 Task: Find connections with filter location Nova Zagora with filter topic #digitalmarketingwith filter profile language English with filter current company DS Group with filter school R A Podar College of Commerce & Economics Matunga Mumbai 400 019 with filter industry International Affairs with filter service category Life Coaching with filter keywords title Area Sales Manager
Action: Mouse moved to (241, 270)
Screenshot: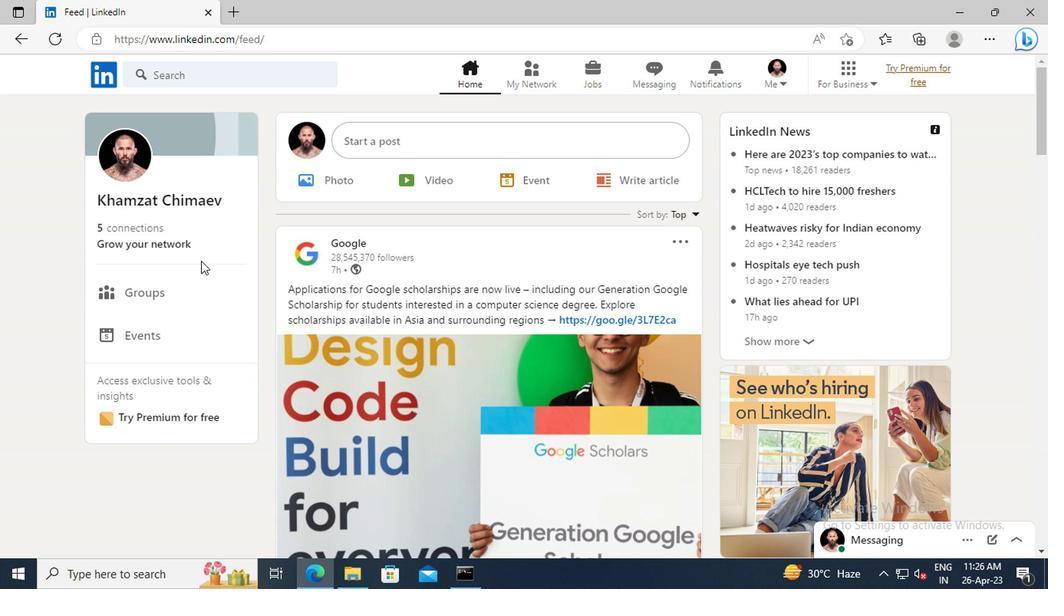 
Action: Mouse pressed left at (241, 270)
Screenshot: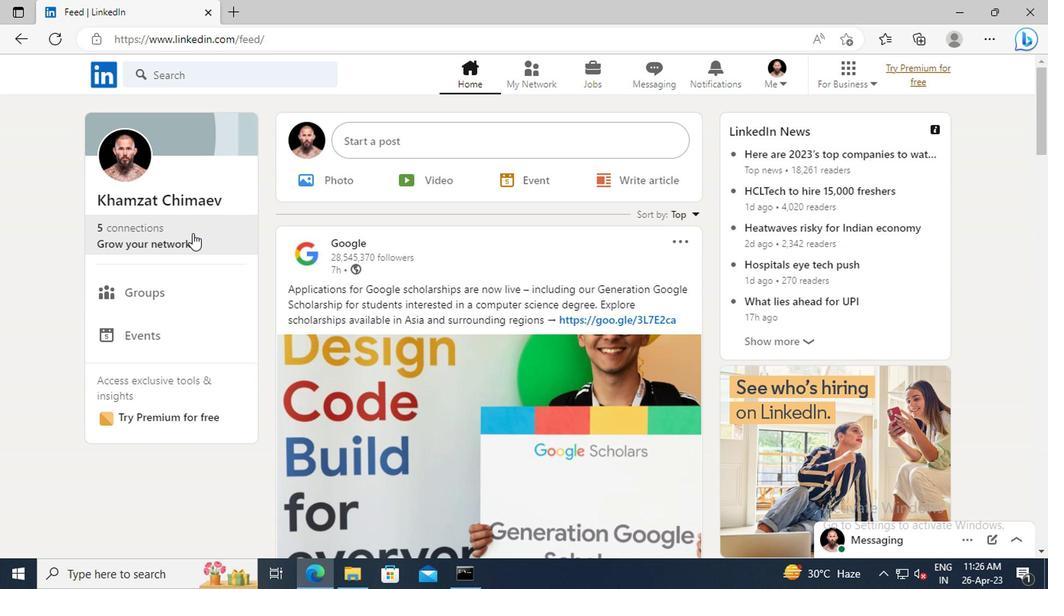 
Action: Mouse moved to (248, 223)
Screenshot: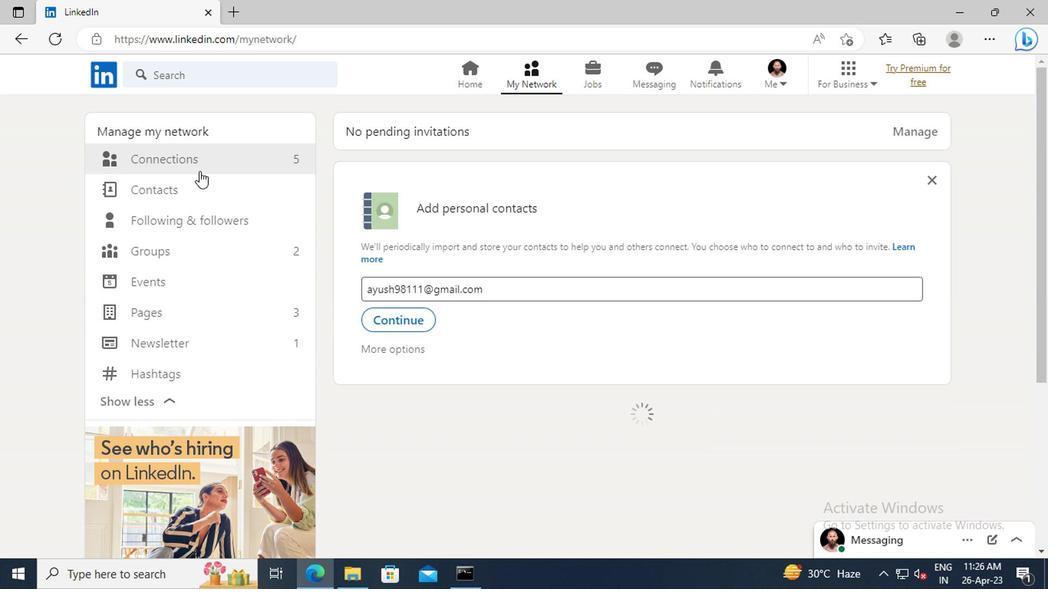 
Action: Mouse pressed left at (248, 223)
Screenshot: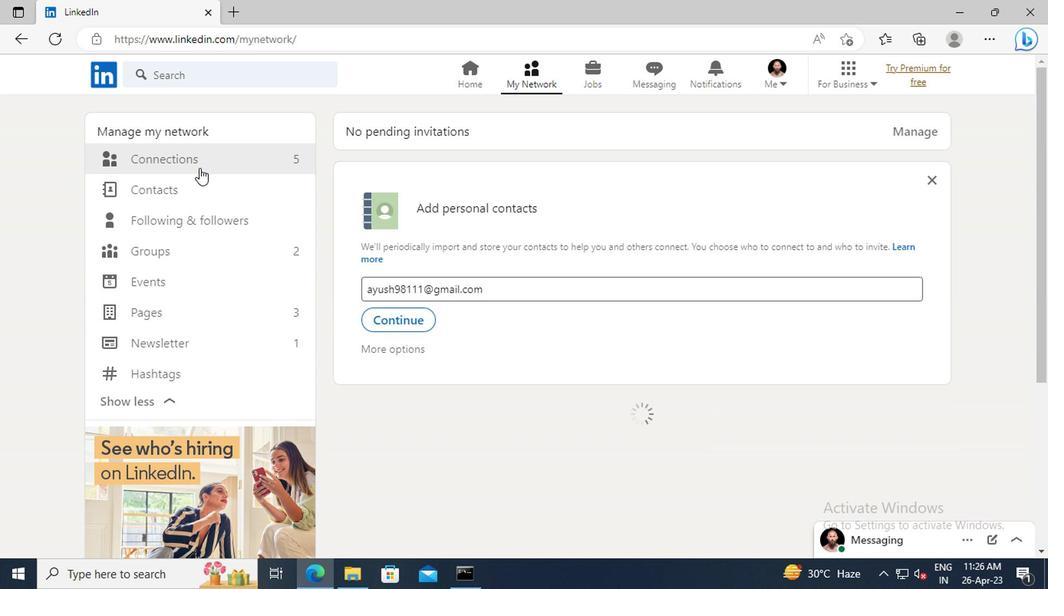 
Action: Mouse moved to (555, 222)
Screenshot: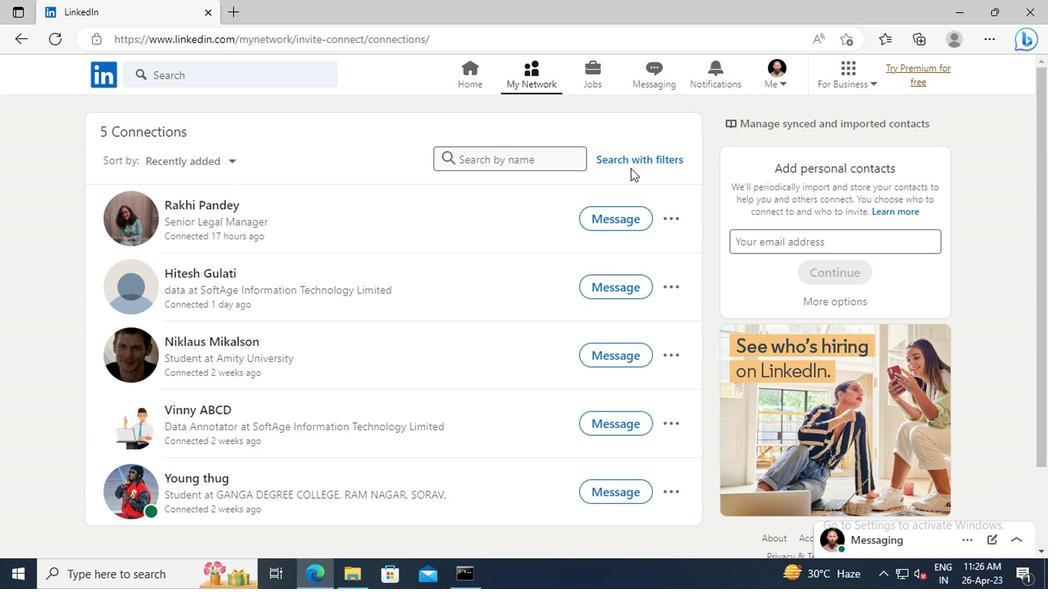 
Action: Mouse pressed left at (555, 222)
Screenshot: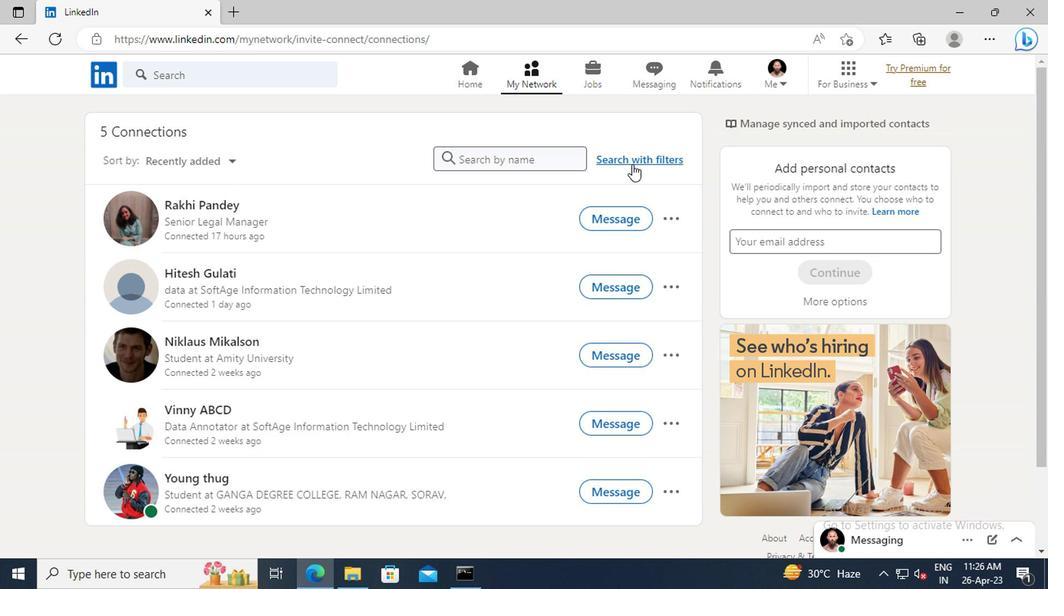 
Action: Mouse moved to (515, 190)
Screenshot: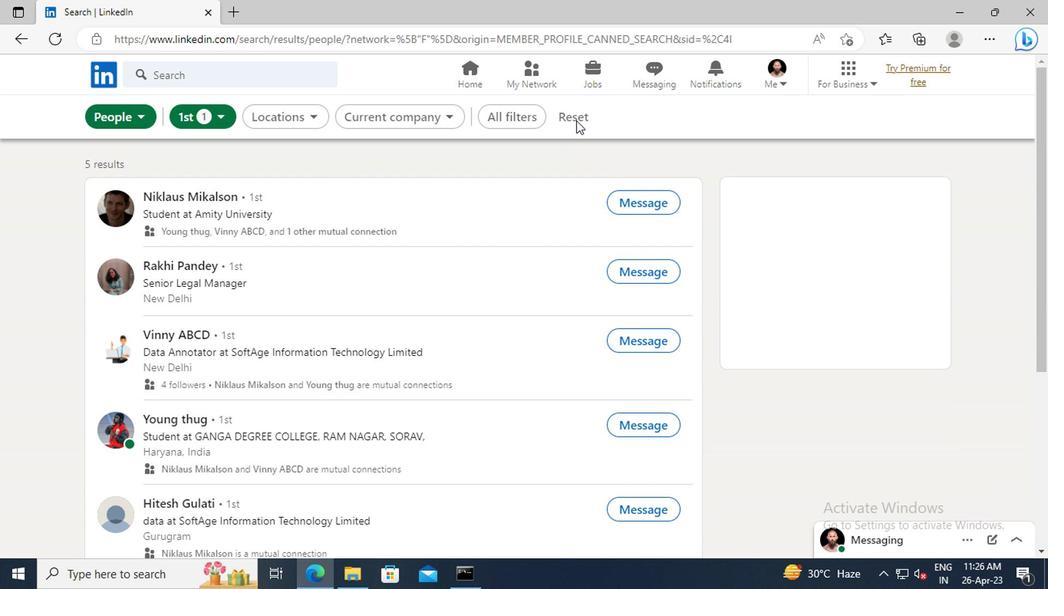 
Action: Mouse pressed left at (515, 190)
Screenshot: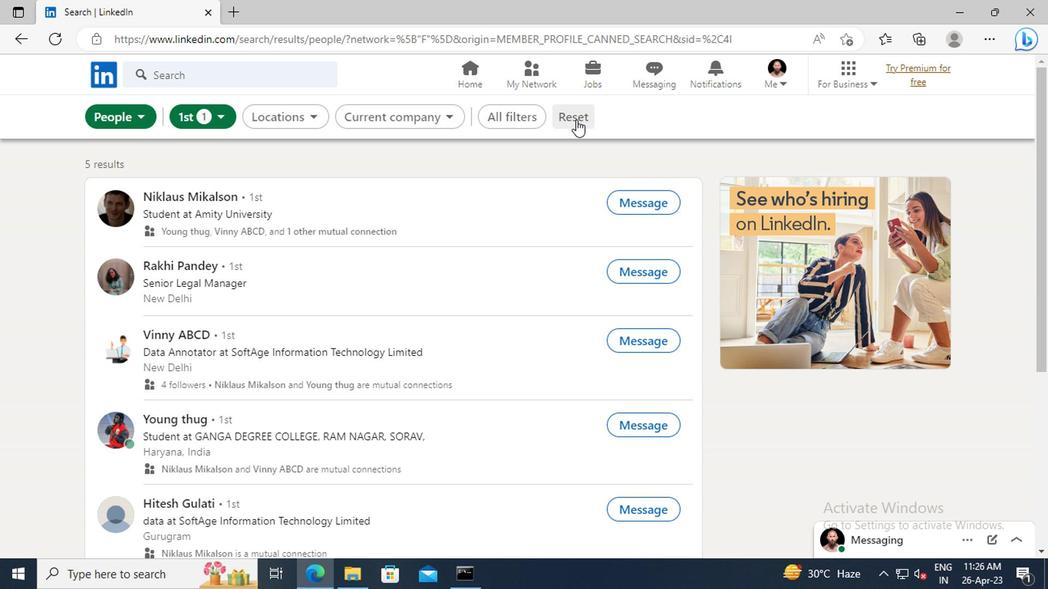 
Action: Mouse moved to (498, 189)
Screenshot: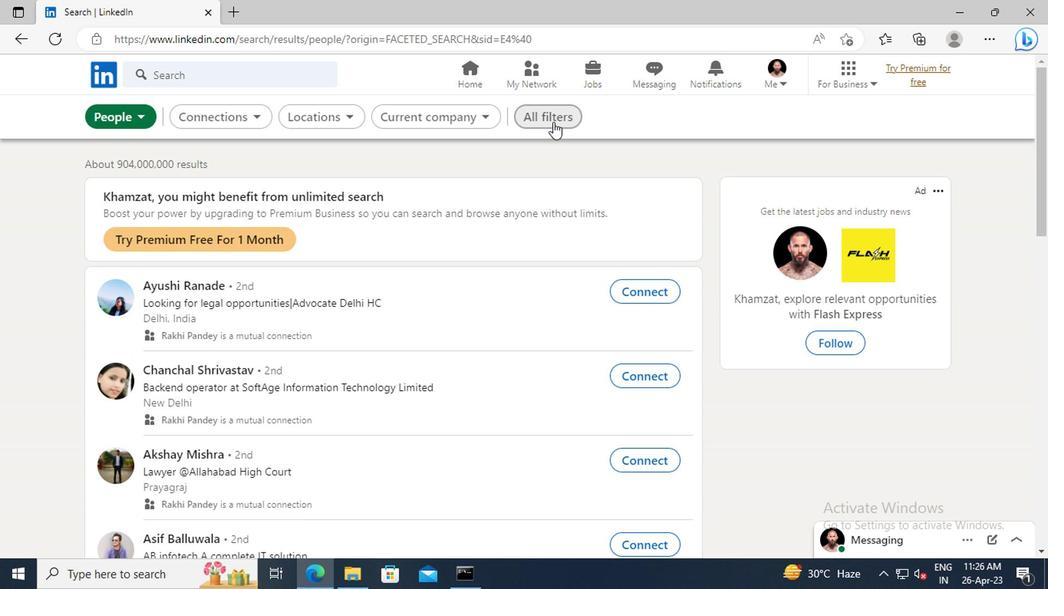
Action: Mouse pressed left at (498, 189)
Screenshot: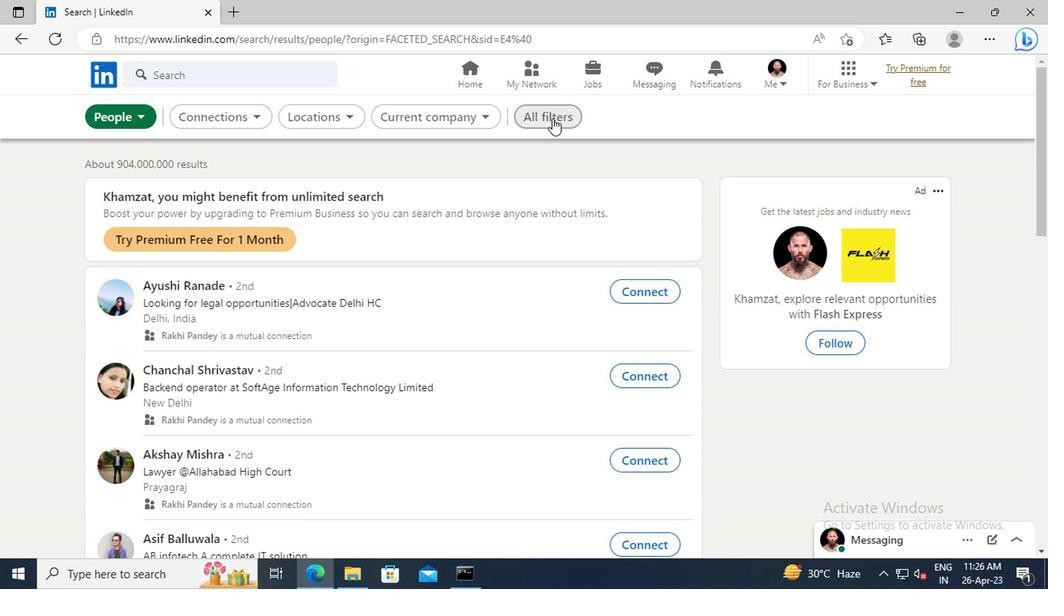 
Action: Mouse moved to (720, 323)
Screenshot: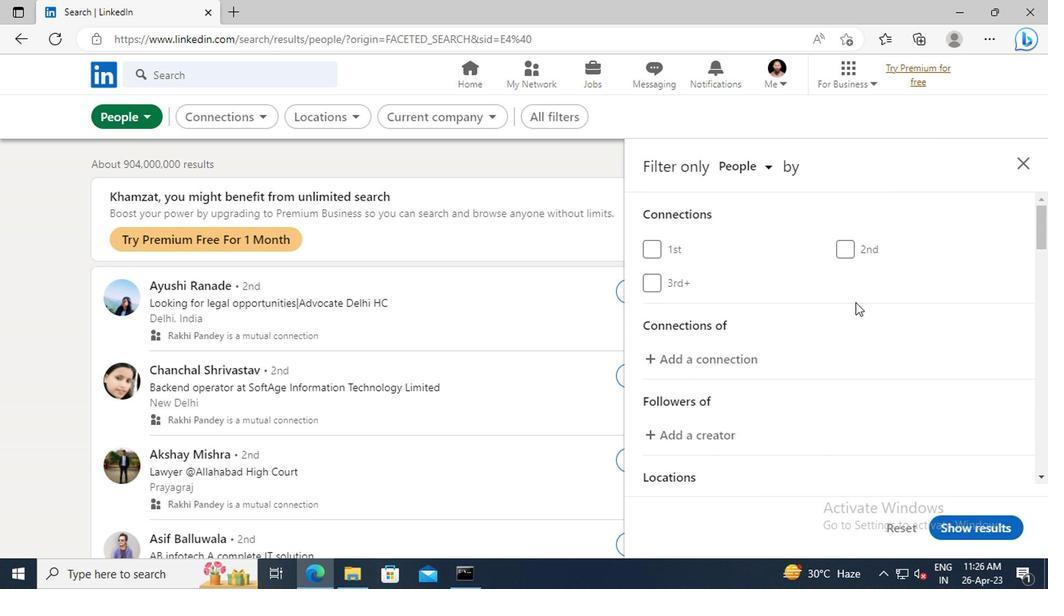 
Action: Mouse scrolled (720, 322) with delta (0, 0)
Screenshot: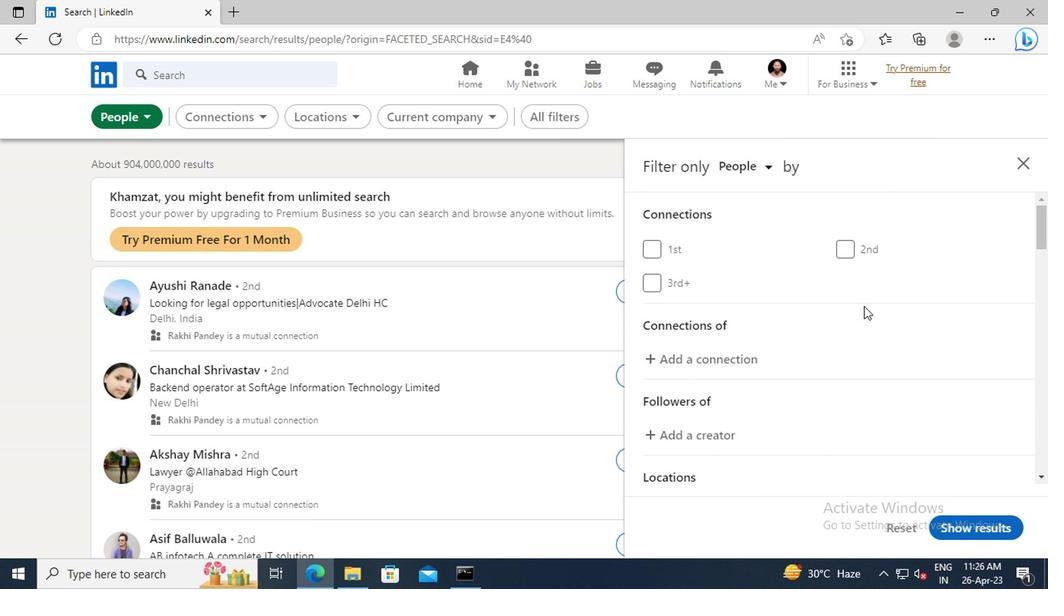 
Action: Mouse scrolled (720, 322) with delta (0, 0)
Screenshot: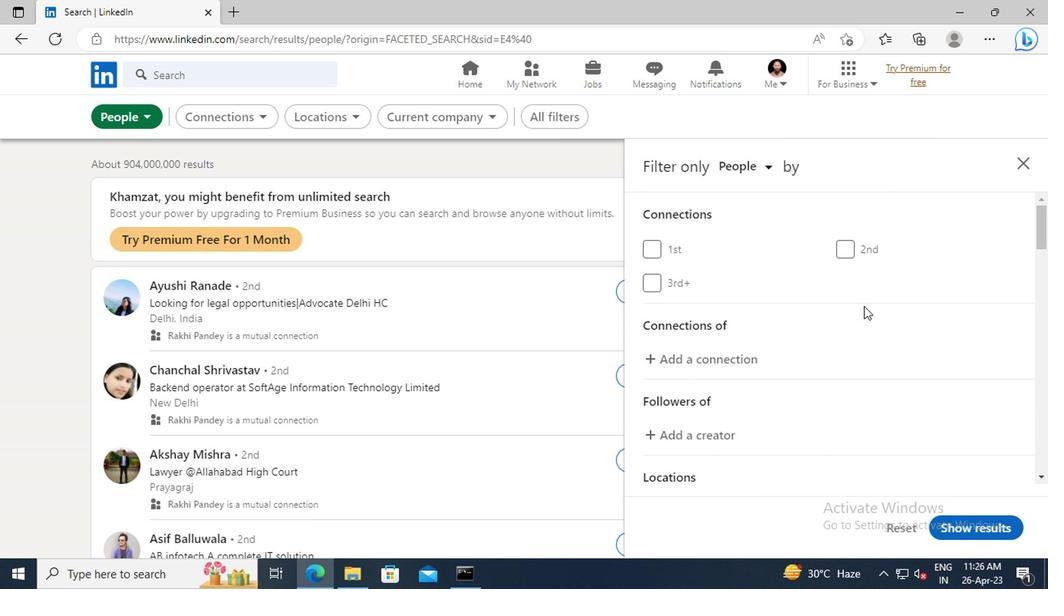 
Action: Mouse scrolled (720, 322) with delta (0, 0)
Screenshot: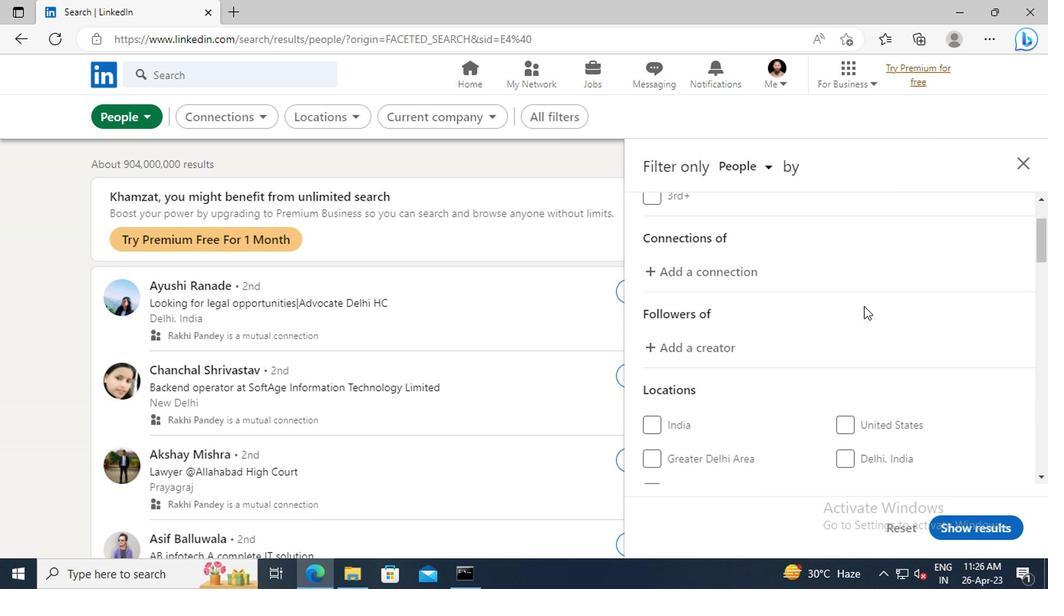 
Action: Mouse scrolled (720, 322) with delta (0, 0)
Screenshot: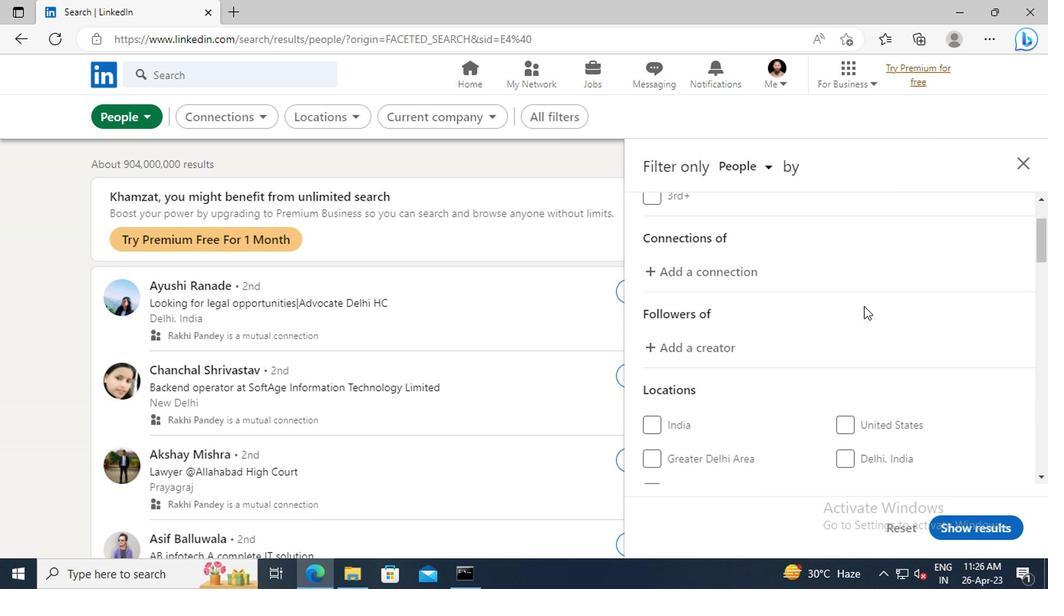 
Action: Mouse scrolled (720, 322) with delta (0, 0)
Screenshot: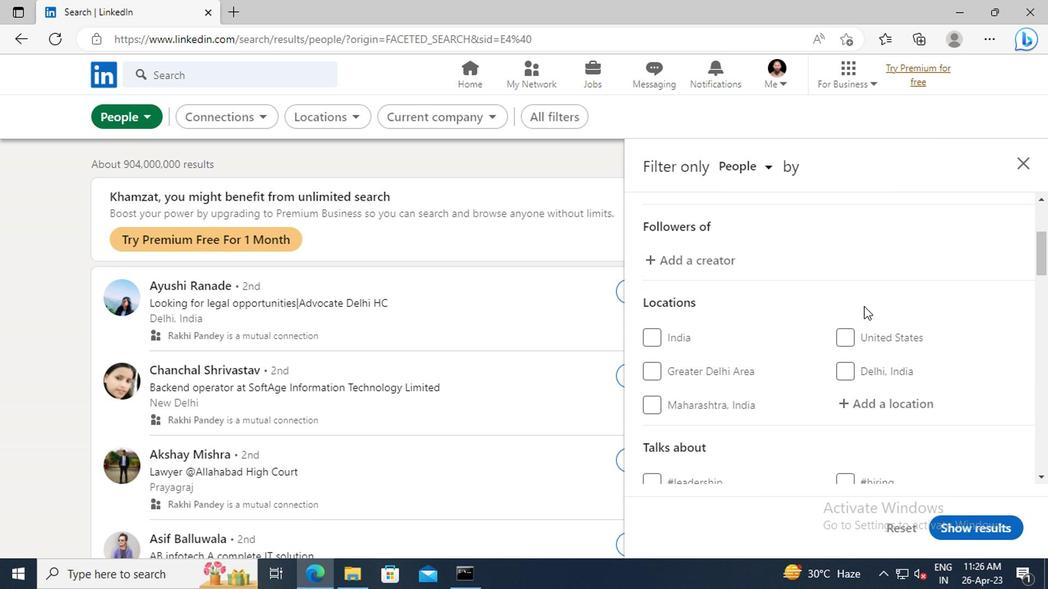 
Action: Mouse moved to (725, 349)
Screenshot: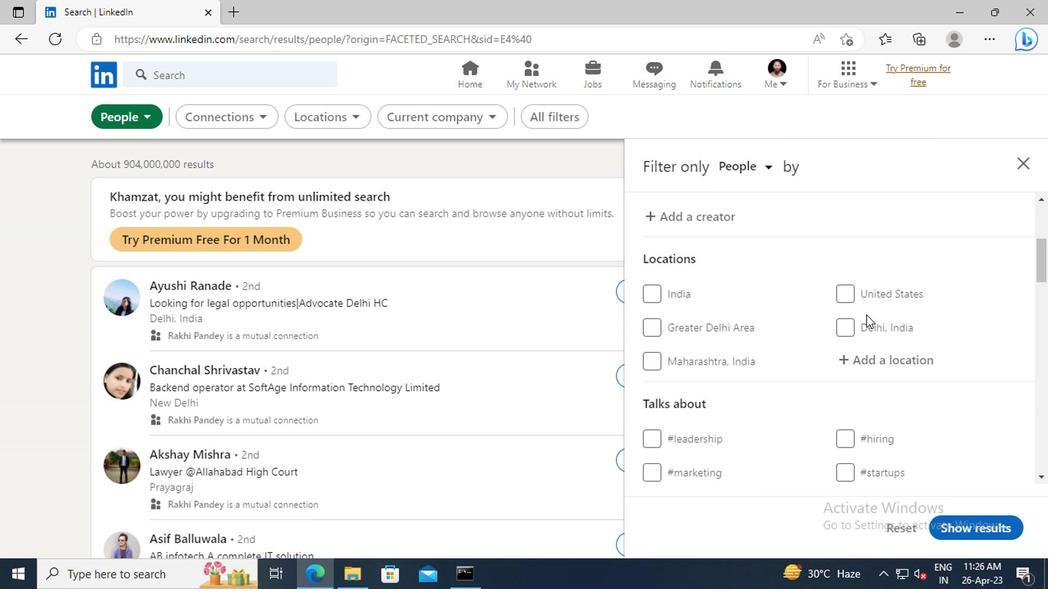 
Action: Mouse scrolled (725, 349) with delta (0, 0)
Screenshot: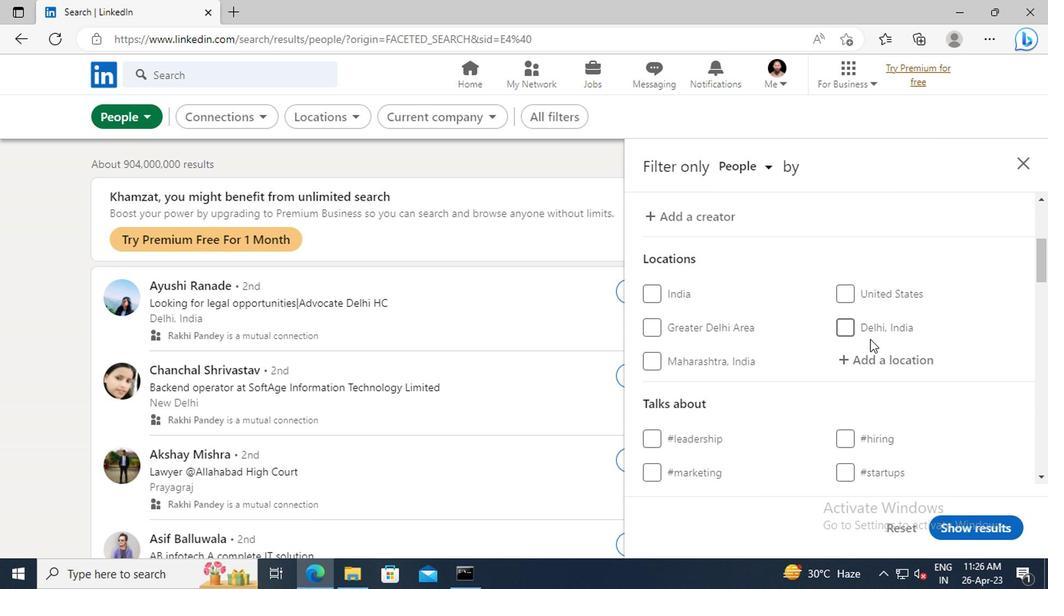 
Action: Mouse moved to (723, 331)
Screenshot: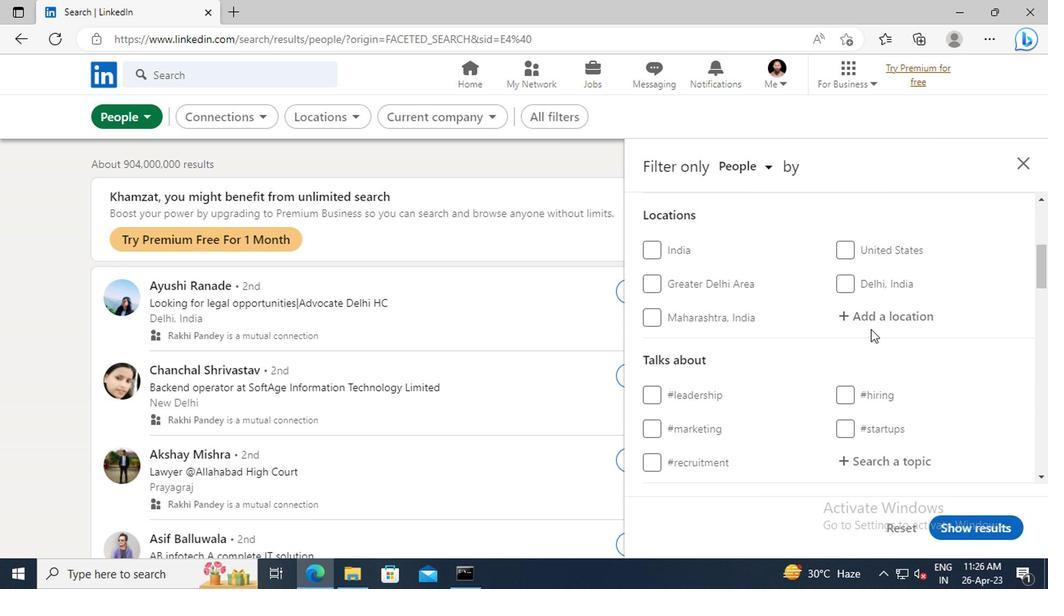 
Action: Mouse pressed left at (723, 331)
Screenshot: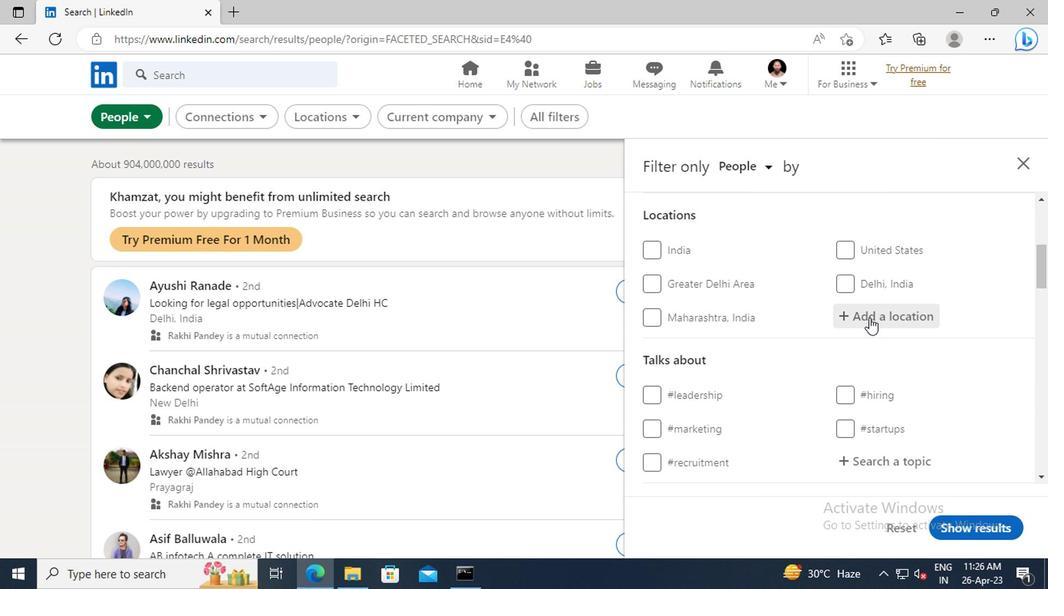 
Action: Mouse moved to (723, 330)
Screenshot: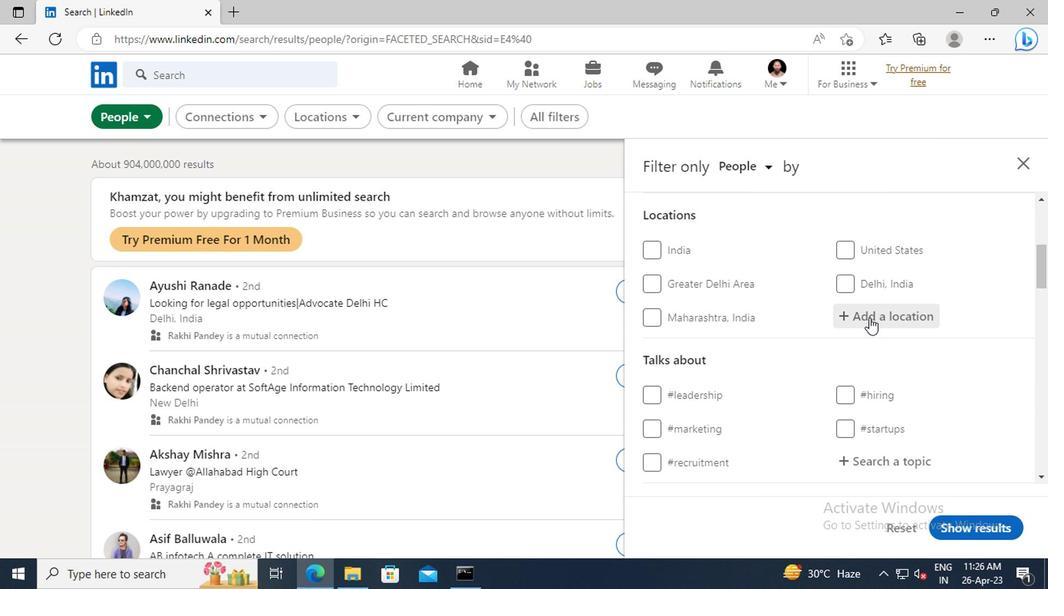 
Action: Key pressed <Key.shift>NOVA<Key.space><Key.shift>ZAGORA
Screenshot: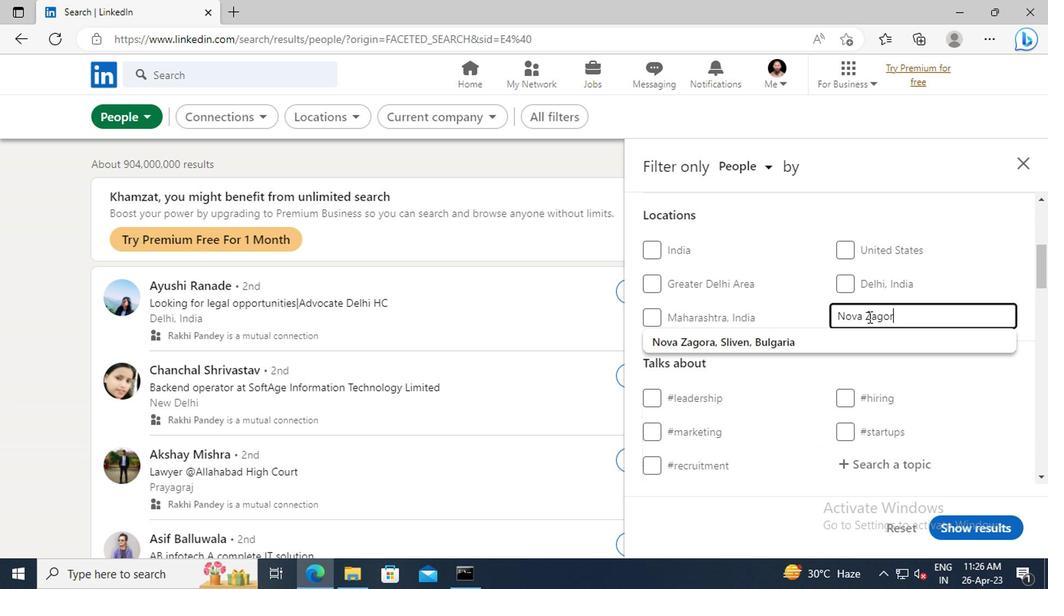 
Action: Mouse moved to (717, 347)
Screenshot: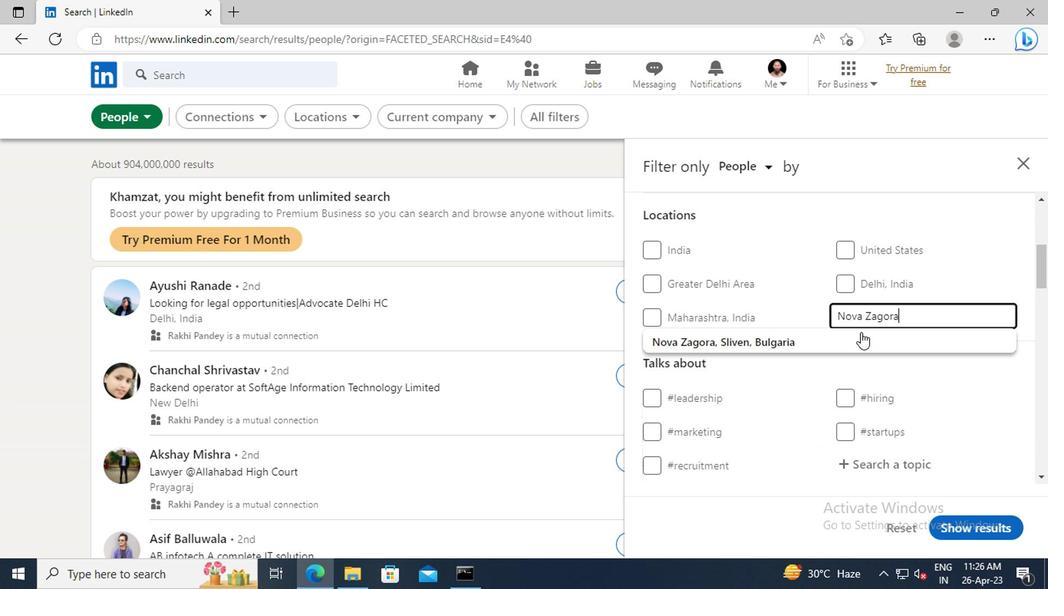
Action: Mouse pressed left at (717, 347)
Screenshot: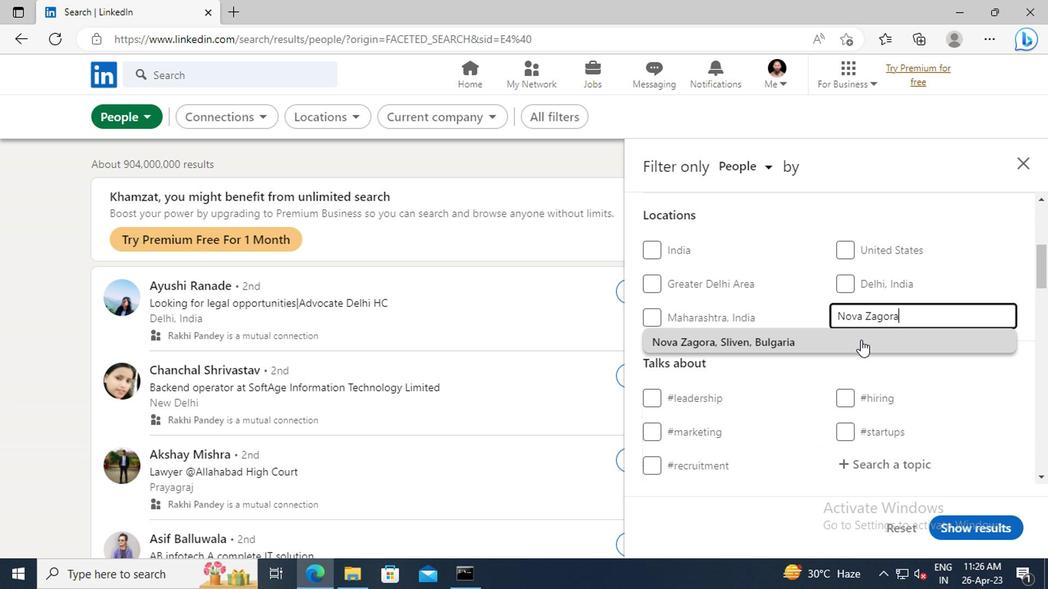 
Action: Mouse moved to (717, 326)
Screenshot: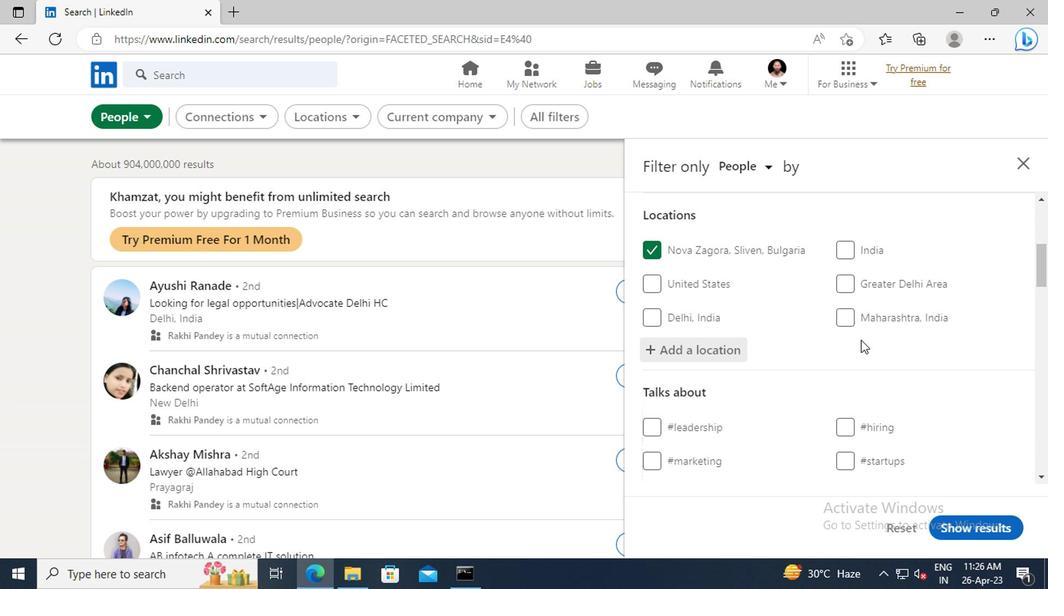 
Action: Mouse scrolled (717, 325) with delta (0, 0)
Screenshot: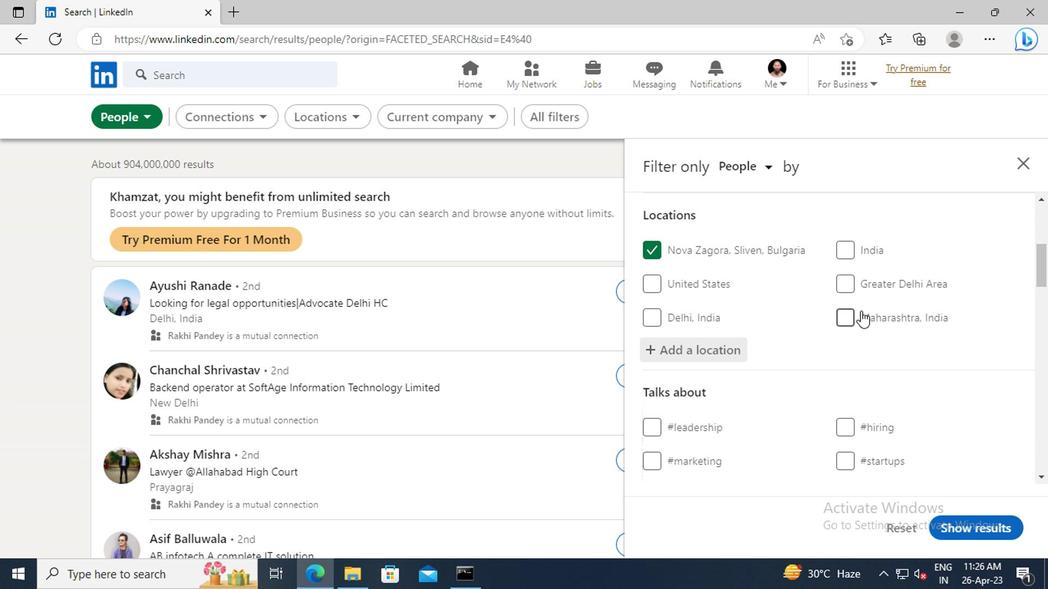 
Action: Mouse scrolled (717, 325) with delta (0, 0)
Screenshot: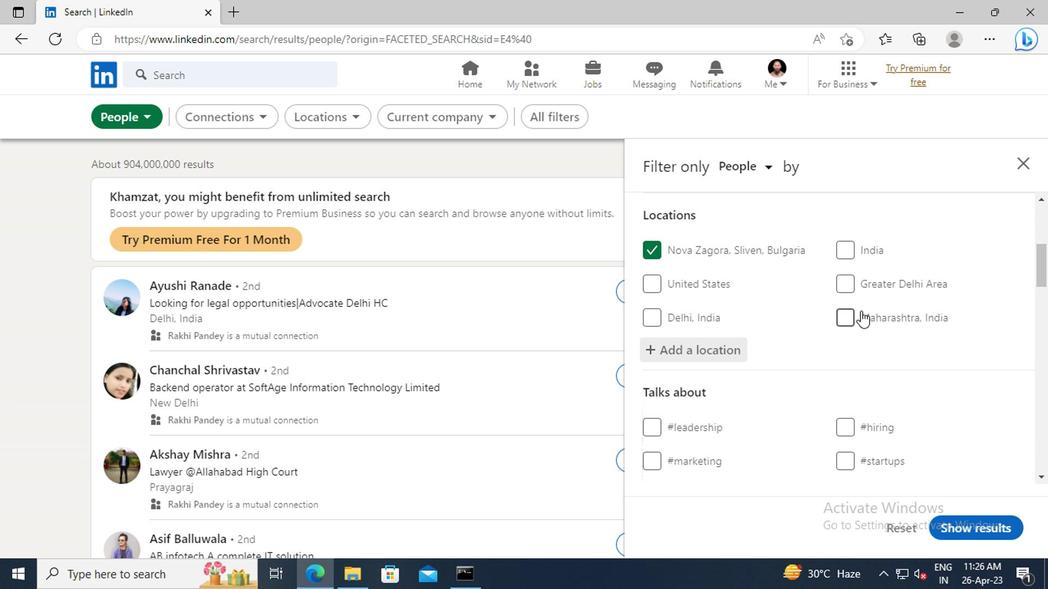 
Action: Mouse scrolled (717, 325) with delta (0, 0)
Screenshot: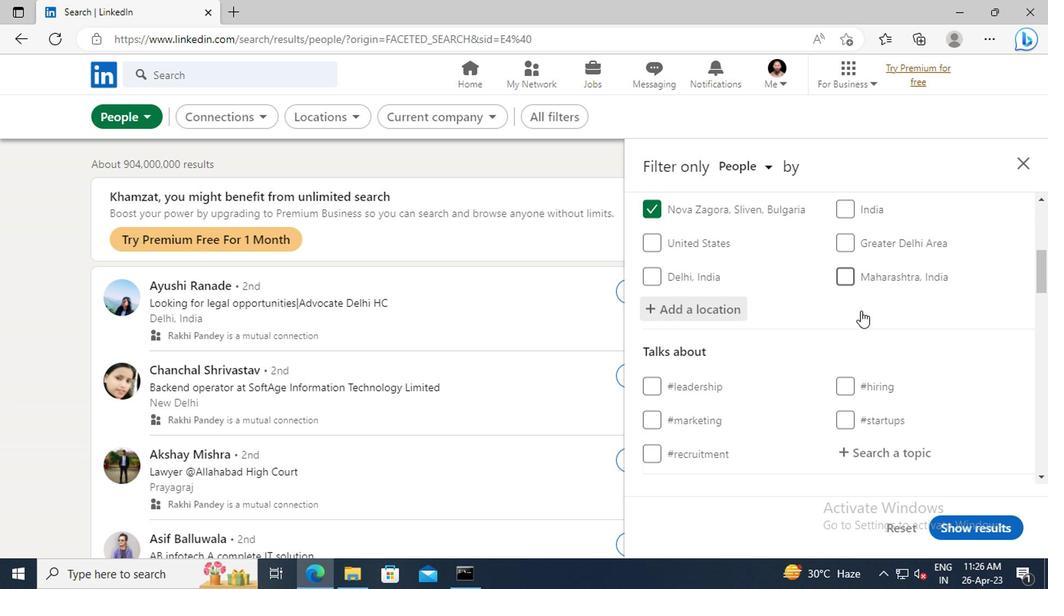 
Action: Mouse moved to (724, 363)
Screenshot: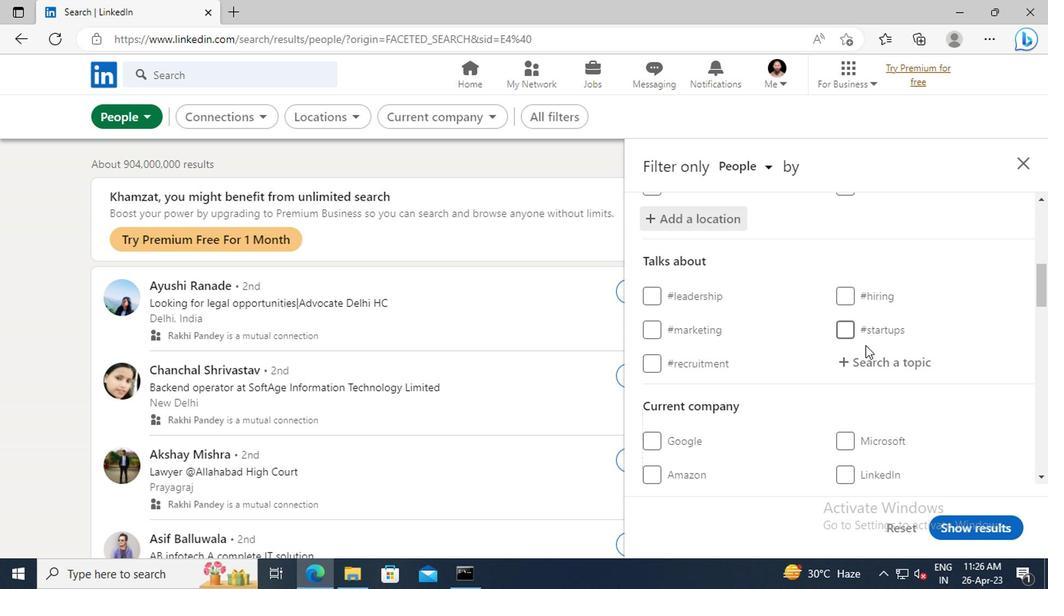 
Action: Mouse pressed left at (724, 363)
Screenshot: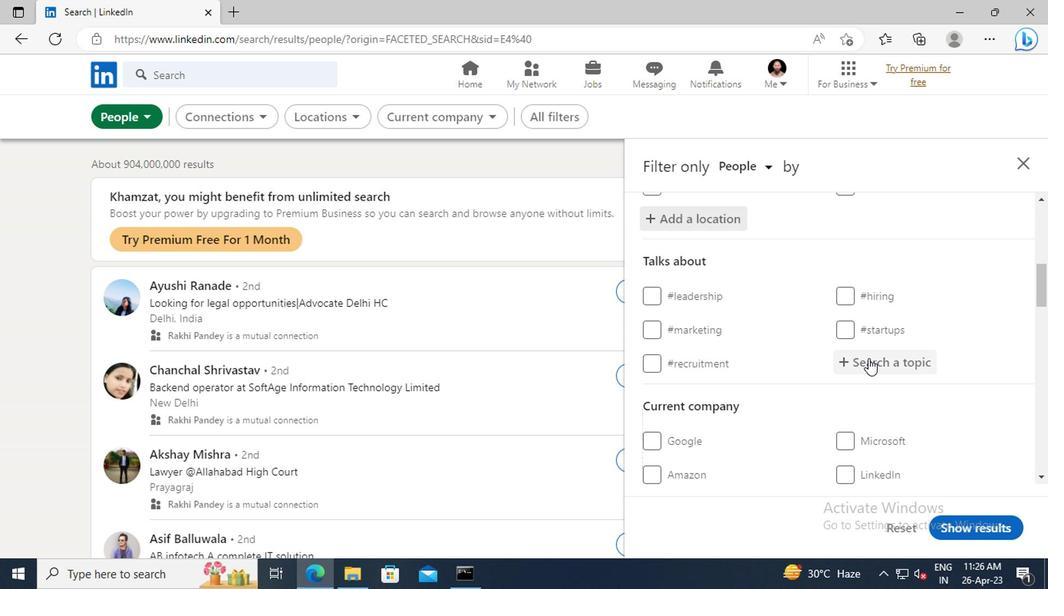 
Action: Key pressed <Key.shift>#DIGITALMARKETINGWITH<Key.enter>
Screenshot: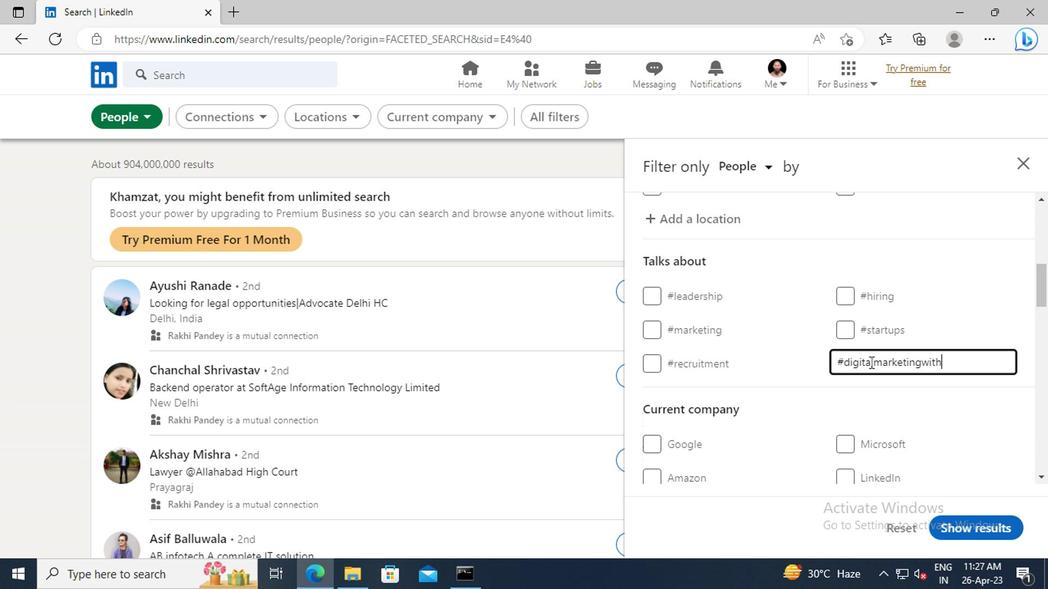 
Action: Mouse moved to (680, 359)
Screenshot: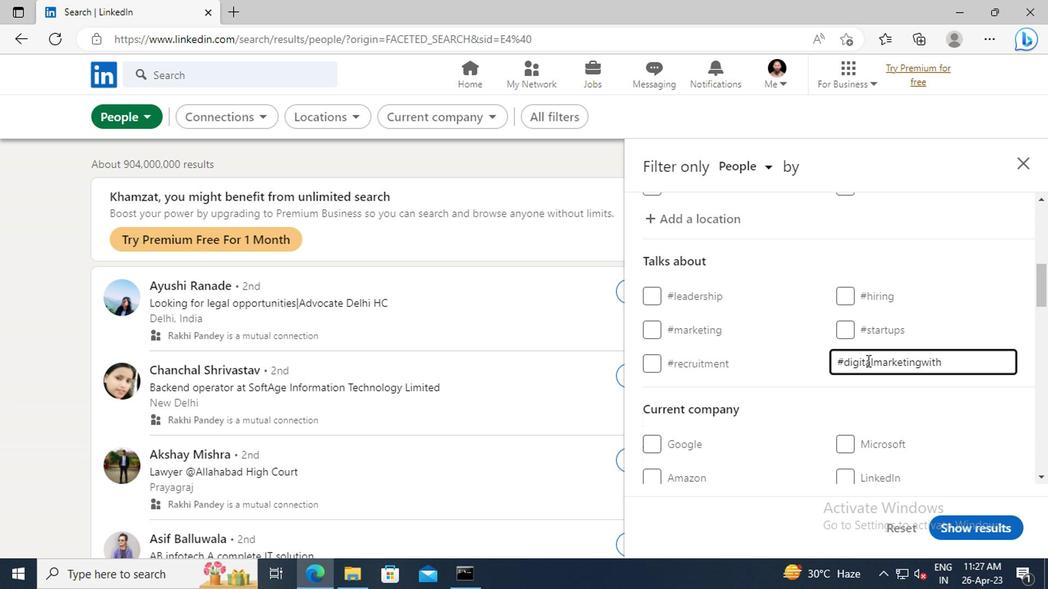 
Action: Mouse scrolled (680, 358) with delta (0, 0)
Screenshot: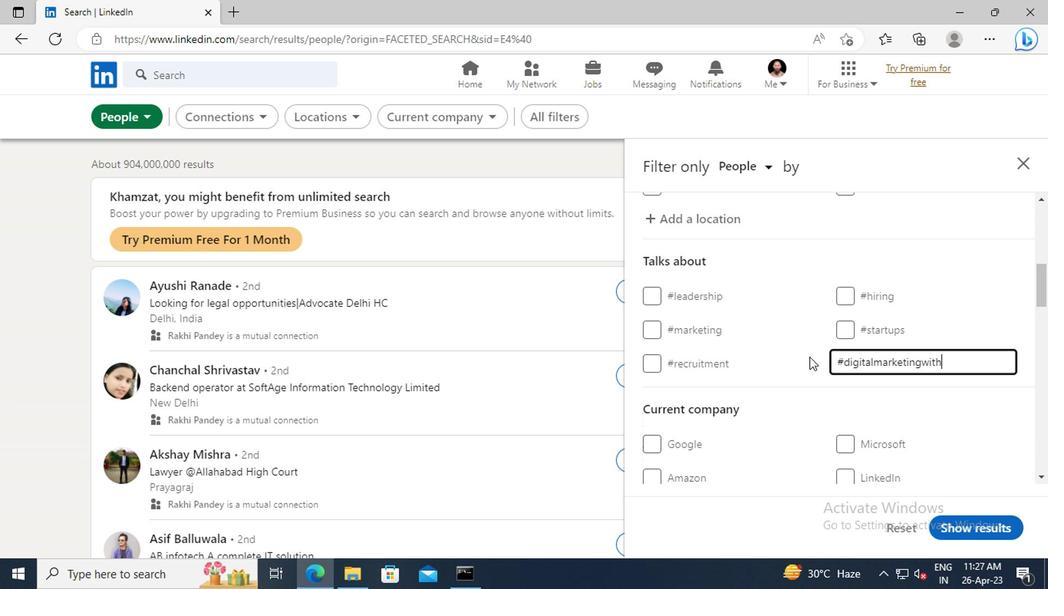 
Action: Mouse scrolled (680, 358) with delta (0, 0)
Screenshot: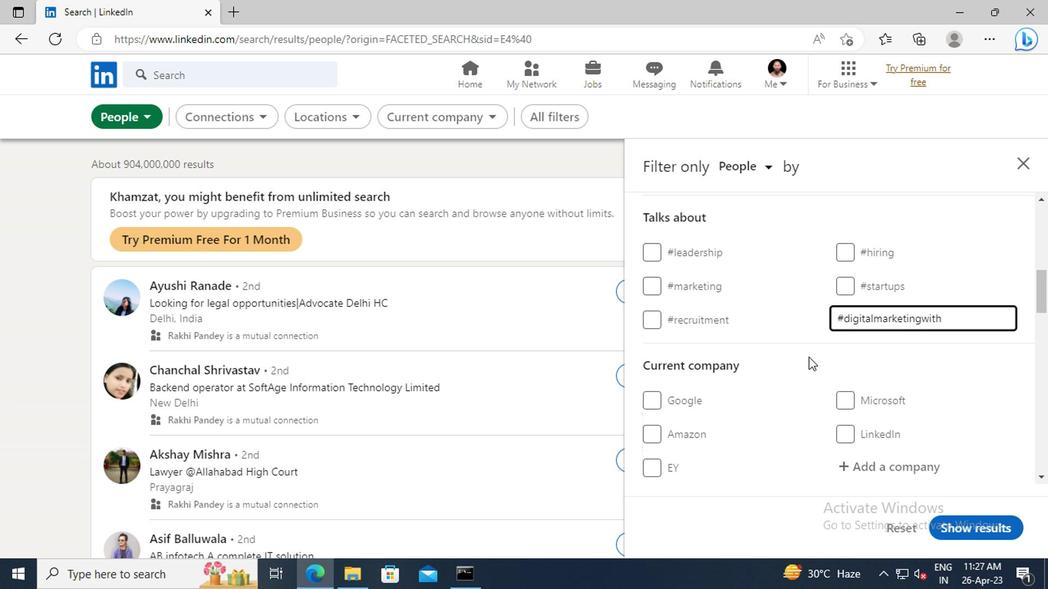 
Action: Mouse scrolled (680, 358) with delta (0, 0)
Screenshot: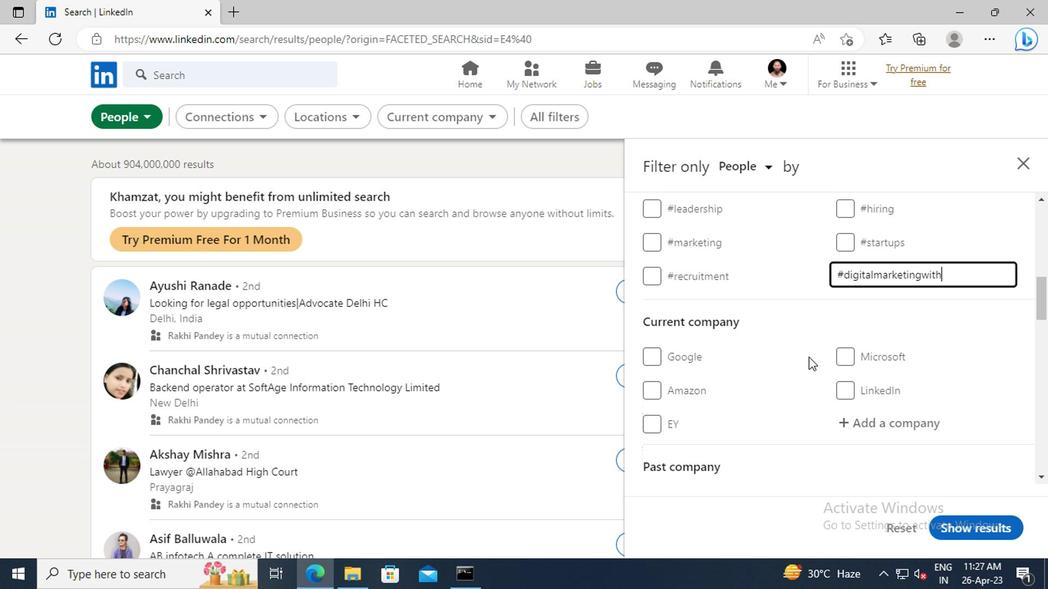 
Action: Mouse scrolled (680, 358) with delta (0, 0)
Screenshot: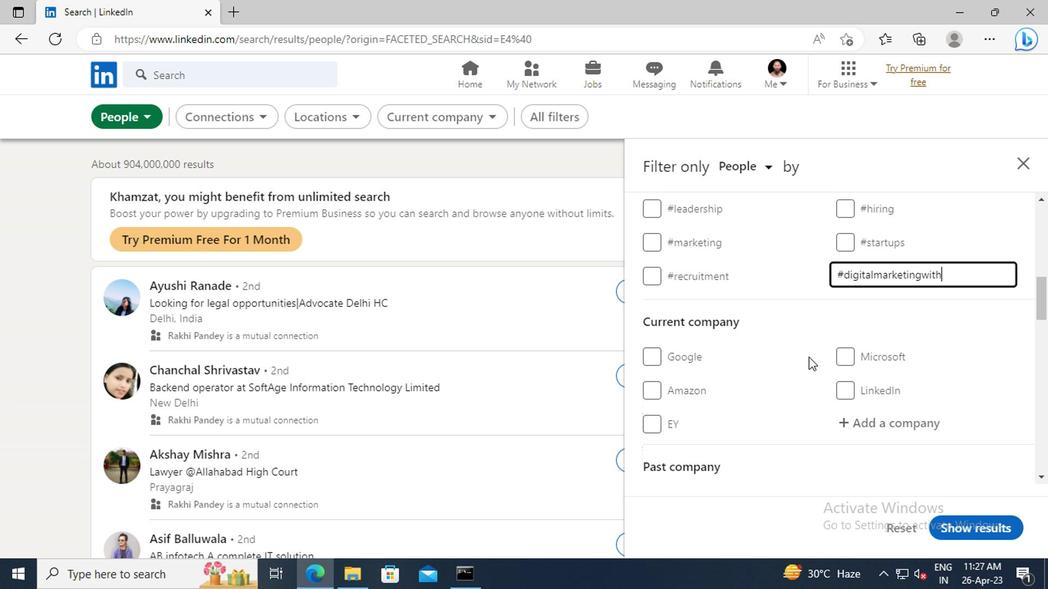 
Action: Mouse scrolled (680, 358) with delta (0, 0)
Screenshot: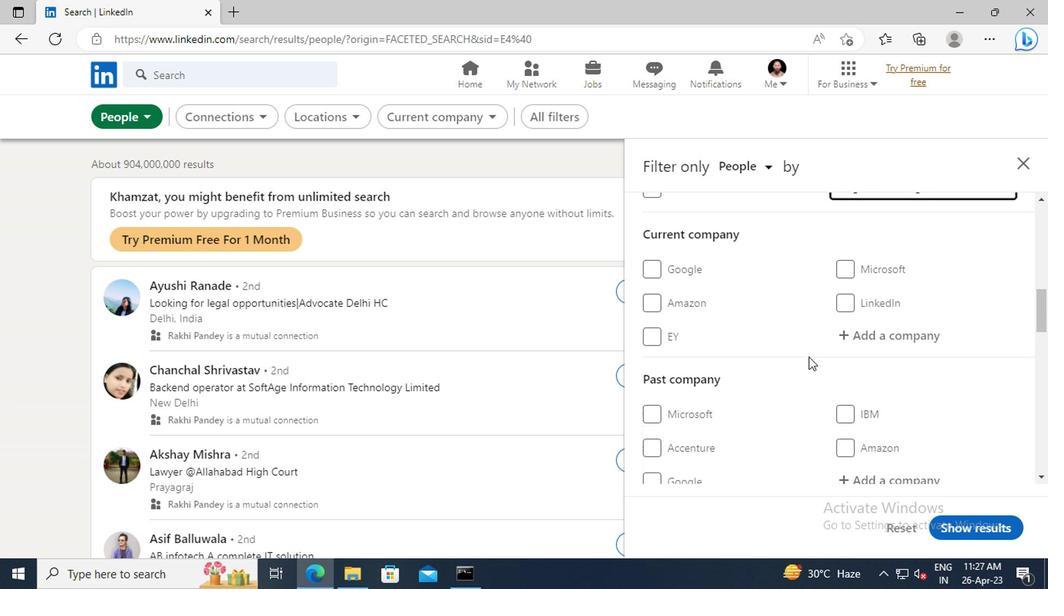 
Action: Mouse scrolled (680, 358) with delta (0, 0)
Screenshot: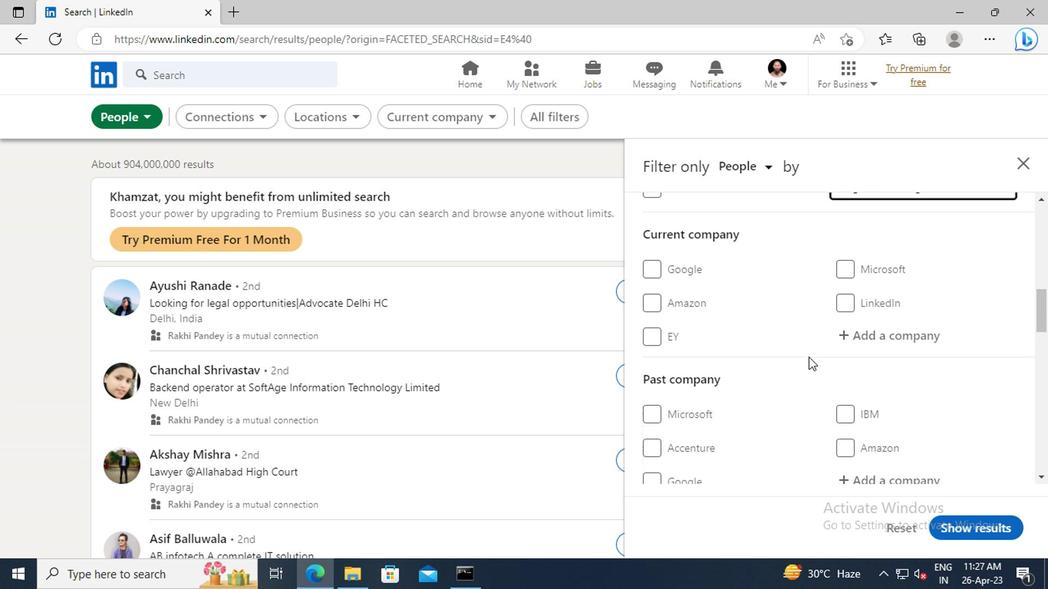 
Action: Mouse scrolled (680, 358) with delta (0, 0)
Screenshot: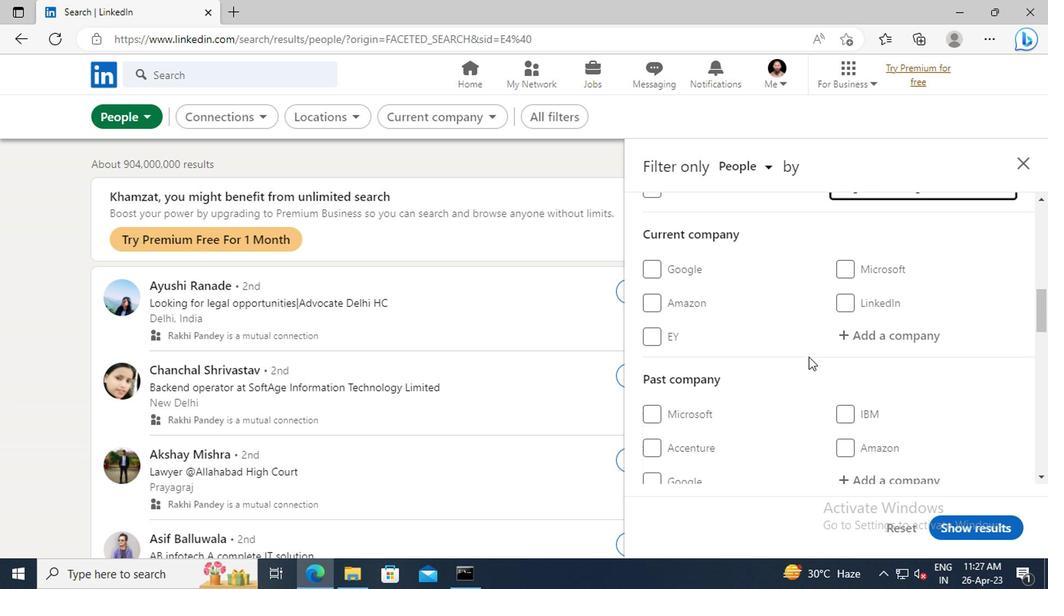 
Action: Mouse scrolled (680, 358) with delta (0, 0)
Screenshot: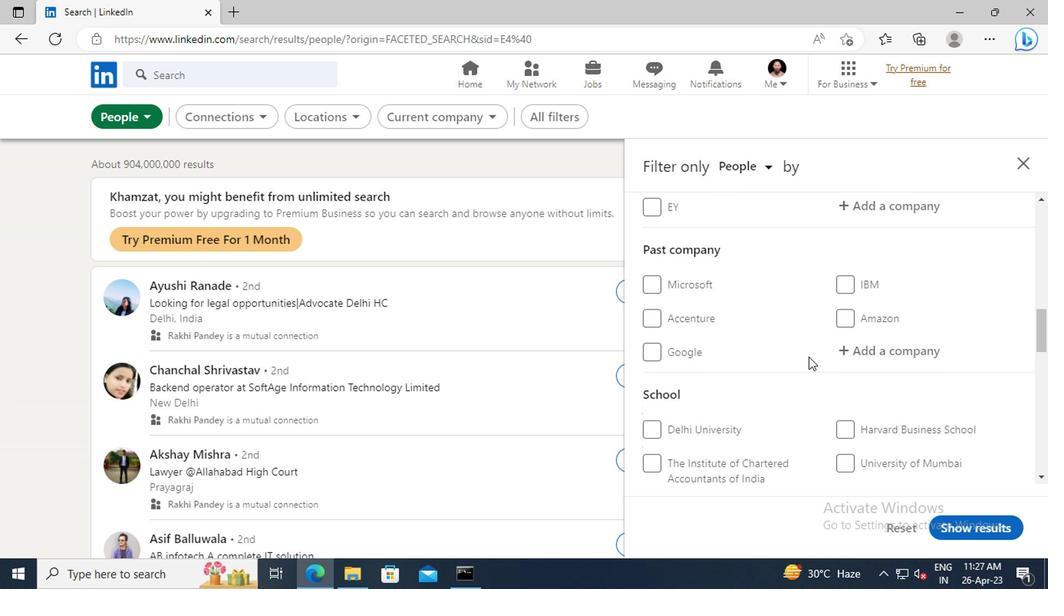 
Action: Mouse scrolled (680, 358) with delta (0, 0)
Screenshot: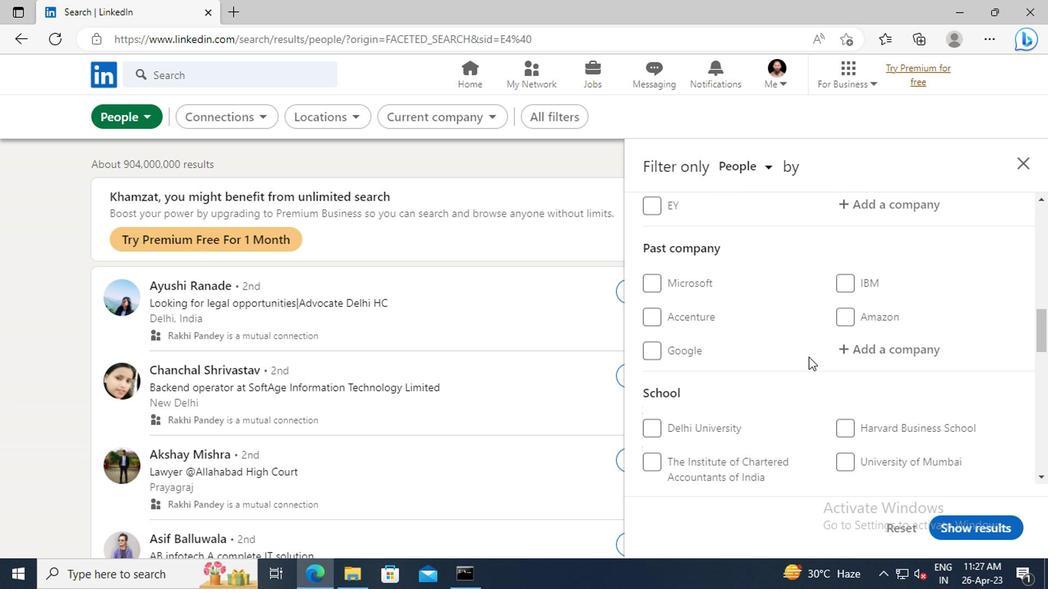 
Action: Mouse scrolled (680, 358) with delta (0, 0)
Screenshot: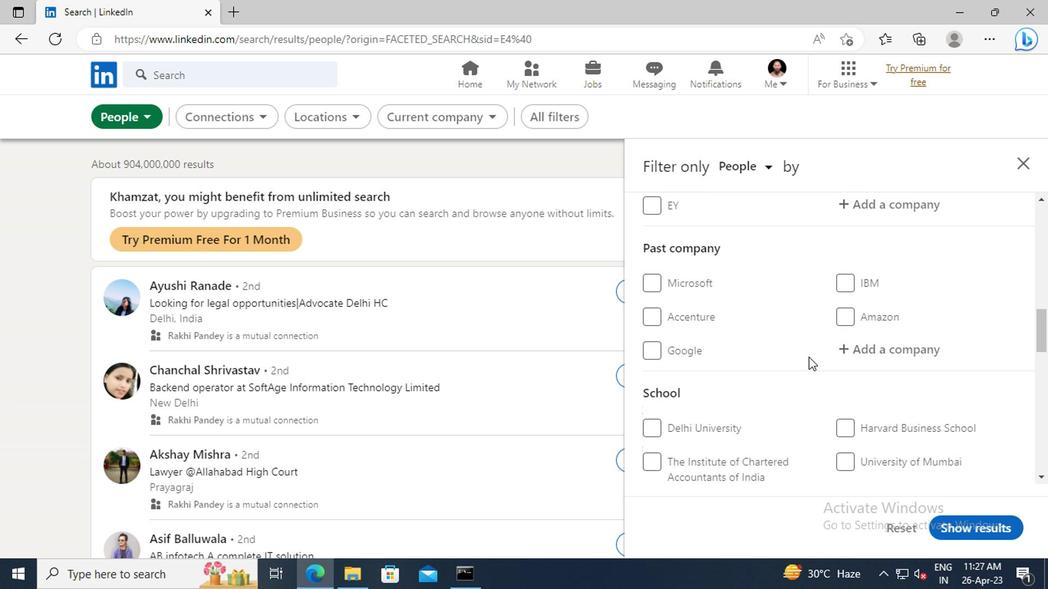 
Action: Mouse scrolled (680, 358) with delta (0, 0)
Screenshot: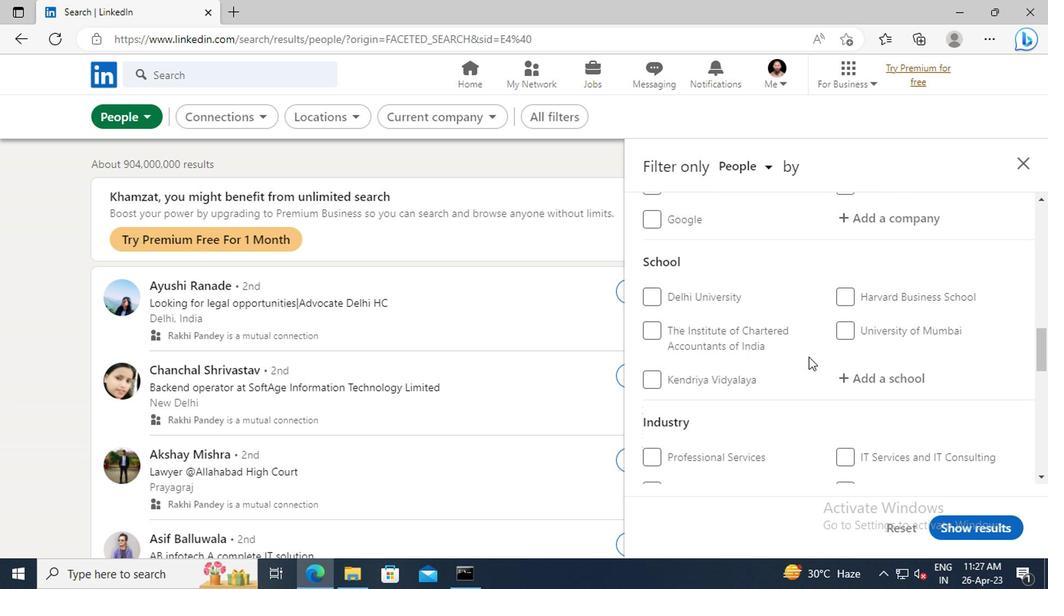 
Action: Mouse scrolled (680, 358) with delta (0, 0)
Screenshot: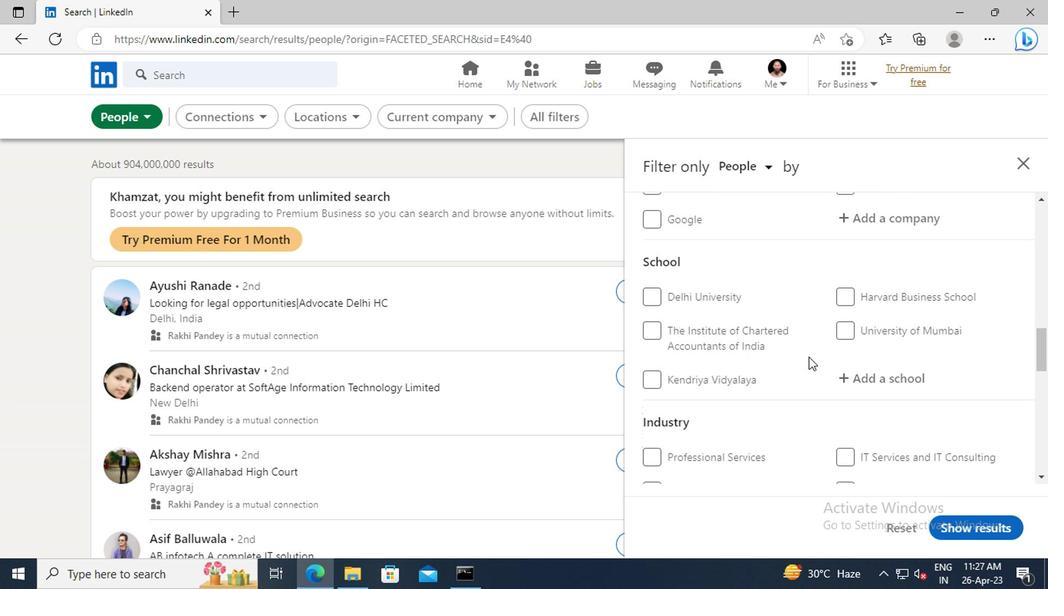 
Action: Mouse scrolled (680, 358) with delta (0, 0)
Screenshot: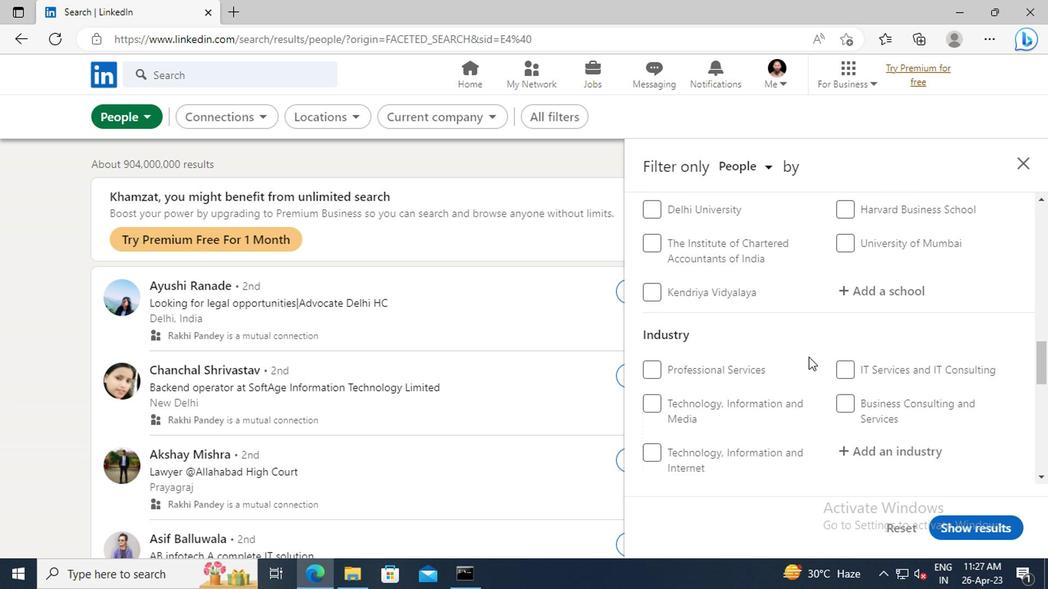 
Action: Mouse scrolled (680, 358) with delta (0, 0)
Screenshot: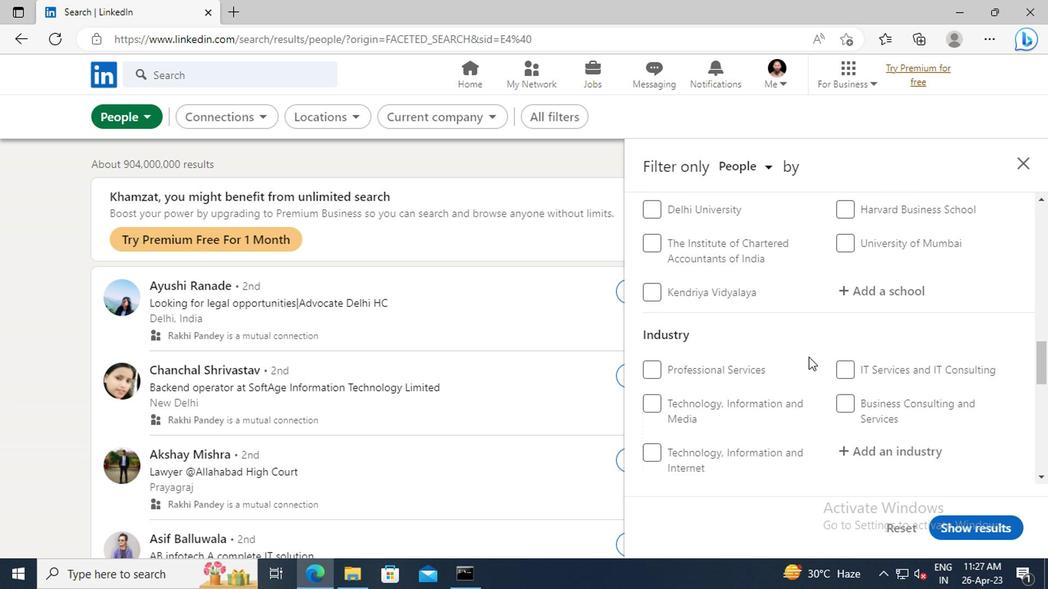 
Action: Mouse scrolled (680, 358) with delta (0, 0)
Screenshot: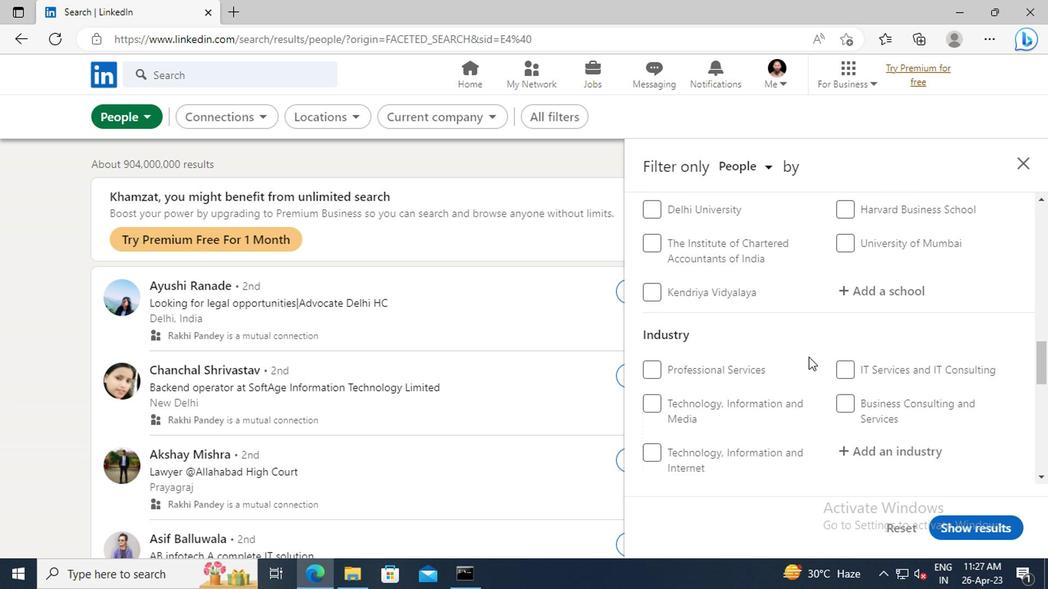 
Action: Mouse scrolled (680, 358) with delta (0, 0)
Screenshot: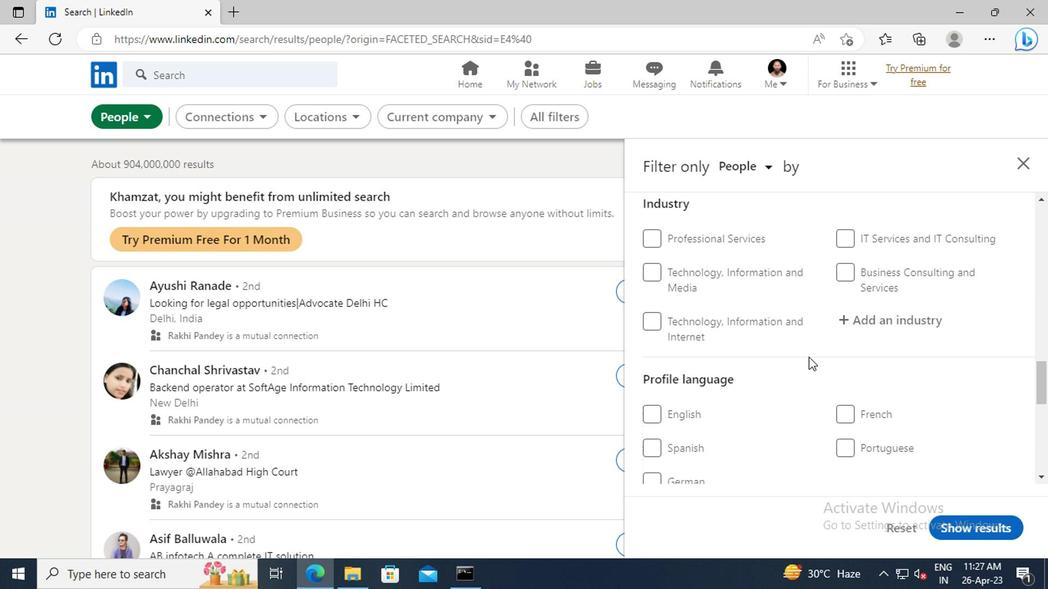 
Action: Mouse scrolled (680, 358) with delta (0, 0)
Screenshot: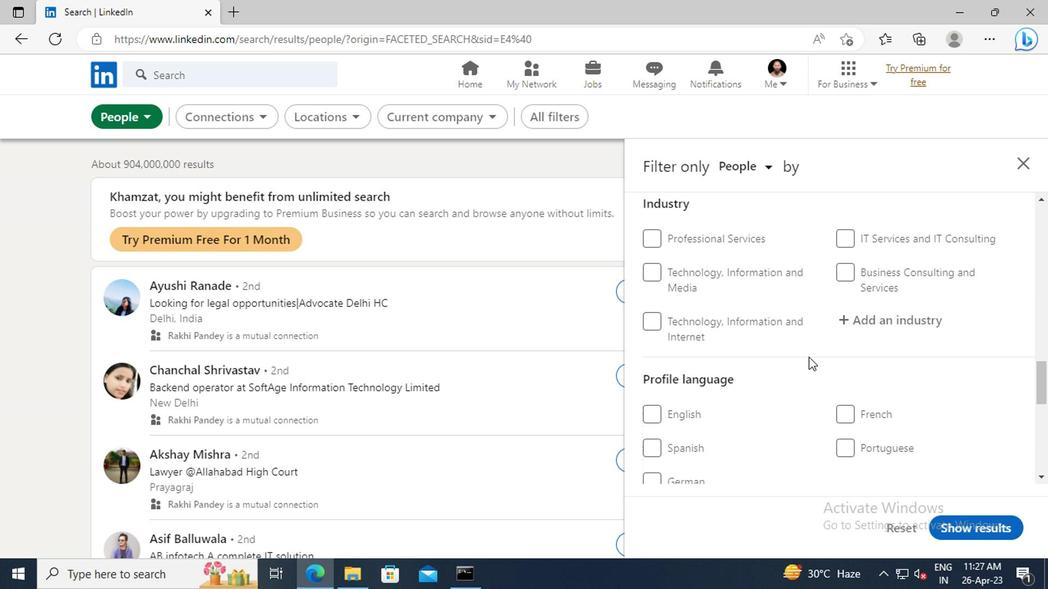 
Action: Mouse moved to (568, 341)
Screenshot: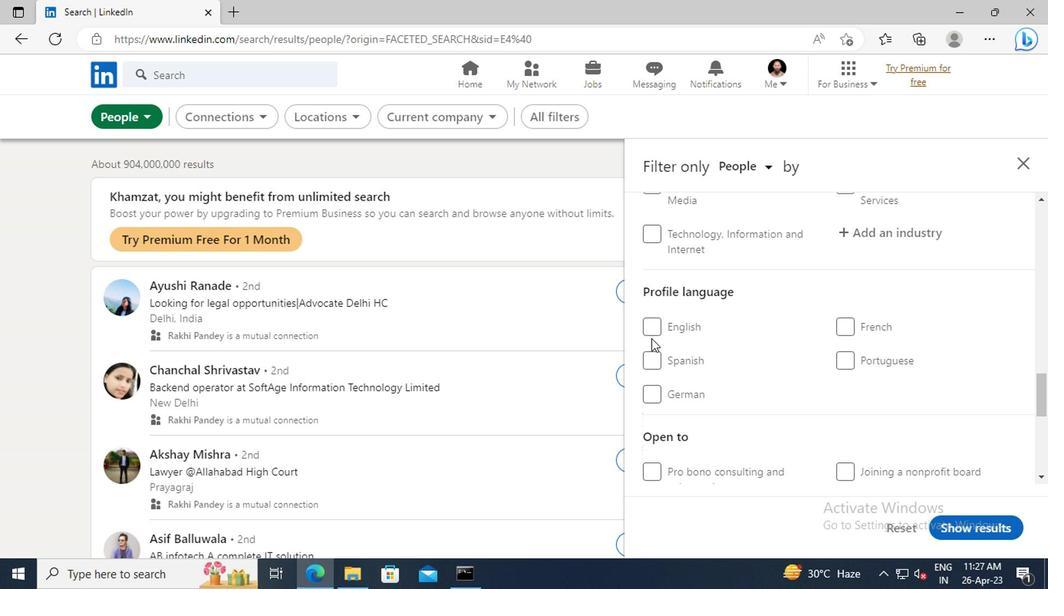 
Action: Mouse pressed left at (568, 341)
Screenshot: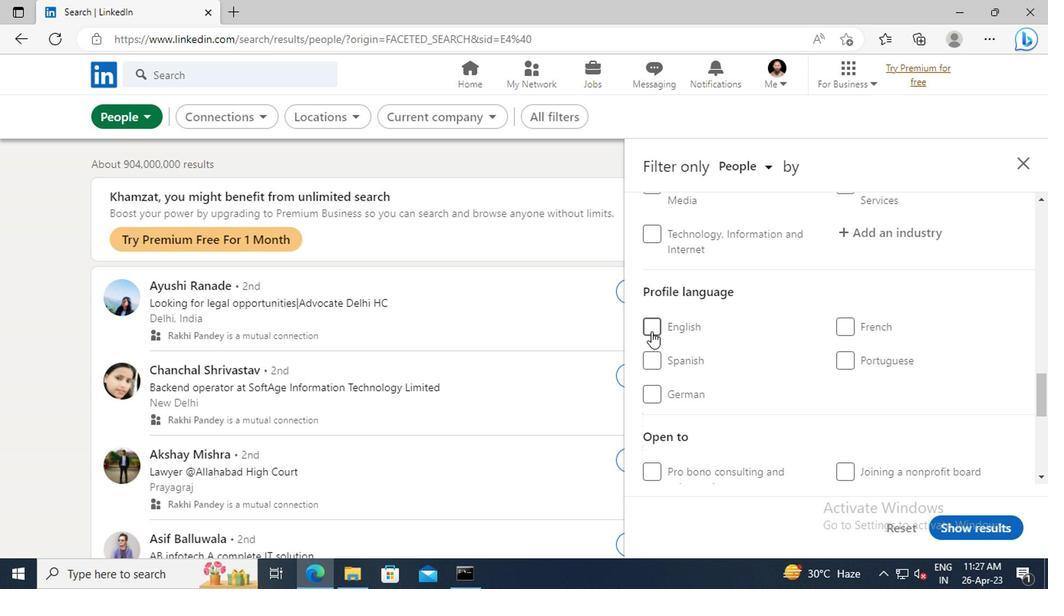 
Action: Mouse moved to (705, 361)
Screenshot: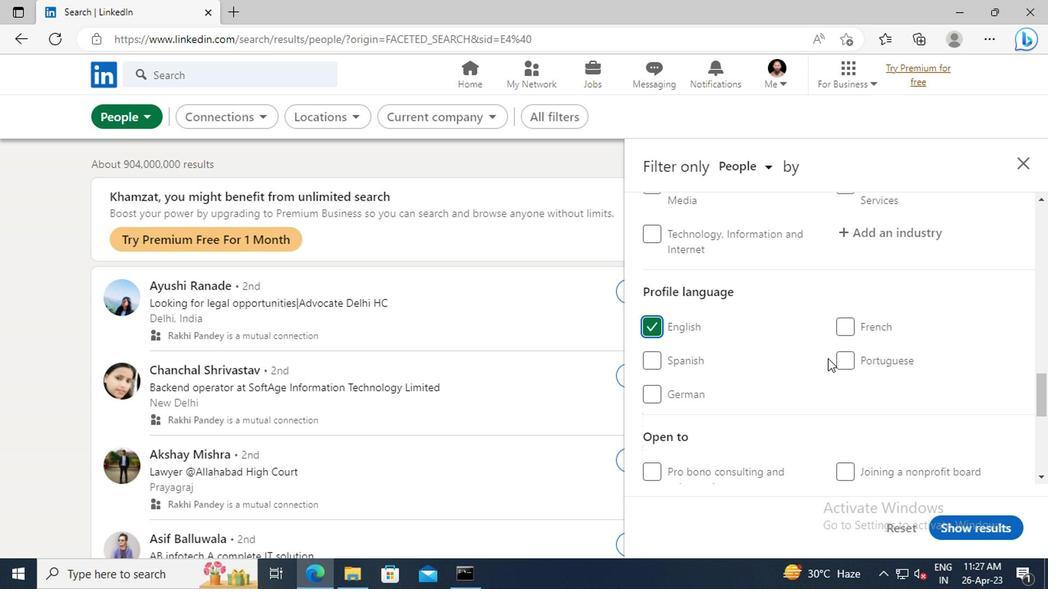 
Action: Mouse scrolled (705, 362) with delta (0, 0)
Screenshot: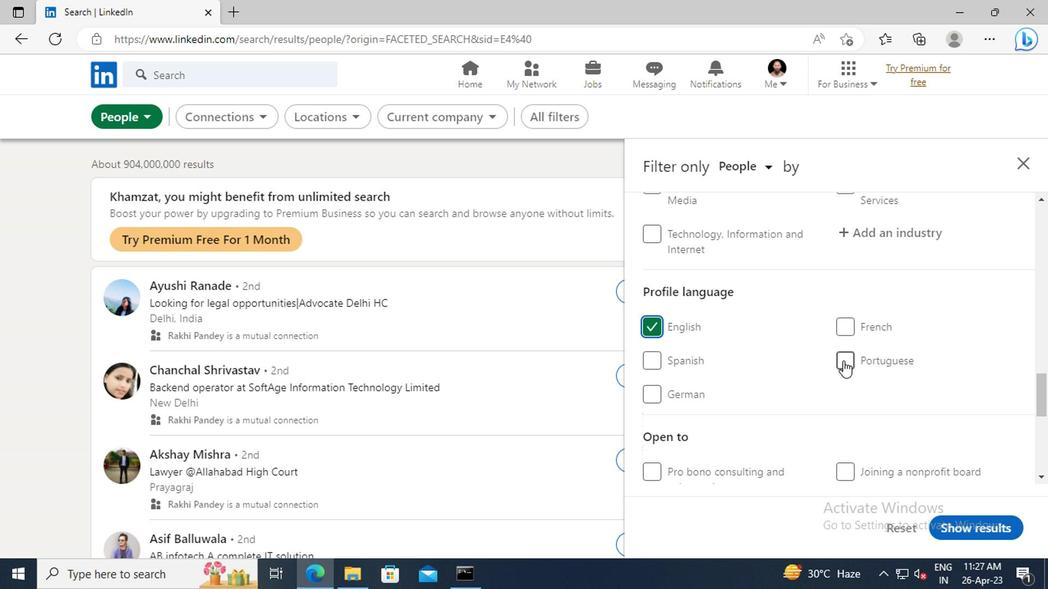 
Action: Mouse scrolled (705, 362) with delta (0, 0)
Screenshot: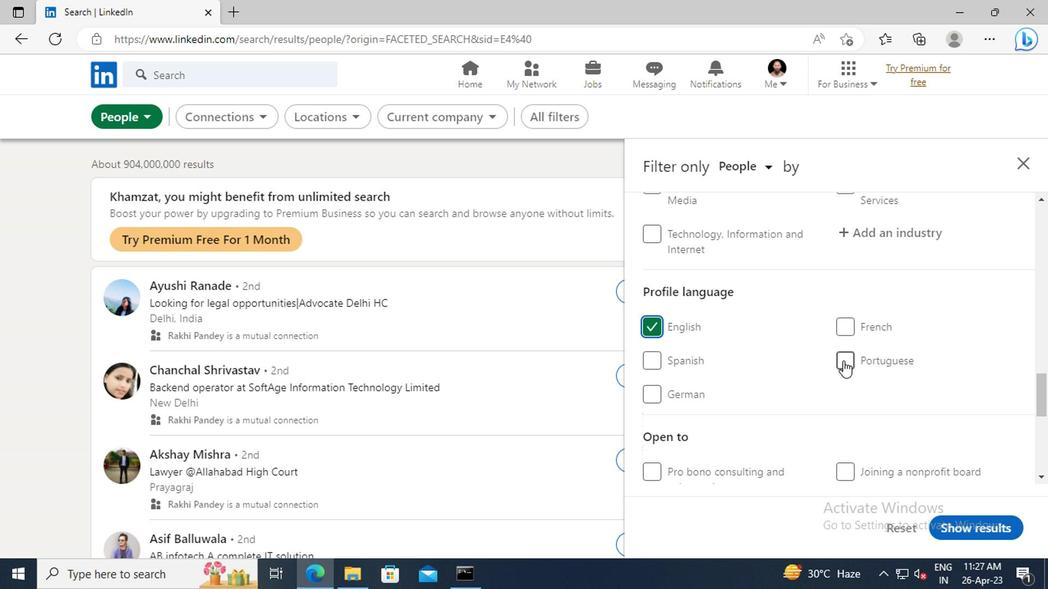 
Action: Mouse scrolled (705, 362) with delta (0, 0)
Screenshot: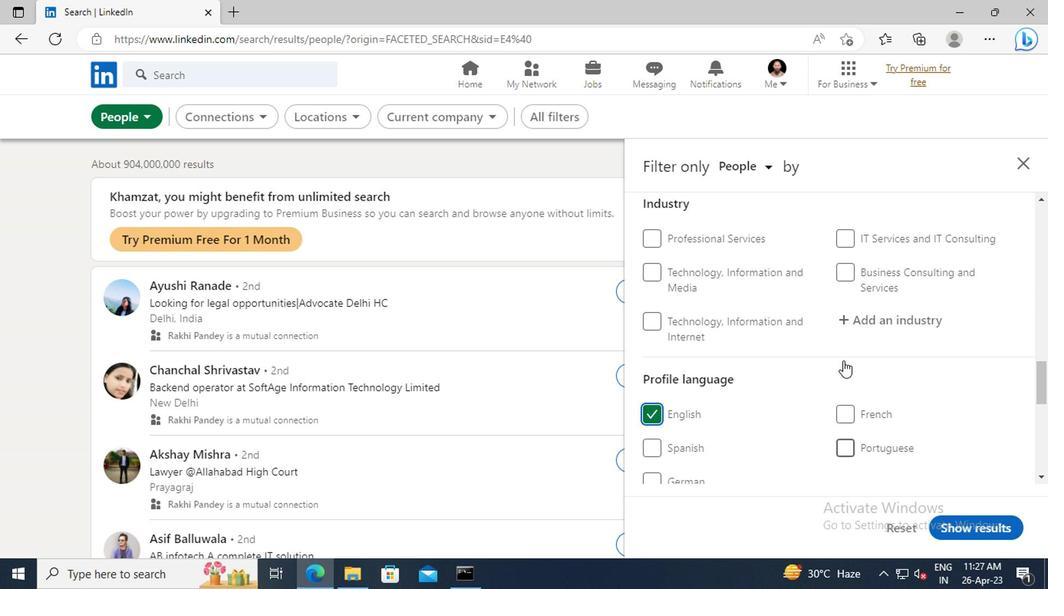 
Action: Mouse scrolled (705, 362) with delta (0, 0)
Screenshot: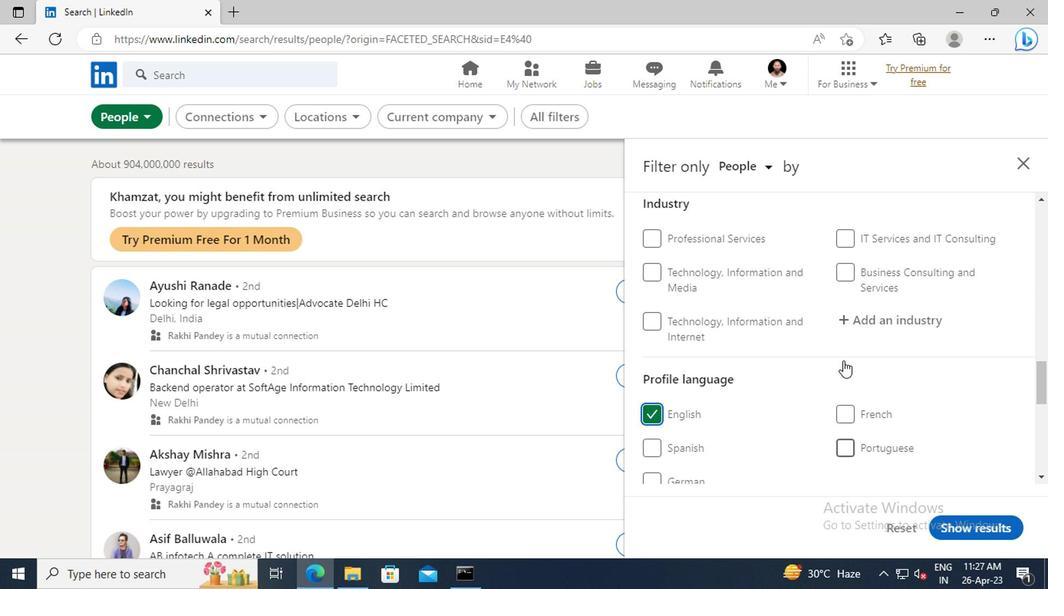 
Action: Mouse scrolled (705, 362) with delta (0, 0)
Screenshot: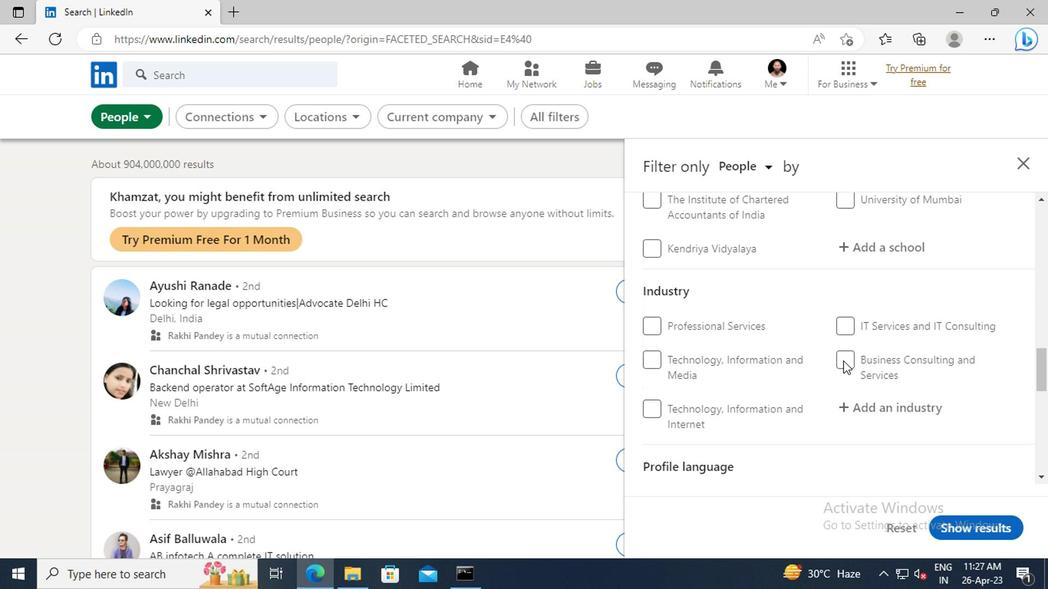 
Action: Mouse scrolled (705, 362) with delta (0, 0)
Screenshot: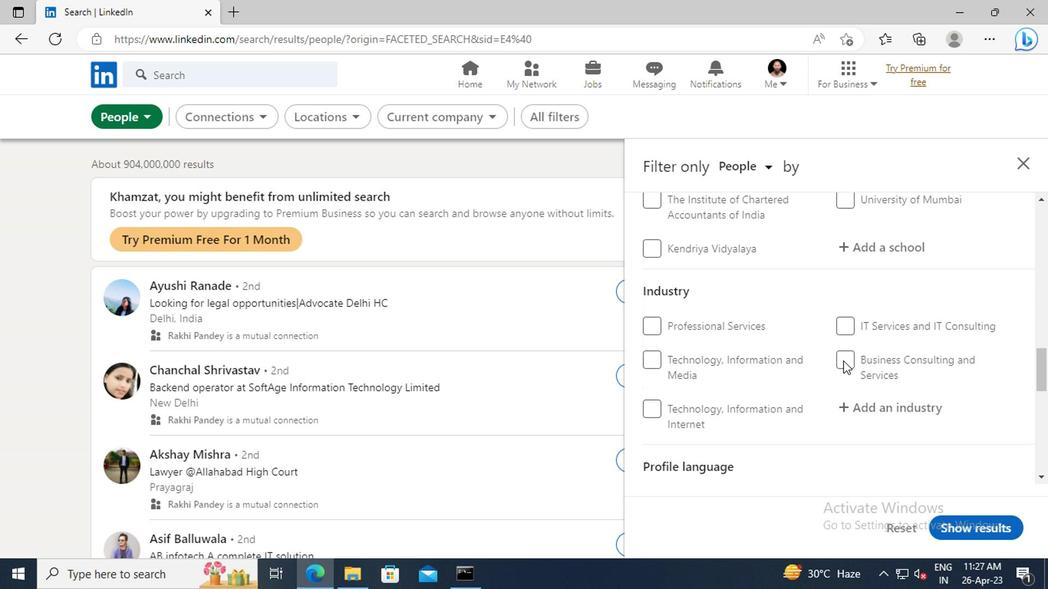 
Action: Mouse scrolled (705, 362) with delta (0, 0)
Screenshot: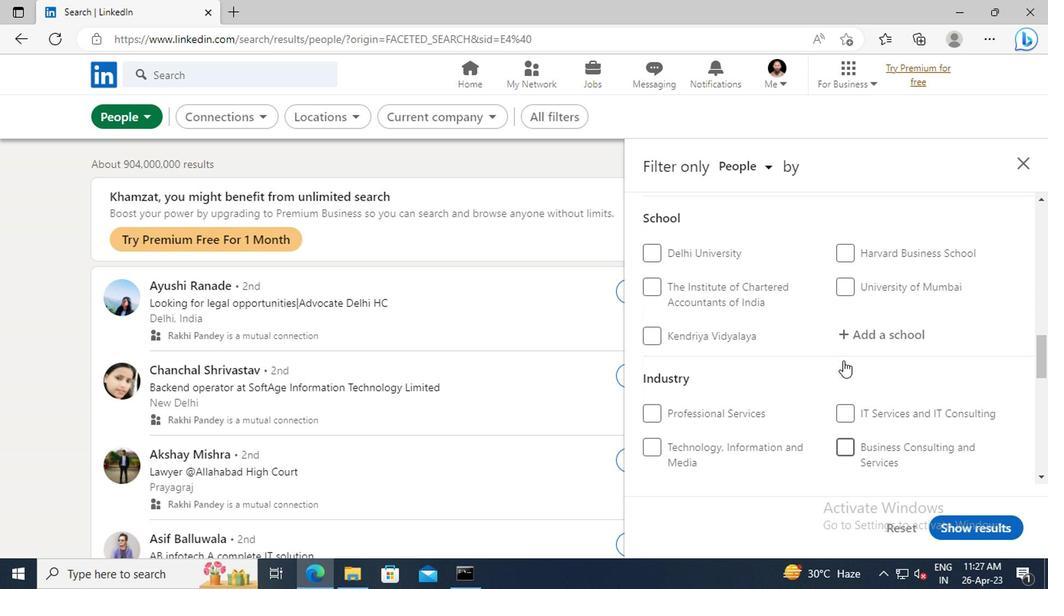 
Action: Mouse scrolled (705, 362) with delta (0, 0)
Screenshot: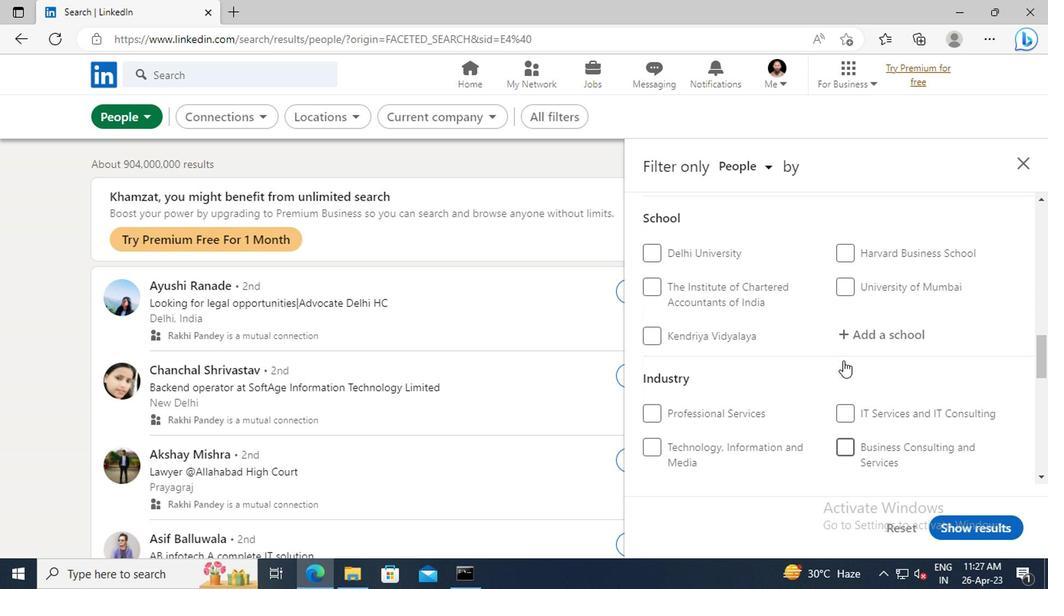 
Action: Mouse scrolled (705, 362) with delta (0, 0)
Screenshot: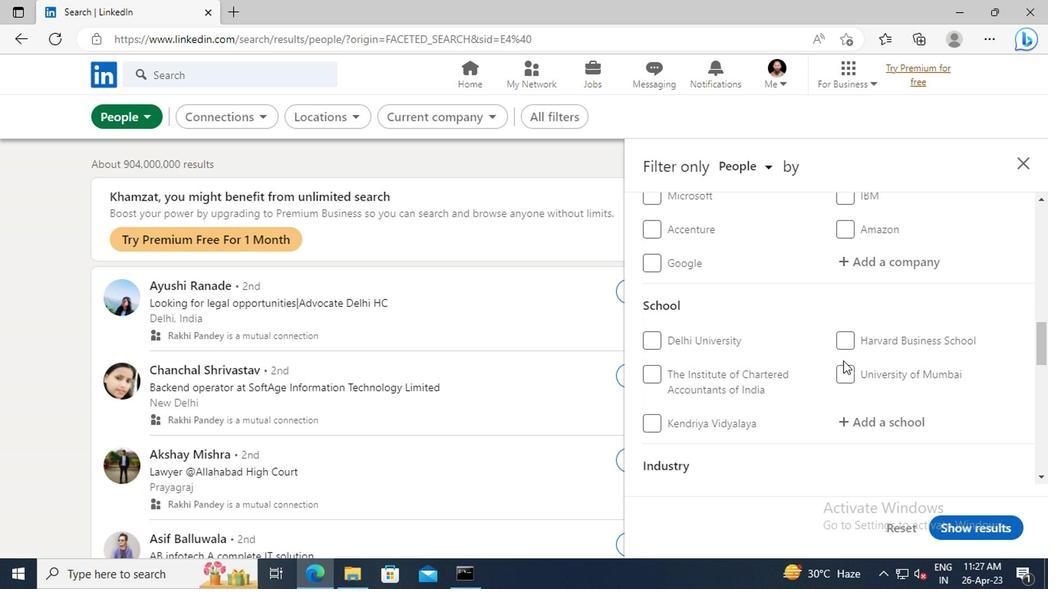 
Action: Mouse scrolled (705, 362) with delta (0, 0)
Screenshot: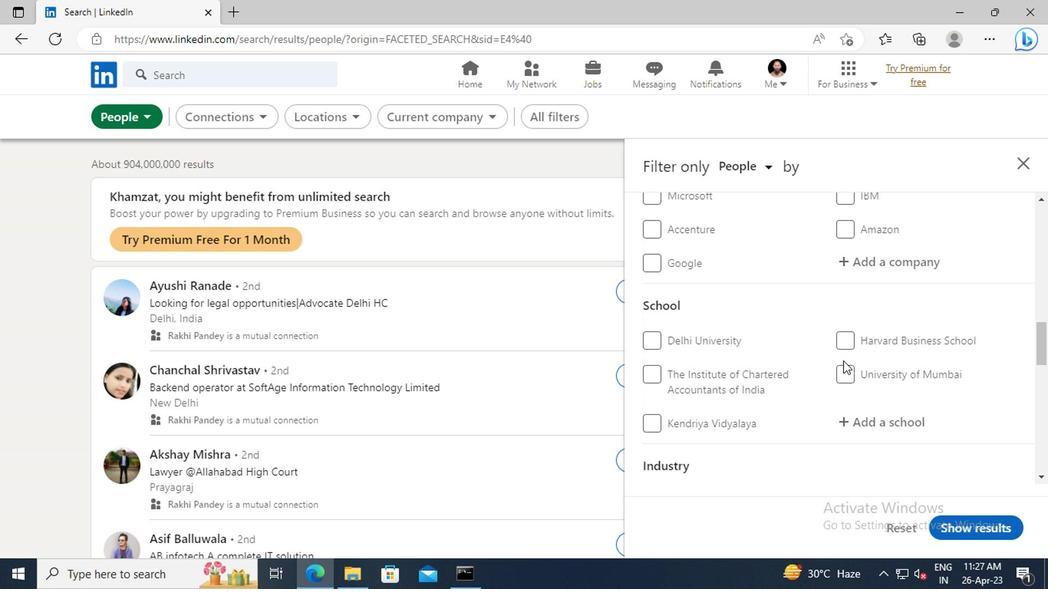 
Action: Mouse scrolled (705, 362) with delta (0, 0)
Screenshot: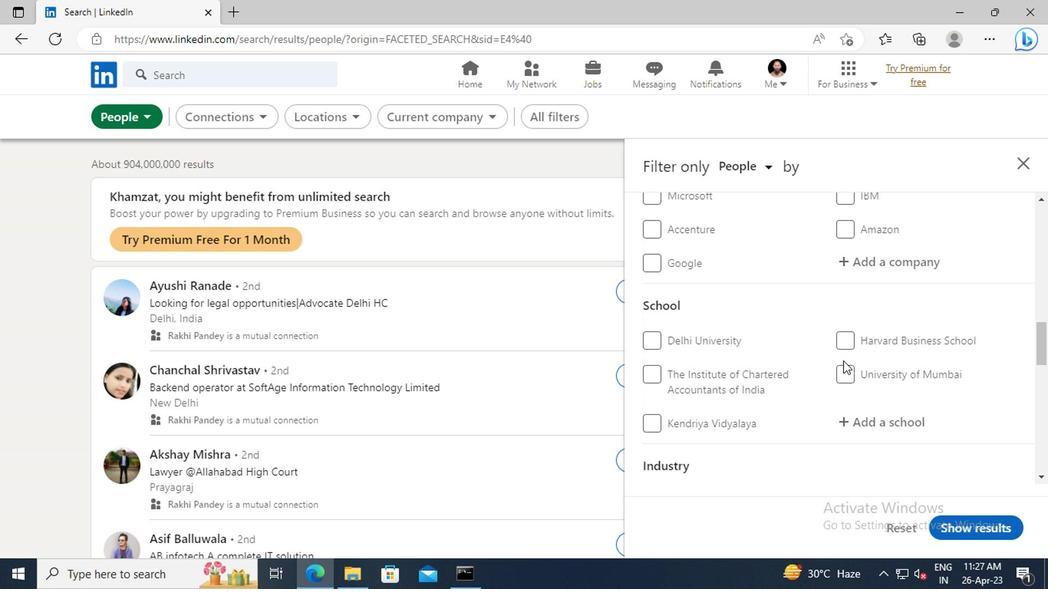 
Action: Mouse scrolled (705, 362) with delta (0, 0)
Screenshot: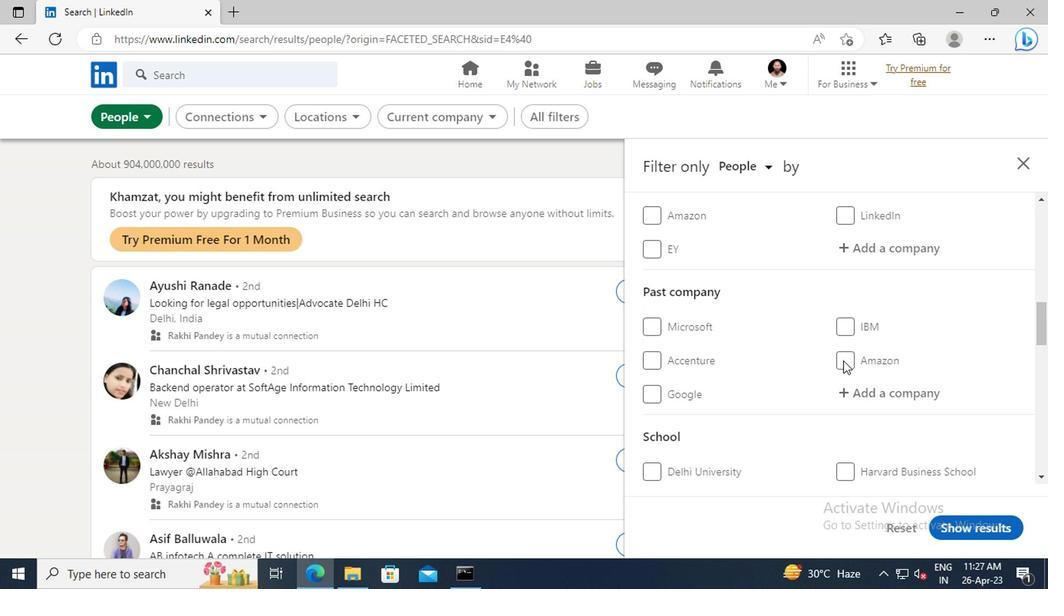 
Action: Mouse scrolled (705, 362) with delta (0, 0)
Screenshot: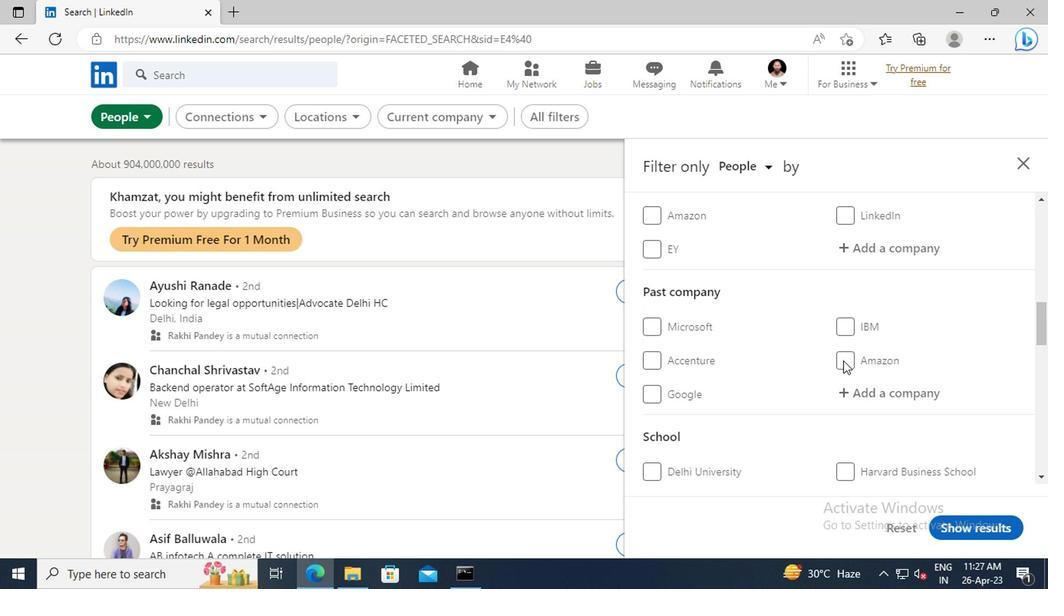 
Action: Mouse scrolled (705, 362) with delta (0, 0)
Screenshot: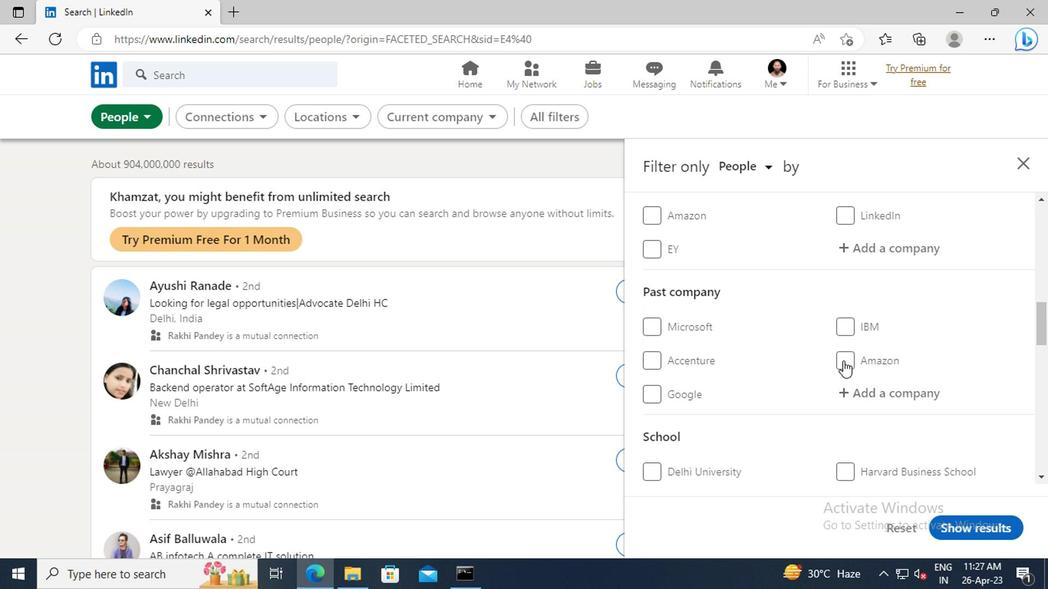 
Action: Mouse moved to (719, 377)
Screenshot: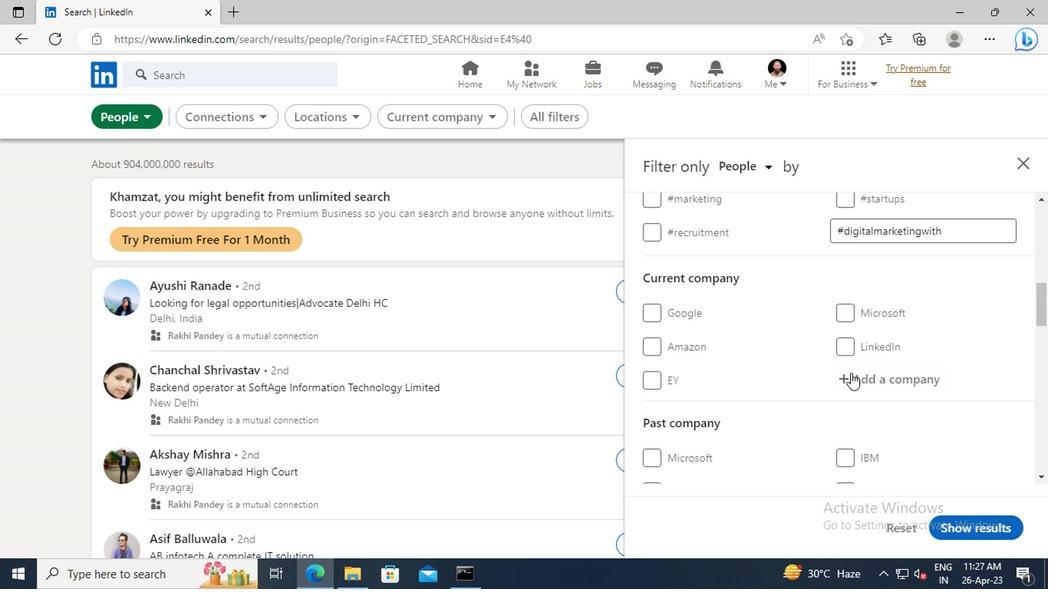 
Action: Mouse pressed left at (719, 377)
Screenshot: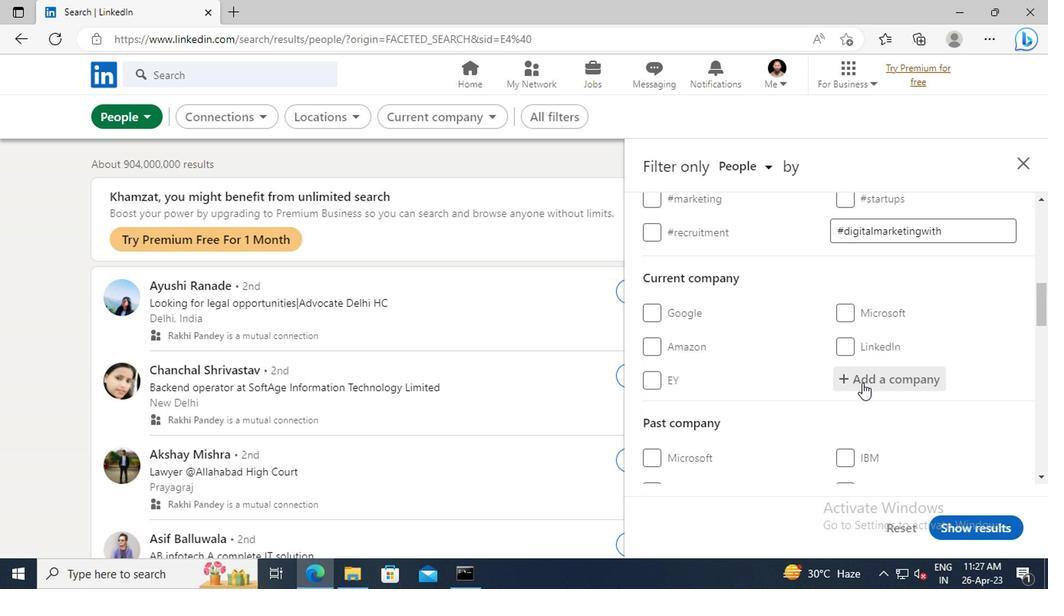 
Action: Key pressed <Key.shift>DS<Key.space><Key.shift>GROUP
Screenshot: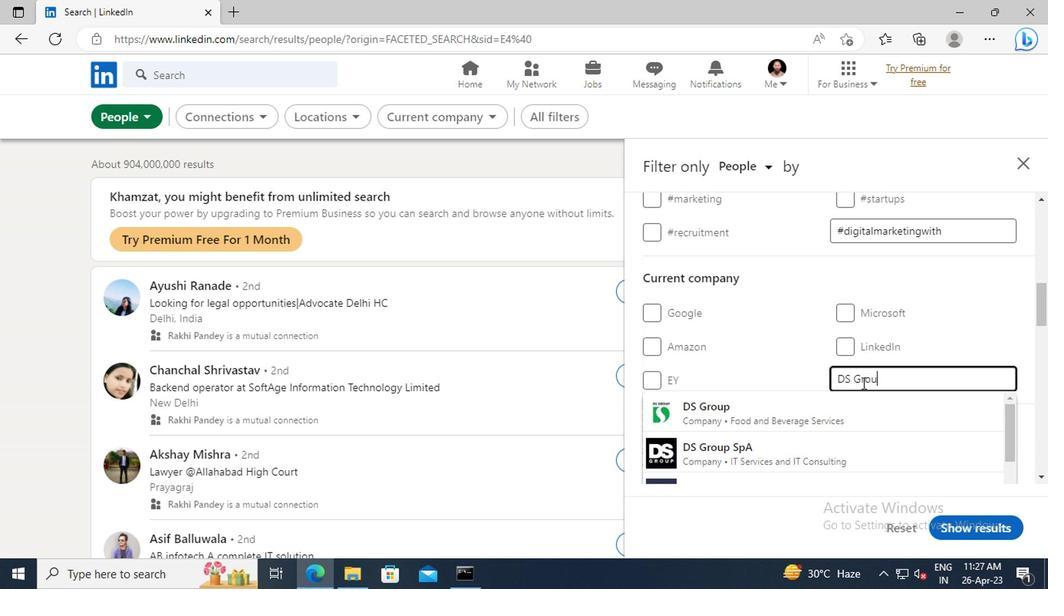 
Action: Mouse moved to (703, 395)
Screenshot: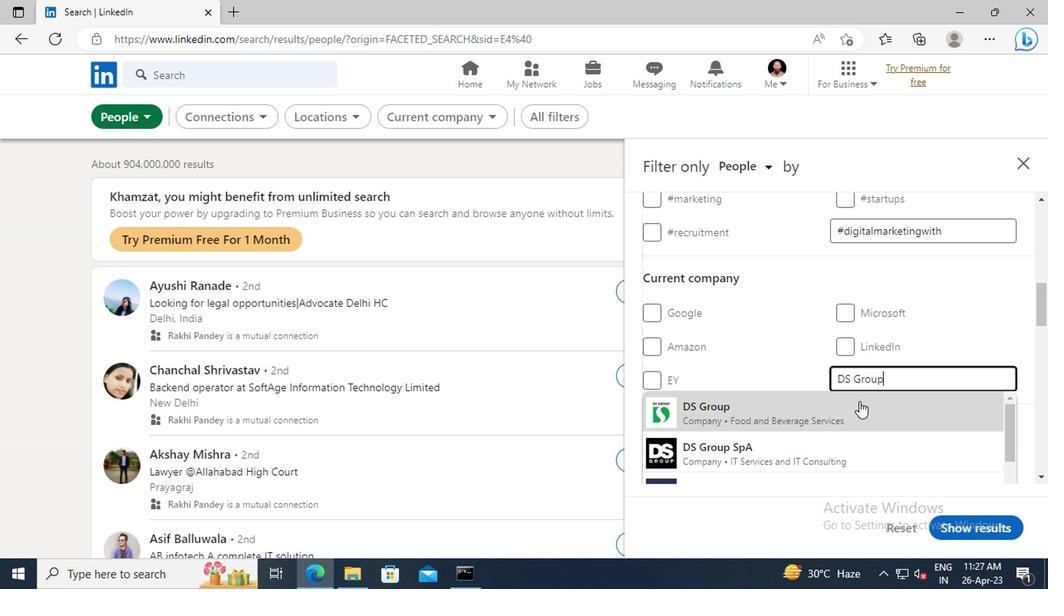 
Action: Mouse pressed left at (703, 395)
Screenshot: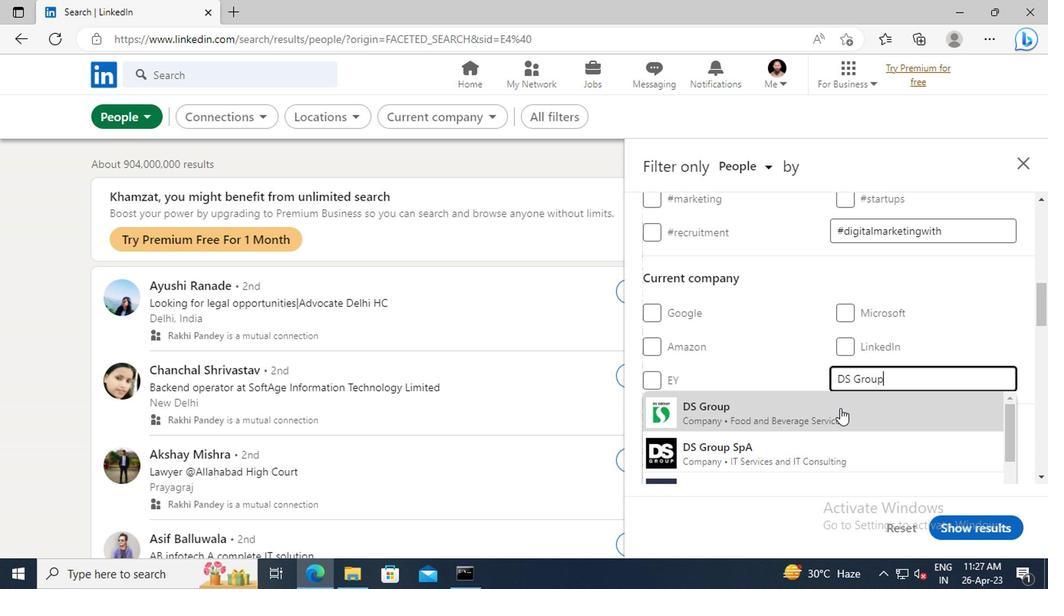 
Action: Mouse moved to (701, 345)
Screenshot: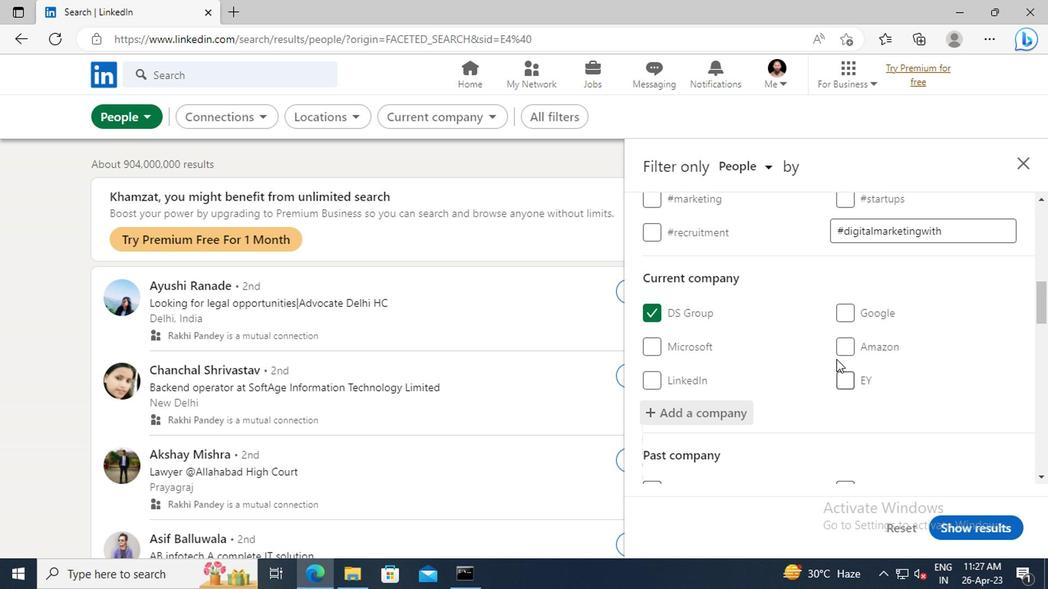 
Action: Mouse scrolled (701, 345) with delta (0, 0)
Screenshot: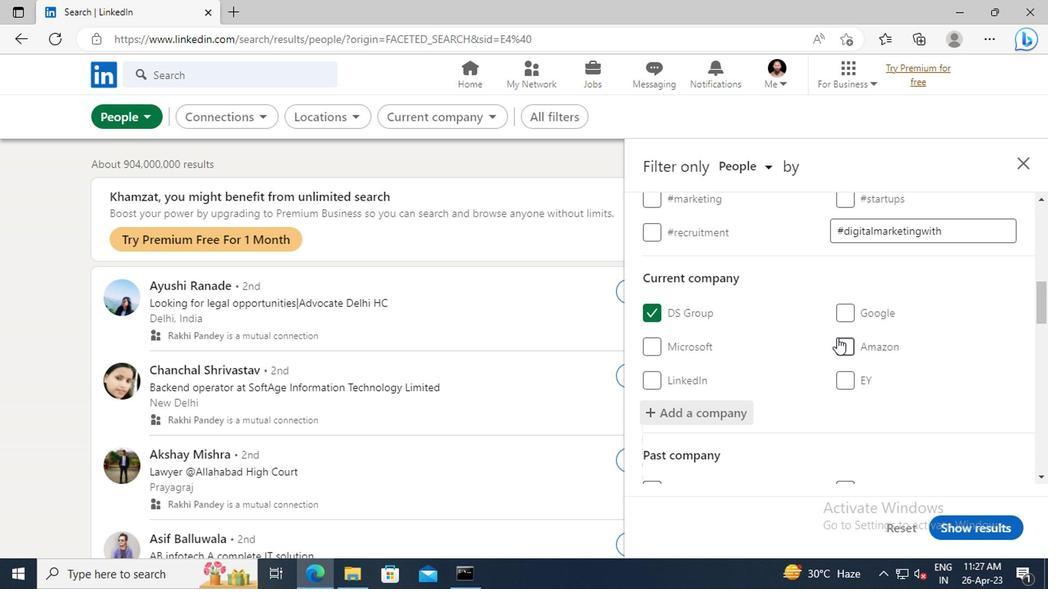 
Action: Mouse scrolled (701, 345) with delta (0, 0)
Screenshot: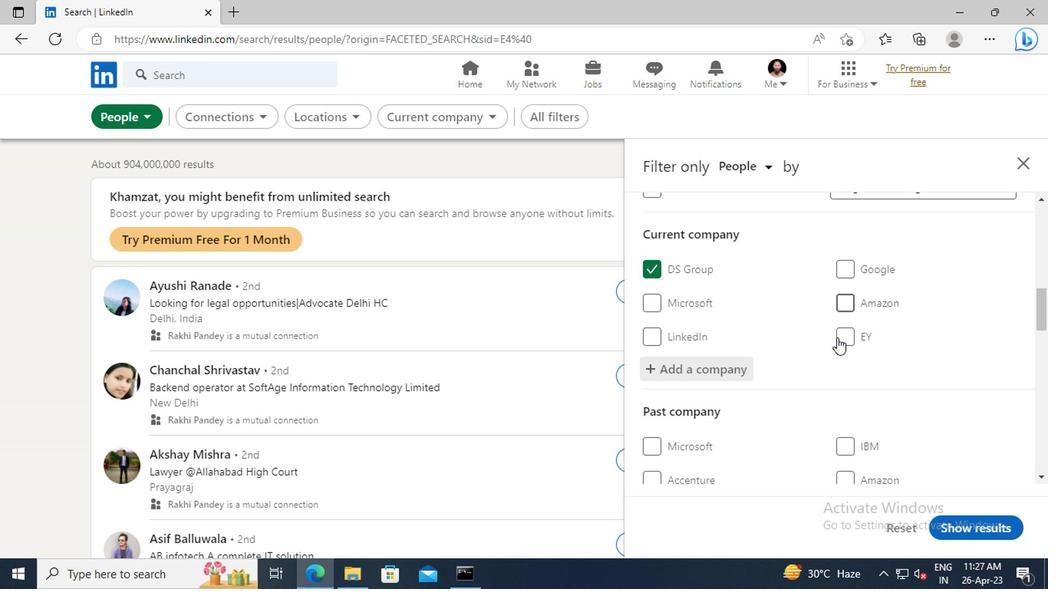 
Action: Mouse scrolled (701, 345) with delta (0, 0)
Screenshot: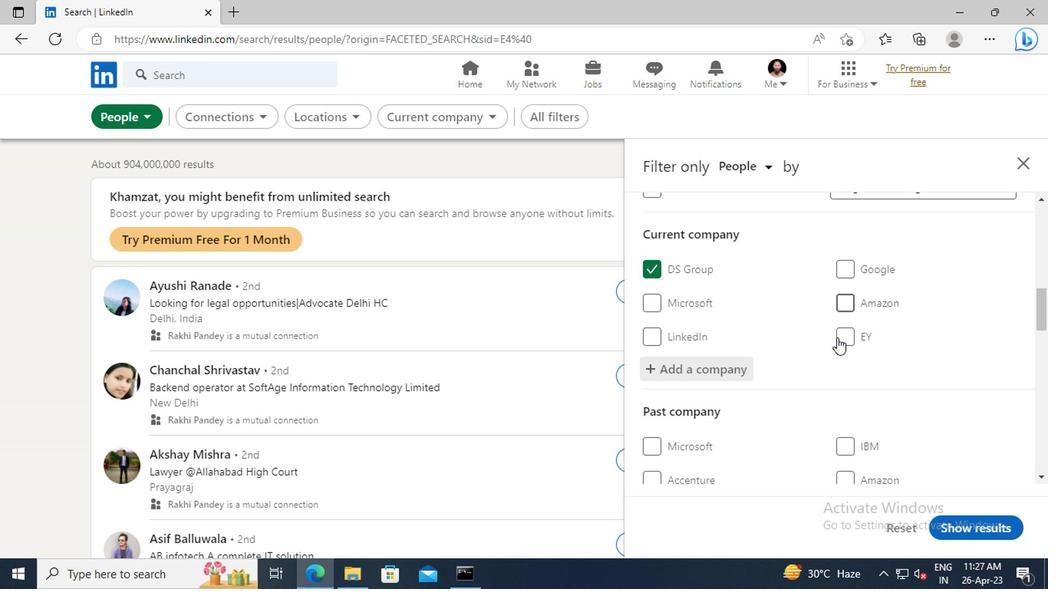 
Action: Mouse scrolled (701, 345) with delta (0, 0)
Screenshot: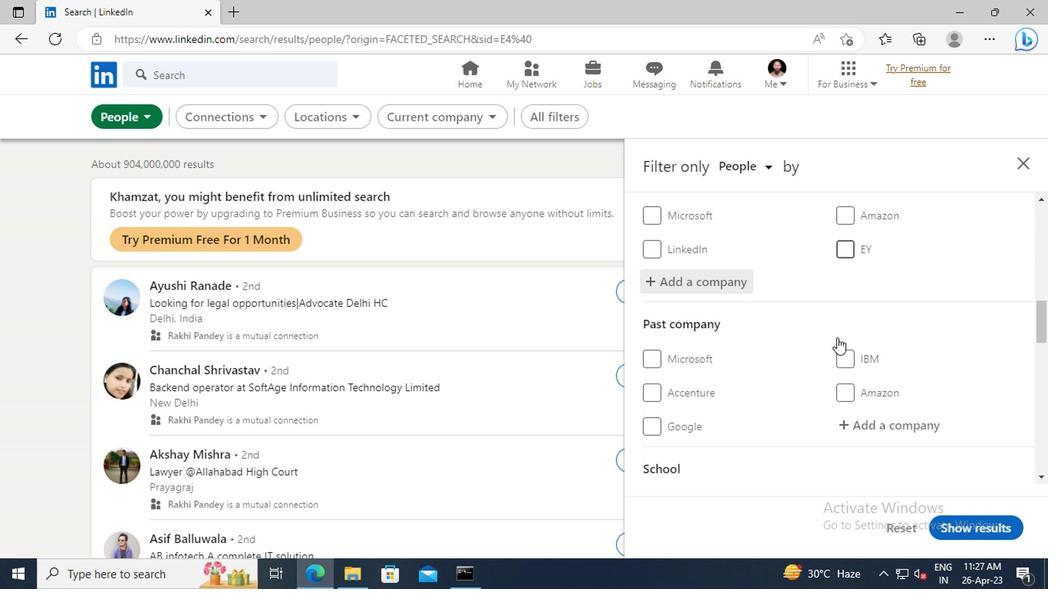 
Action: Mouse scrolled (701, 345) with delta (0, 0)
Screenshot: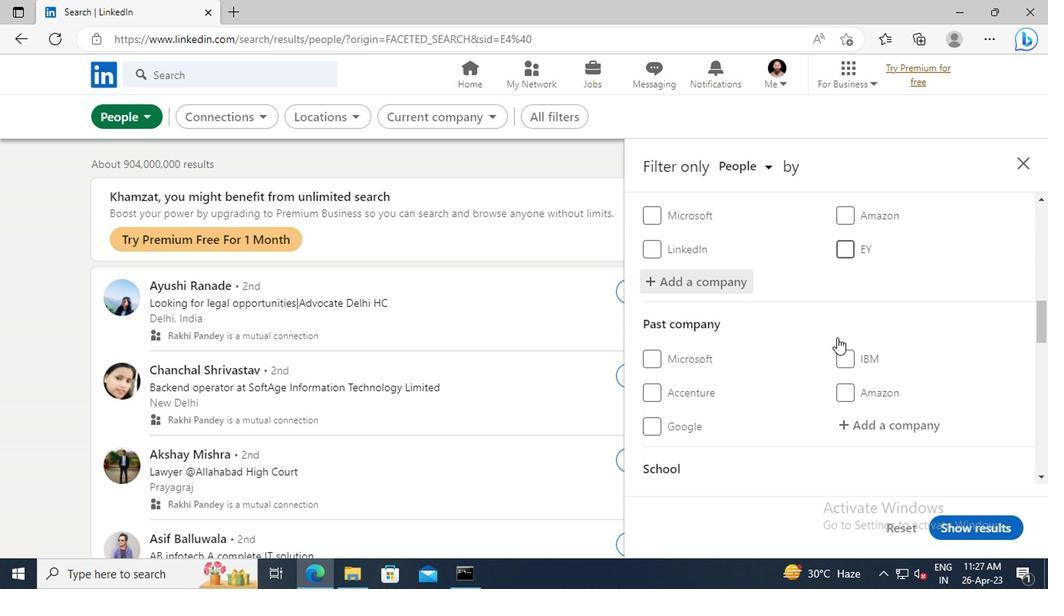 
Action: Mouse scrolled (701, 345) with delta (0, 0)
Screenshot: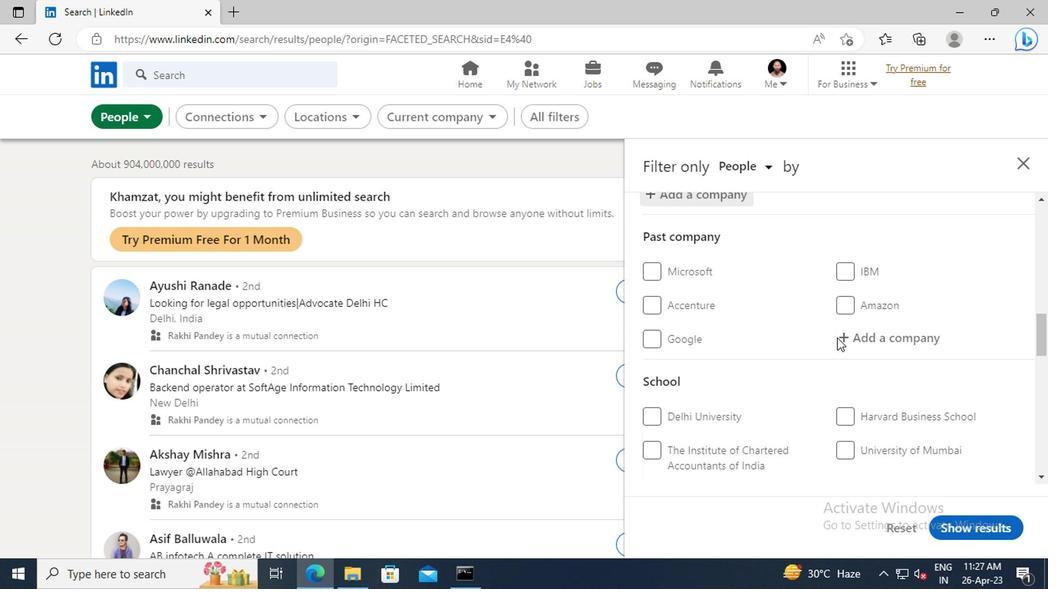 
Action: Mouse scrolled (701, 345) with delta (0, 0)
Screenshot: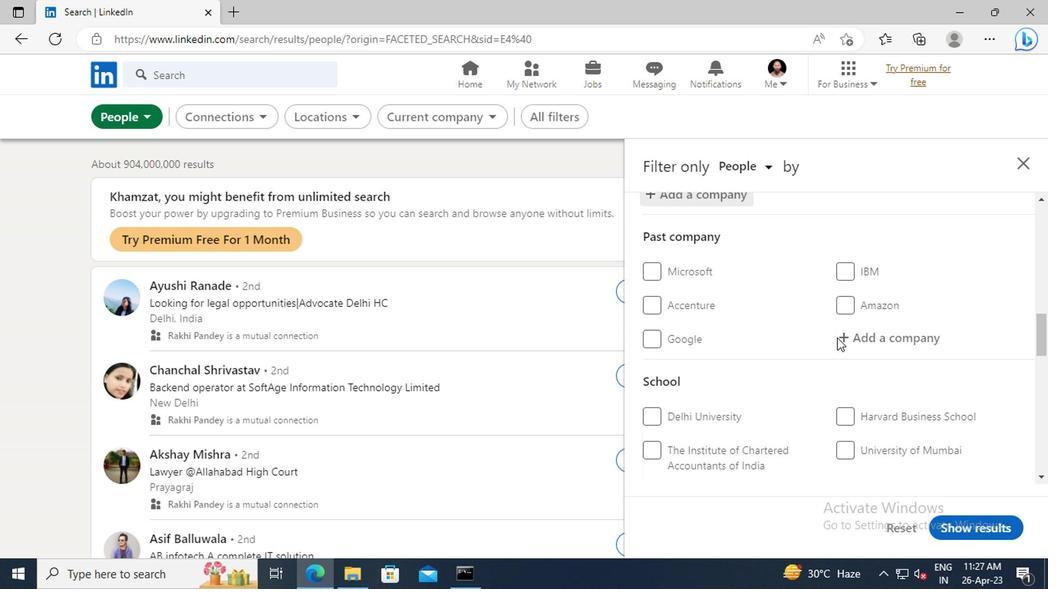 
Action: Mouse scrolled (701, 345) with delta (0, 0)
Screenshot: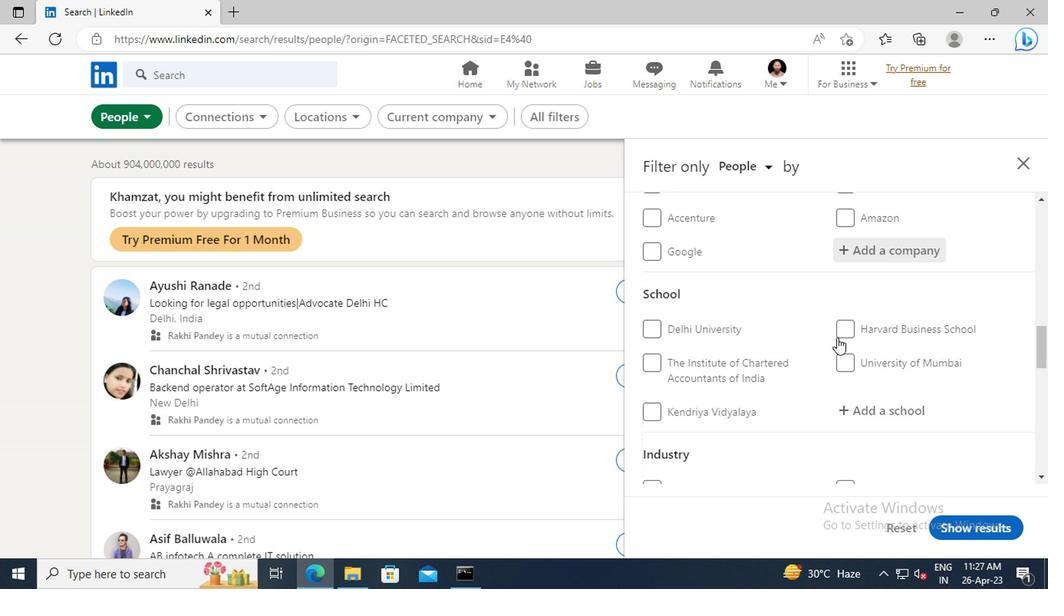 
Action: Mouse moved to (714, 362)
Screenshot: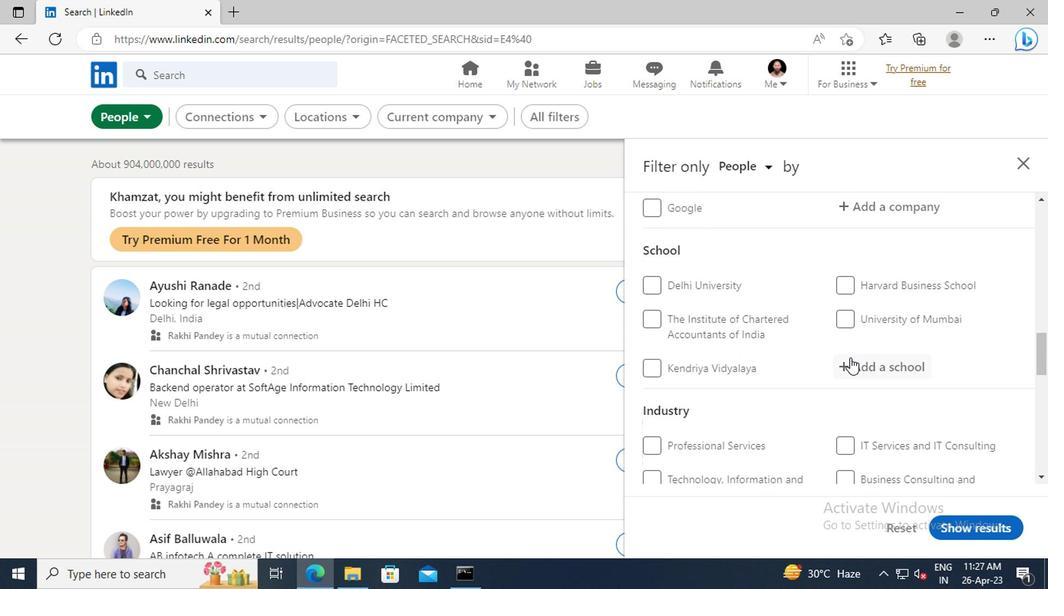 
Action: Mouse pressed left at (714, 362)
Screenshot: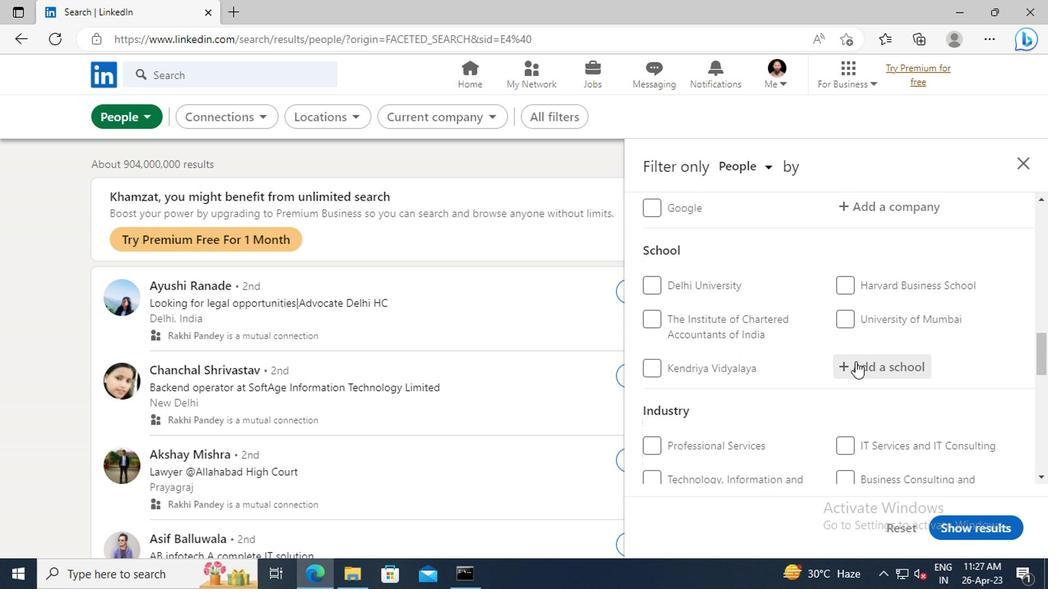 
Action: Key pressed <Key.shift>R<Key.space><Key.shift>A<Key.space><Key.shift>PODAR<Key.space><Key.shift>COLLEGE<Key.space>OF<Key.space><Key.shift>COMMERCE<Key.space><Key.shift>&<Key.space><Key.shift>ECONOMIC<Key.space><Key.shift>MATUNGA<Key.space><Key.shift>MUMBAI<Key.space>400<Key.space>019
Screenshot: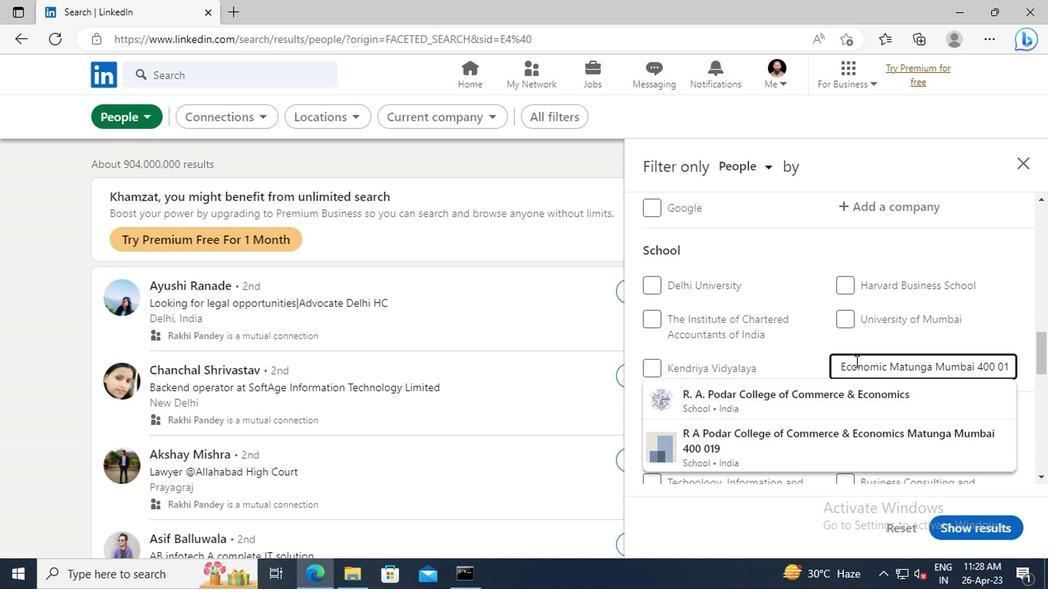 
Action: Mouse moved to (716, 418)
Screenshot: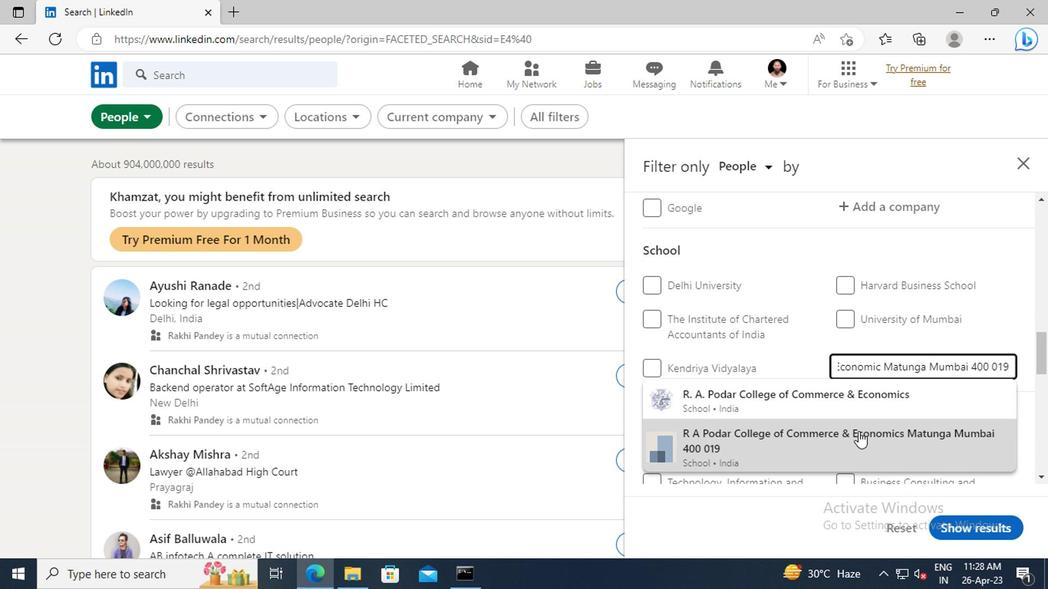 
Action: Mouse pressed left at (716, 418)
Screenshot: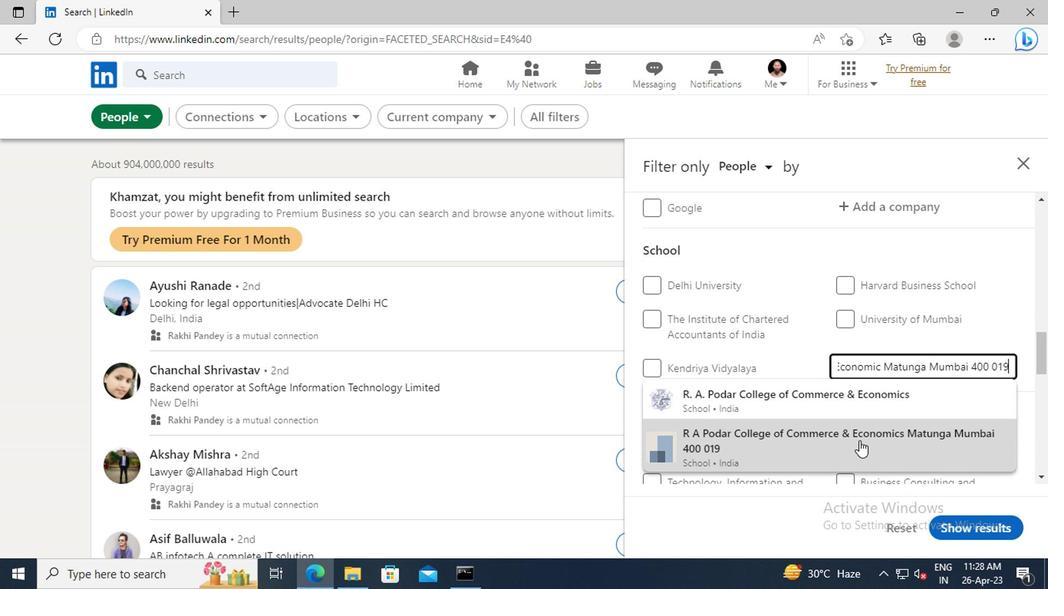 
Action: Mouse moved to (696, 332)
Screenshot: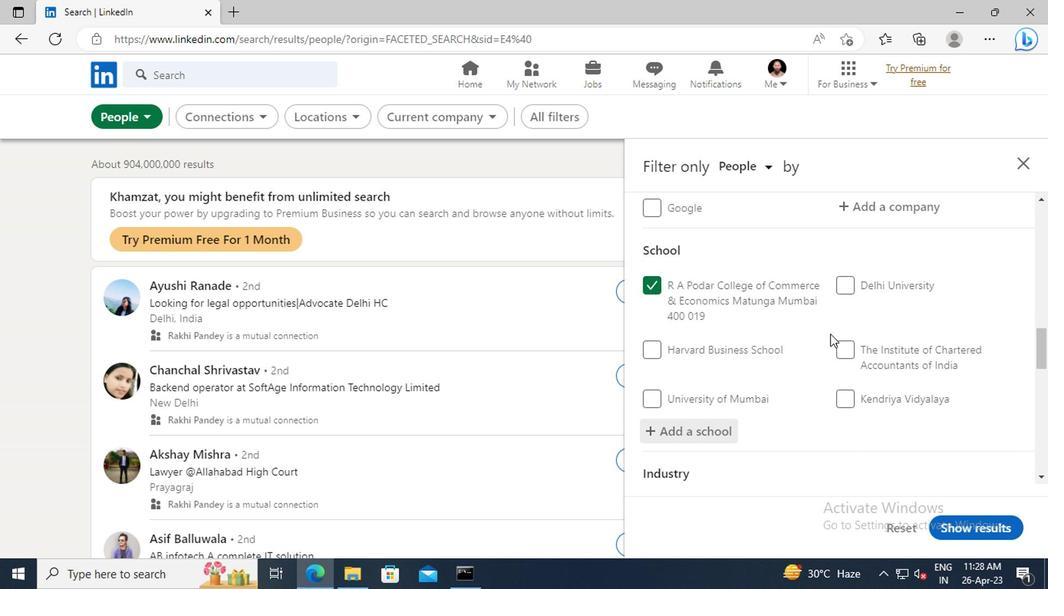 
Action: Mouse scrolled (696, 331) with delta (0, 0)
Screenshot: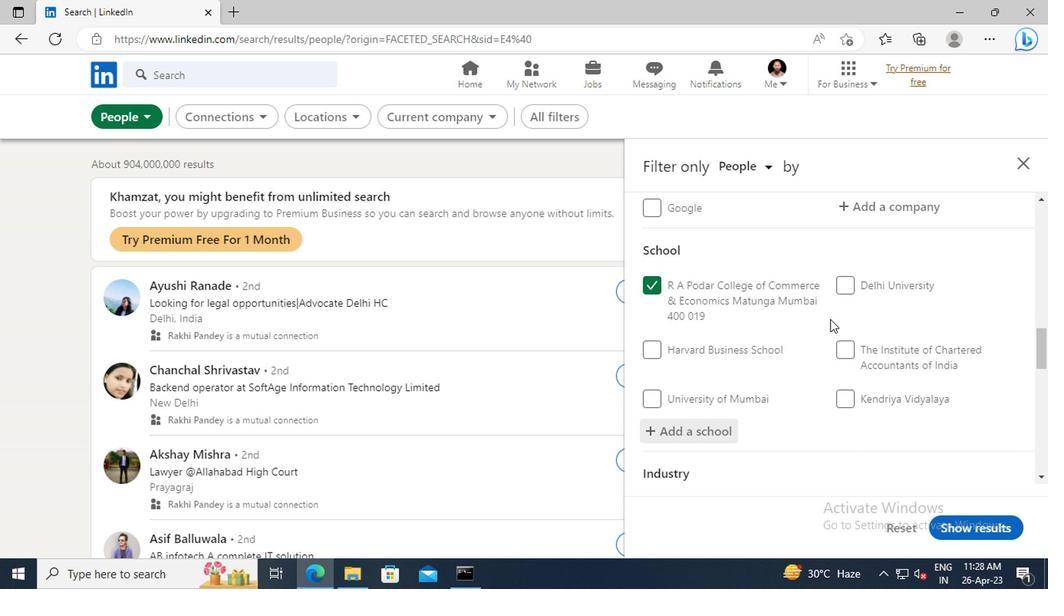 
Action: Mouse scrolled (696, 331) with delta (0, 0)
Screenshot: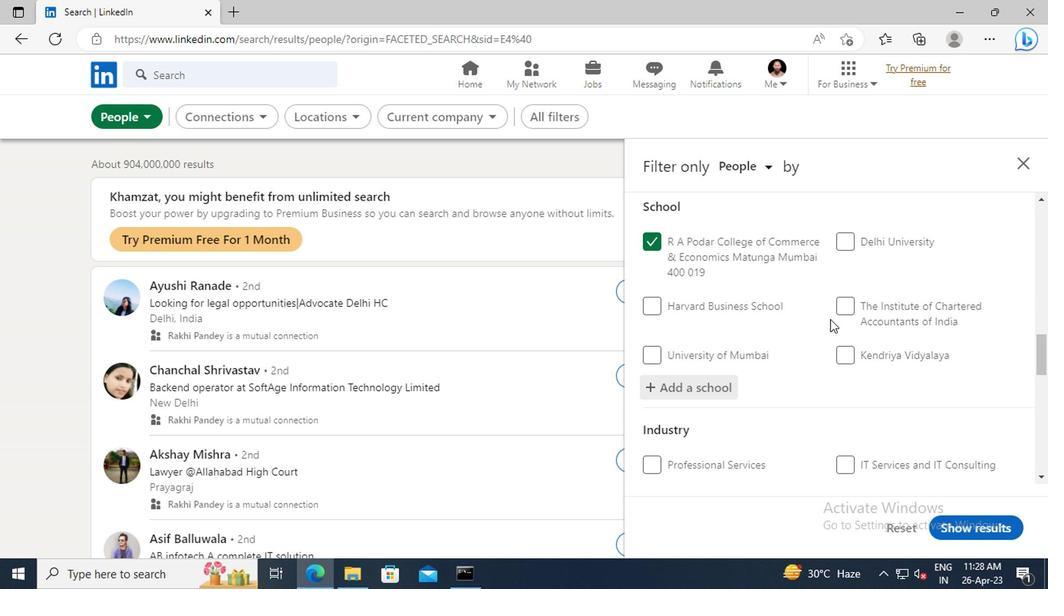 
Action: Mouse scrolled (696, 331) with delta (0, 0)
Screenshot: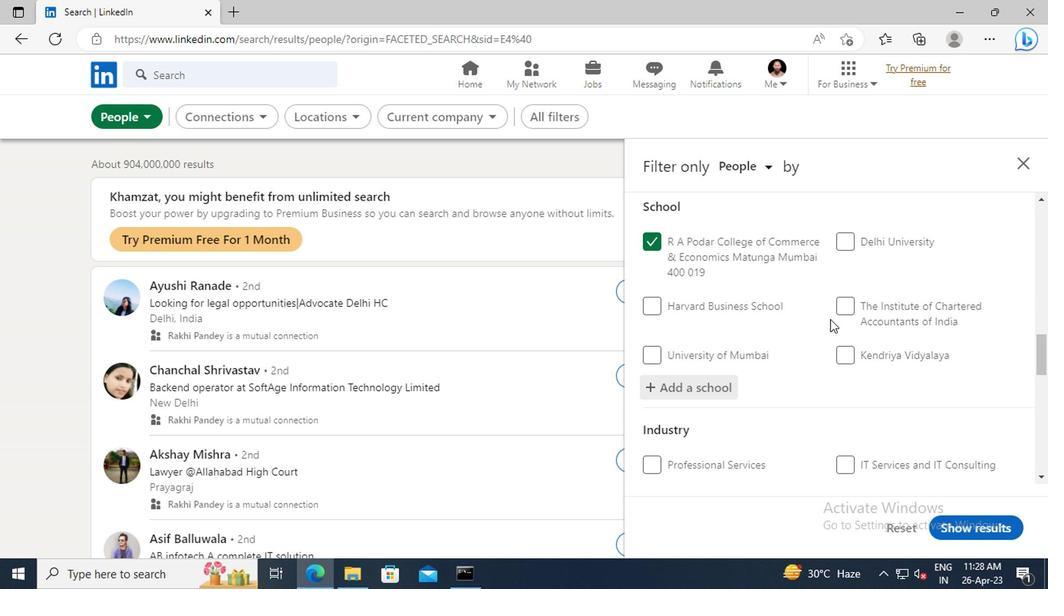 
Action: Mouse scrolled (696, 331) with delta (0, 0)
Screenshot: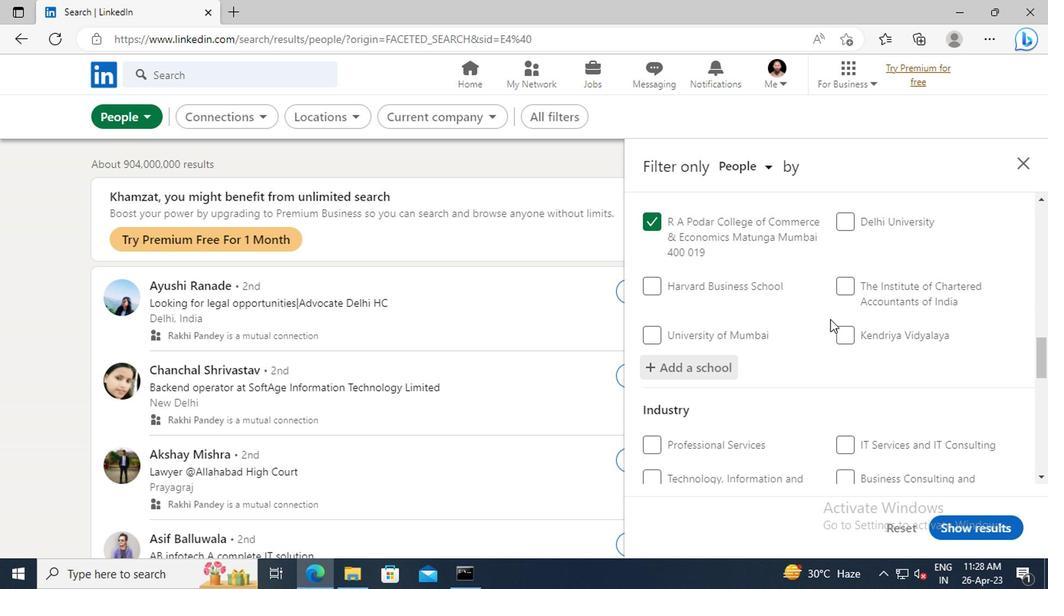 
Action: Mouse scrolled (696, 331) with delta (0, 0)
Screenshot: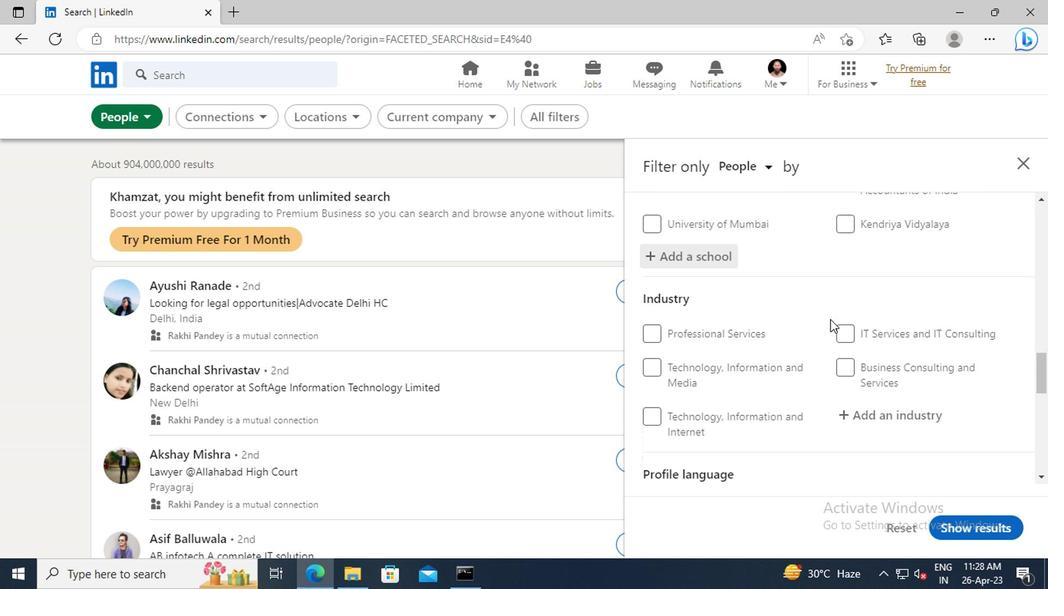 
Action: Mouse scrolled (696, 331) with delta (0, 0)
Screenshot: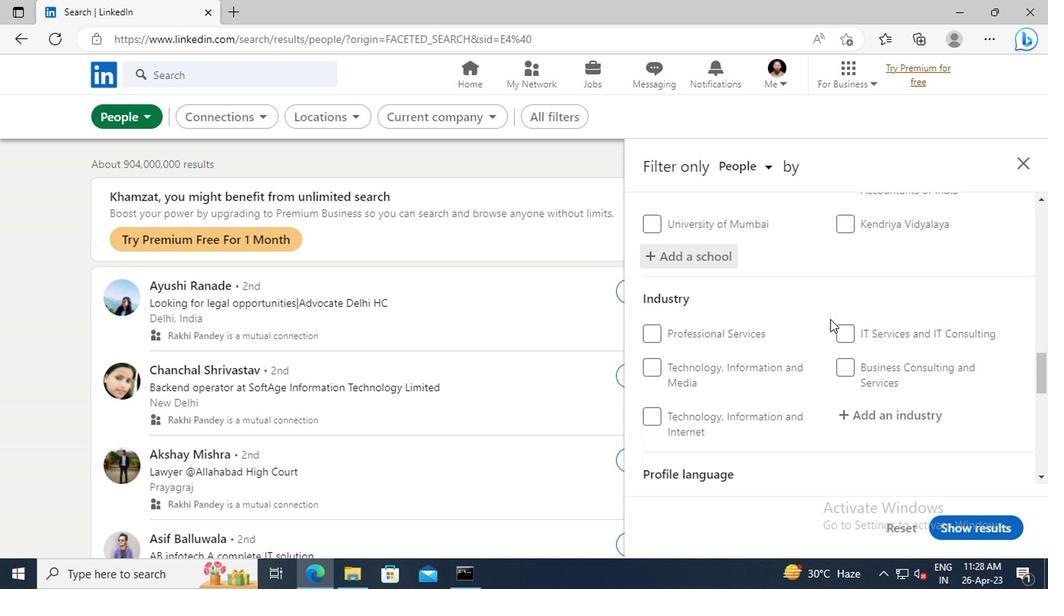 
Action: Mouse moved to (712, 340)
Screenshot: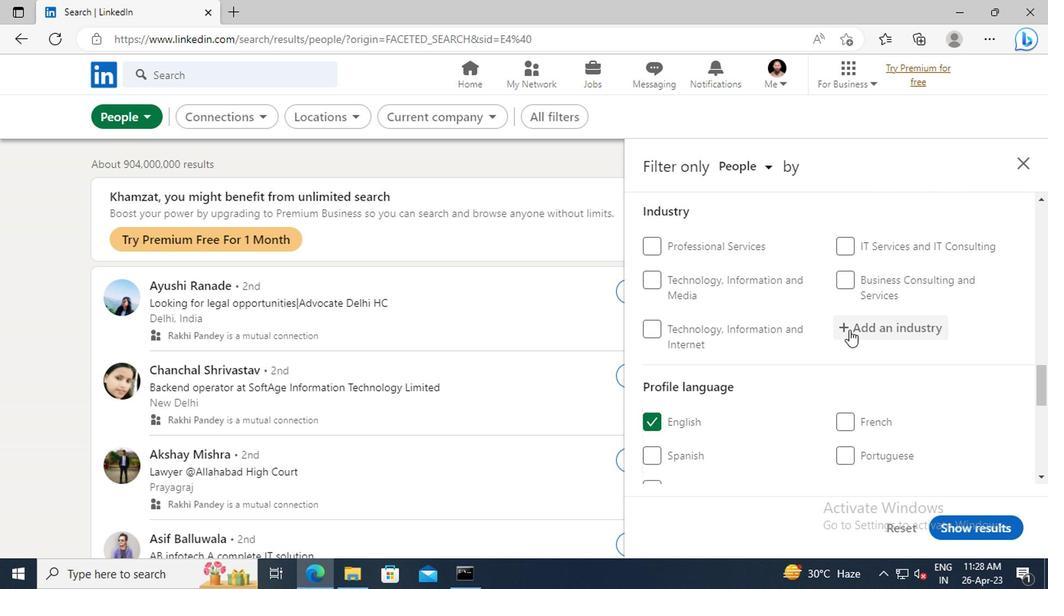 
Action: Mouse pressed left at (712, 340)
Screenshot: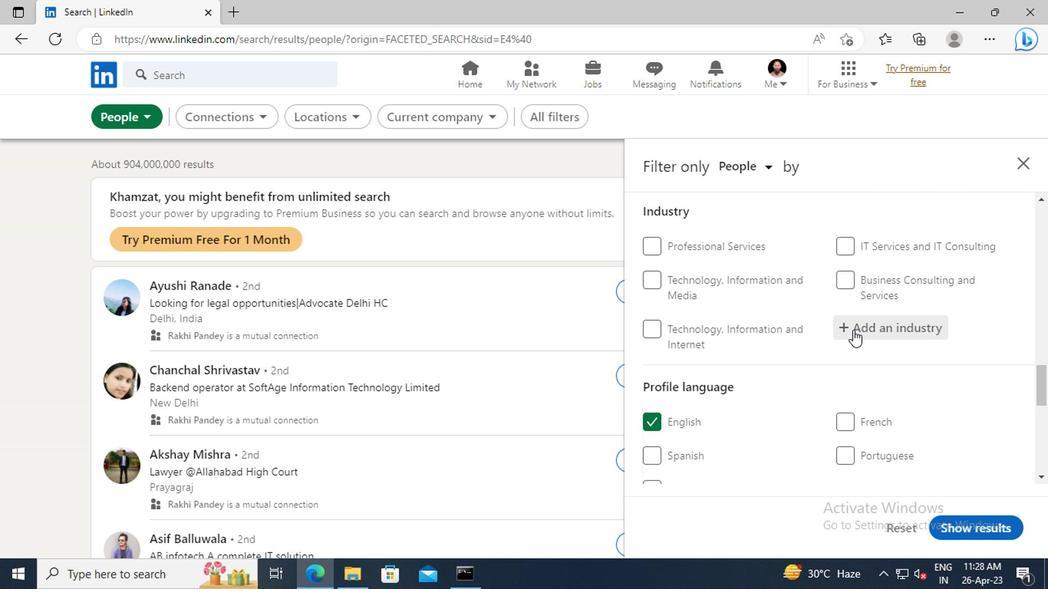 
Action: Key pressed <Key.shift>INTERNATIONAL<Key.space><Key.shift>AFFAIRS
Screenshot: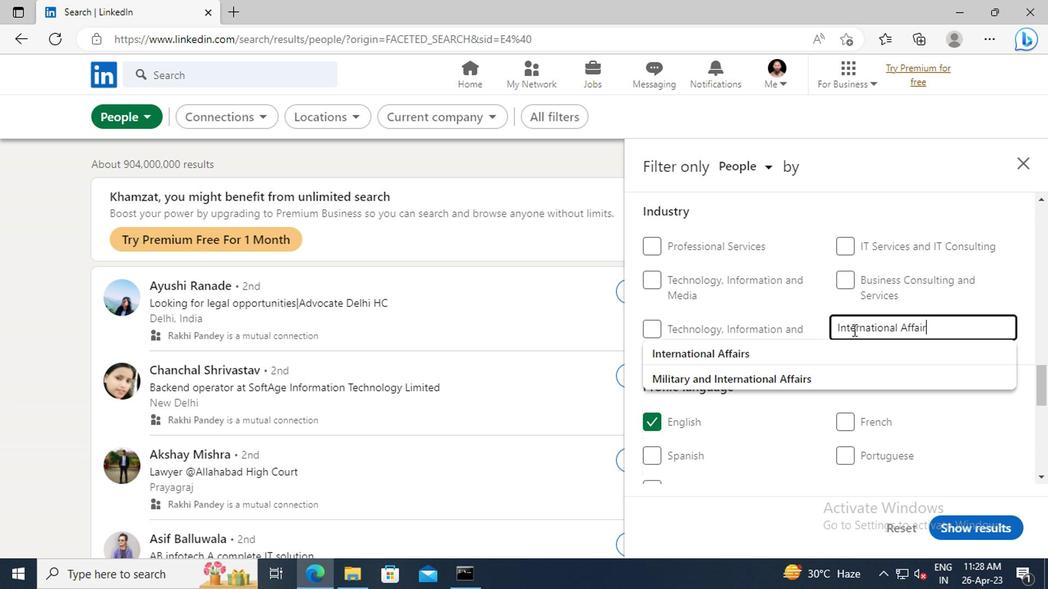 
Action: Mouse moved to (687, 351)
Screenshot: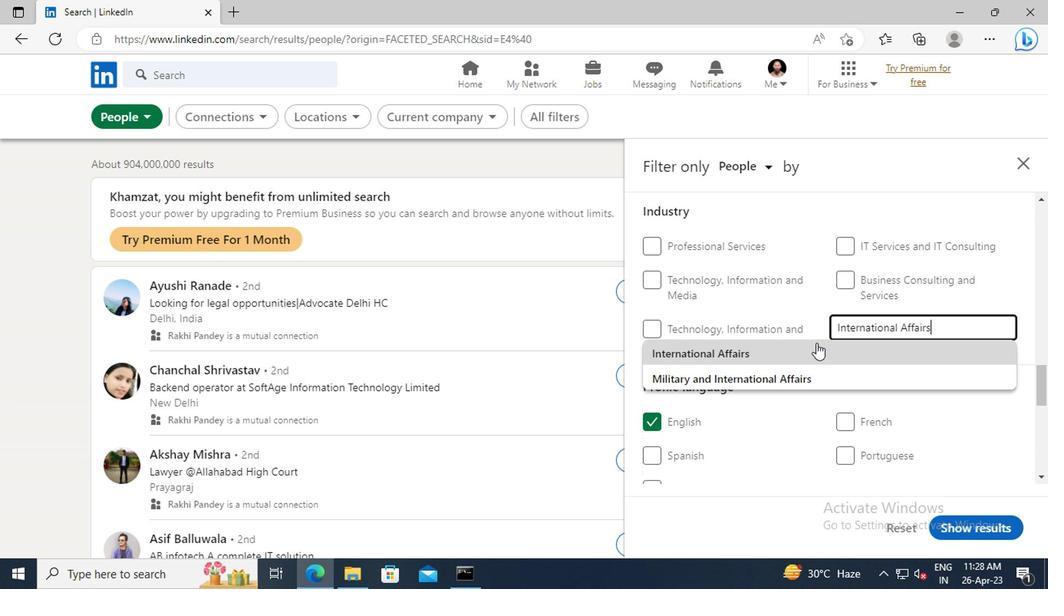 
Action: Mouse pressed left at (687, 351)
Screenshot: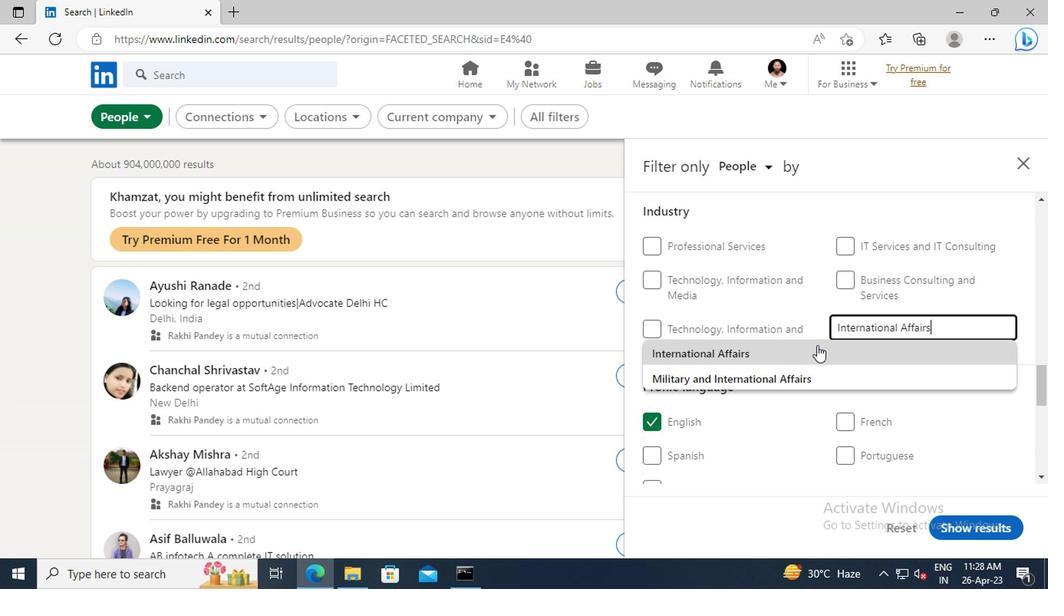 
Action: Mouse moved to (685, 330)
Screenshot: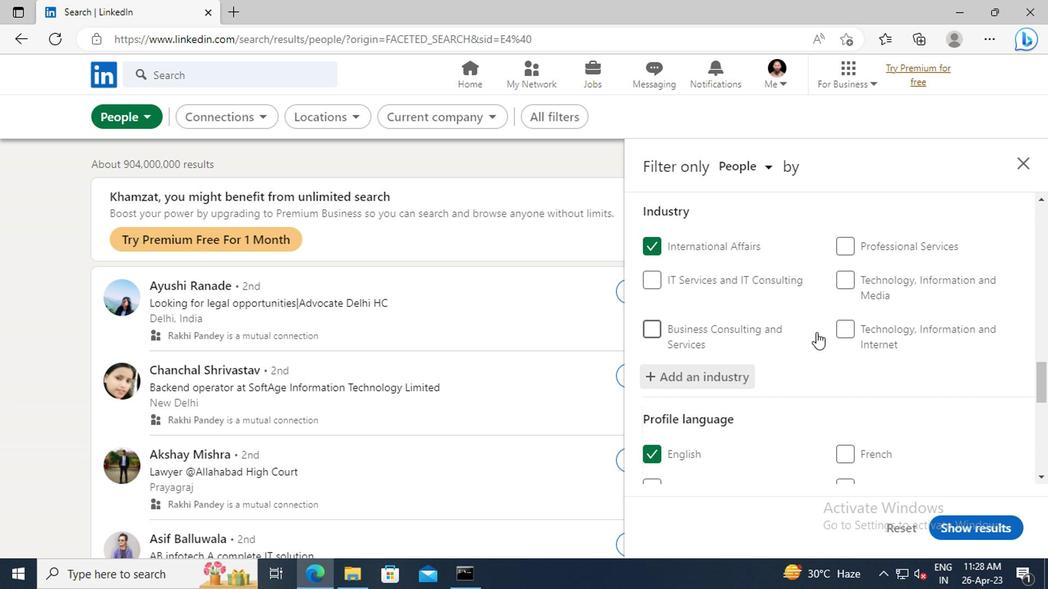 
Action: Mouse scrolled (685, 330) with delta (0, 0)
Screenshot: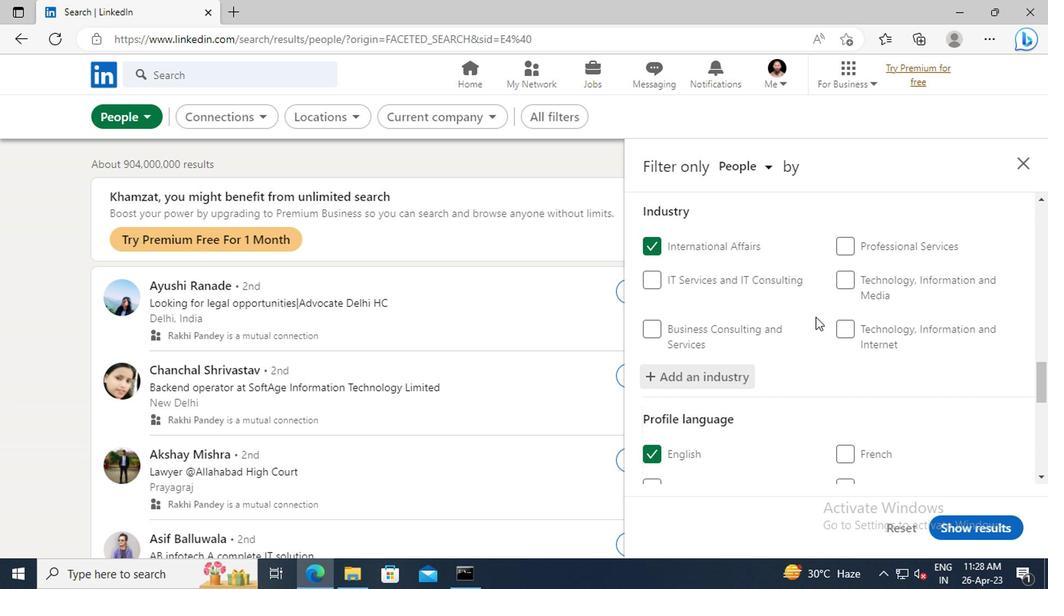 
Action: Mouse scrolled (685, 330) with delta (0, 0)
Screenshot: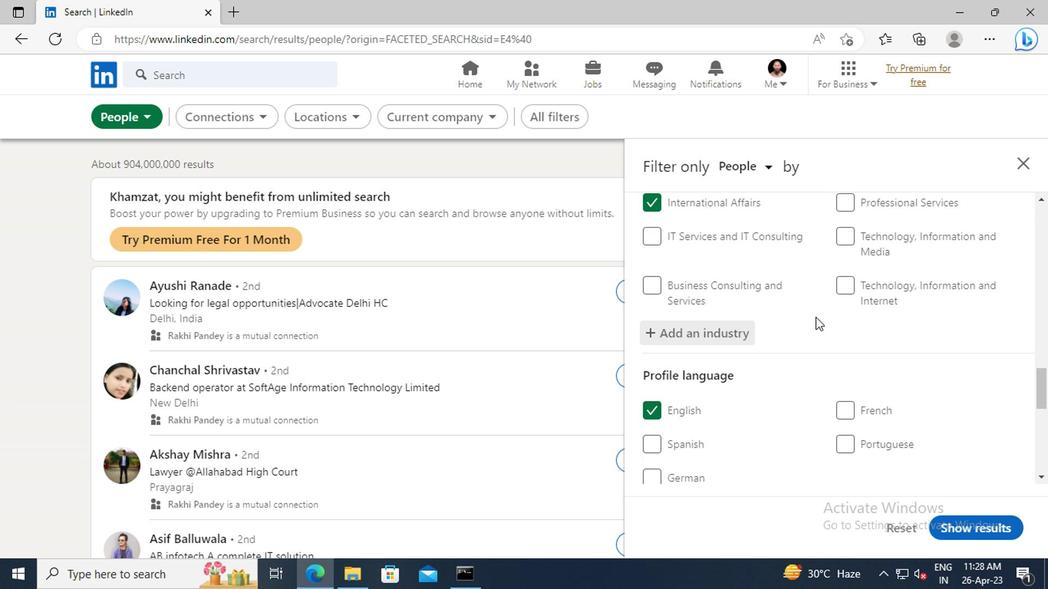 
Action: Mouse scrolled (685, 330) with delta (0, 0)
Screenshot: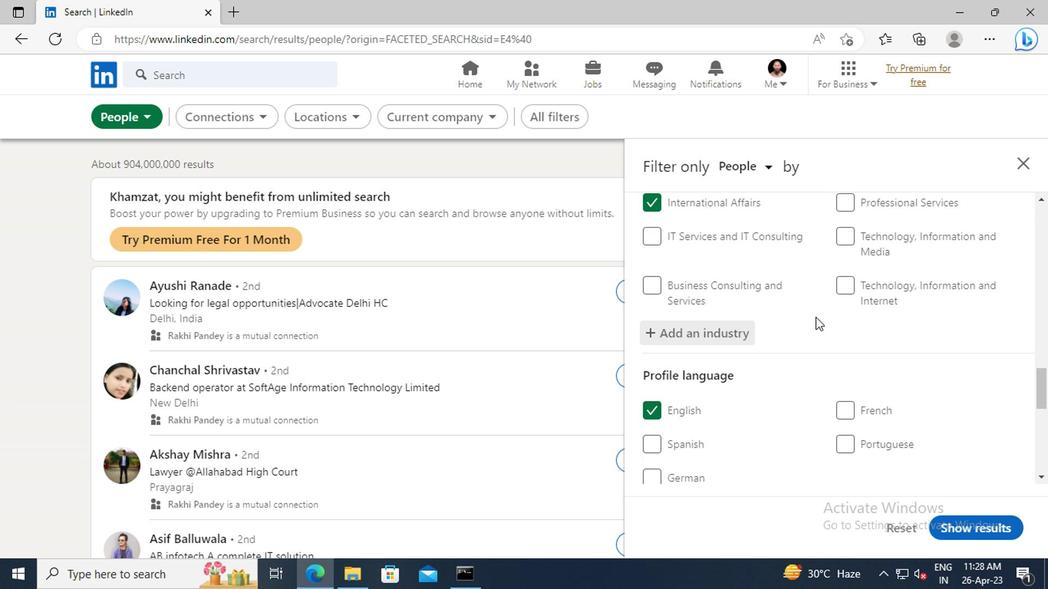 
Action: Mouse scrolled (685, 330) with delta (0, 0)
Screenshot: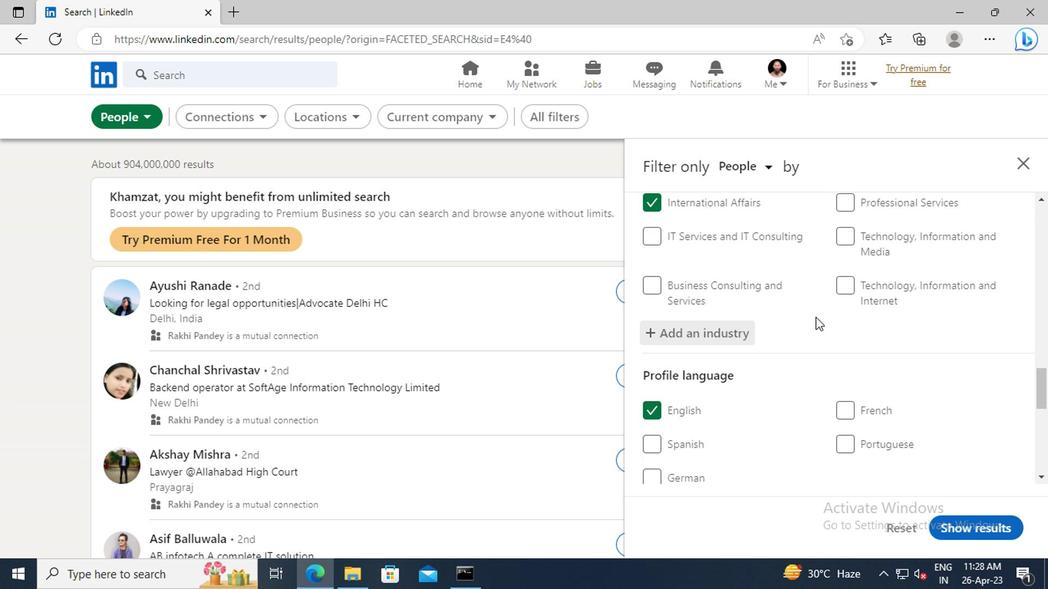 
Action: Mouse scrolled (685, 330) with delta (0, 0)
Screenshot: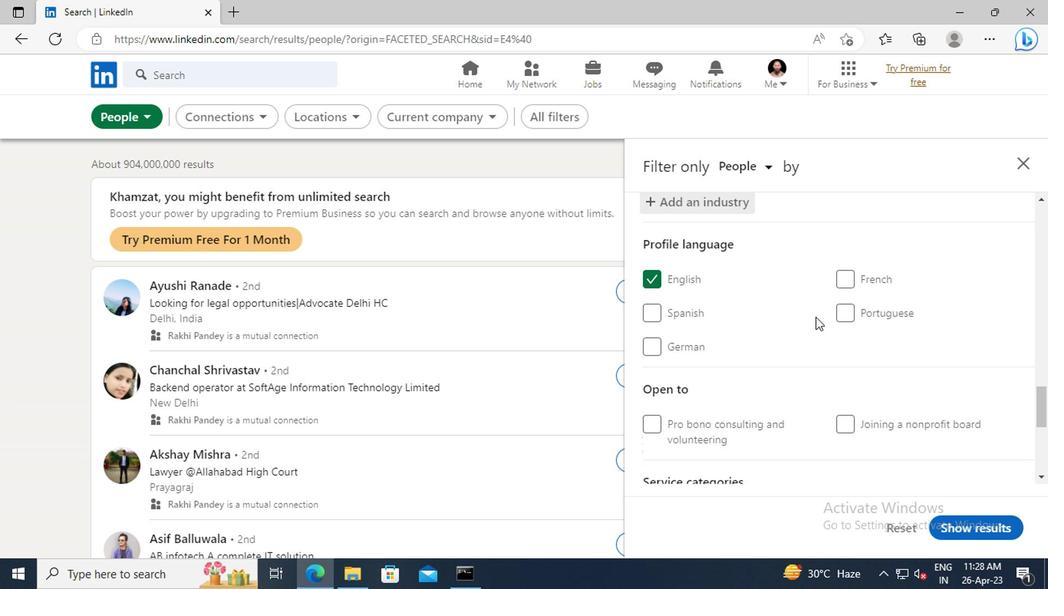 
Action: Mouse scrolled (685, 330) with delta (0, 0)
Screenshot: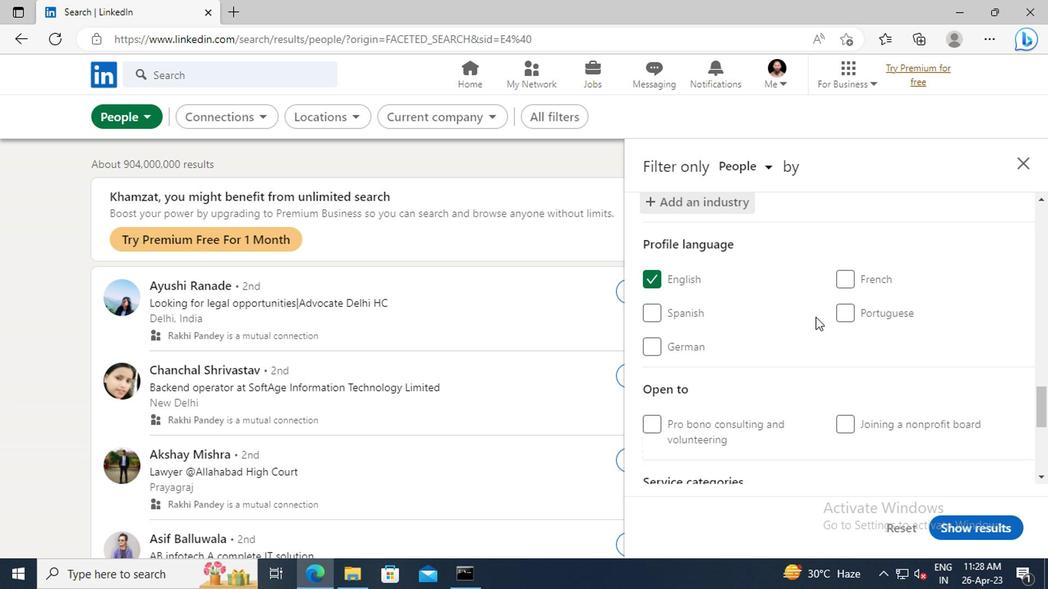 
Action: Mouse moved to (690, 332)
Screenshot: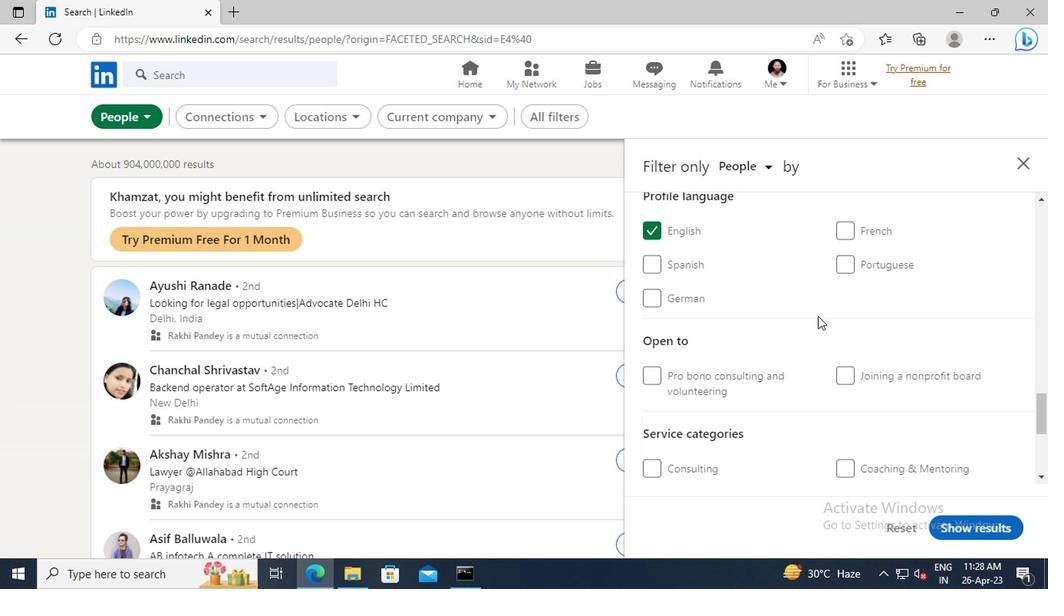 
Action: Mouse scrolled (690, 331) with delta (0, 0)
Screenshot: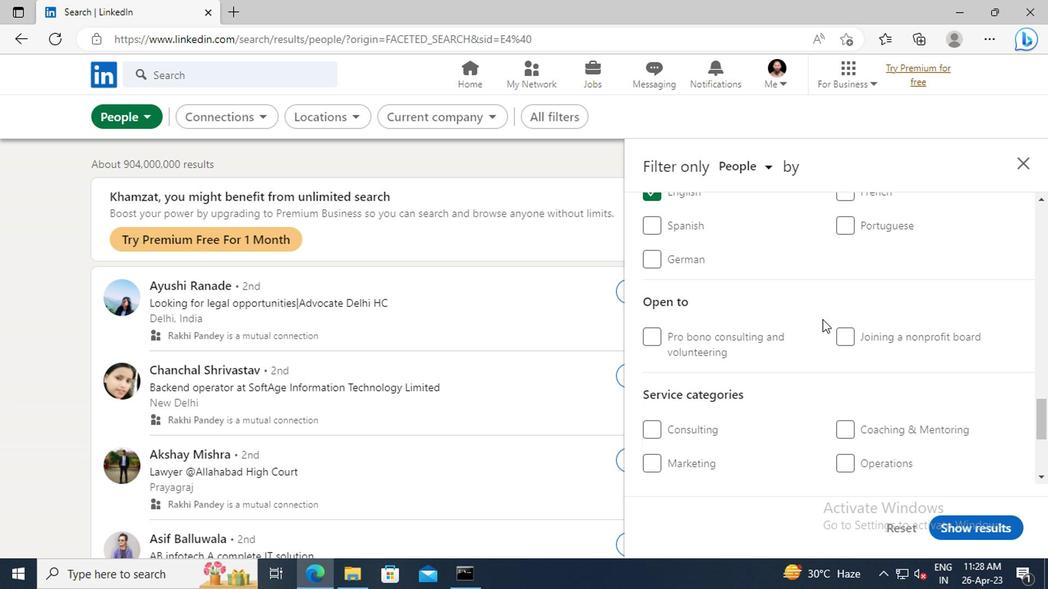 
Action: Mouse scrolled (690, 331) with delta (0, 0)
Screenshot: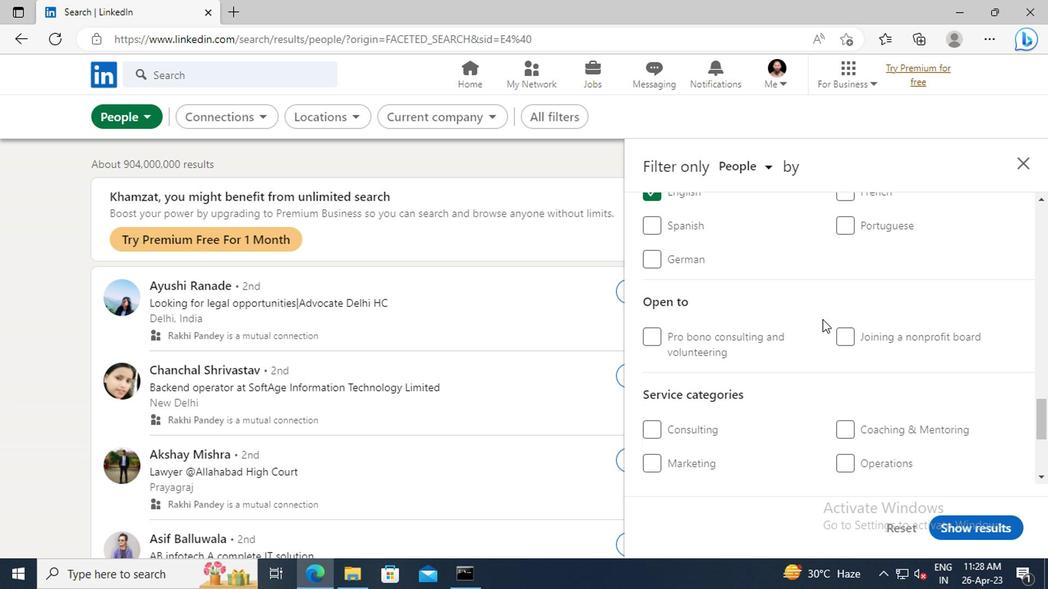 
Action: Mouse scrolled (690, 331) with delta (0, 0)
Screenshot: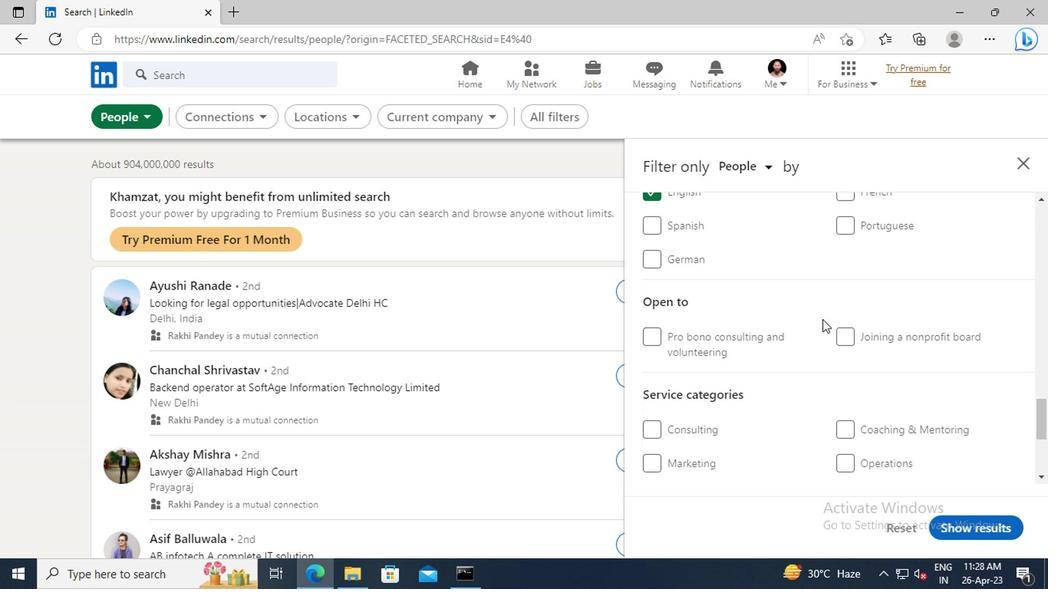 
Action: Mouse moved to (718, 365)
Screenshot: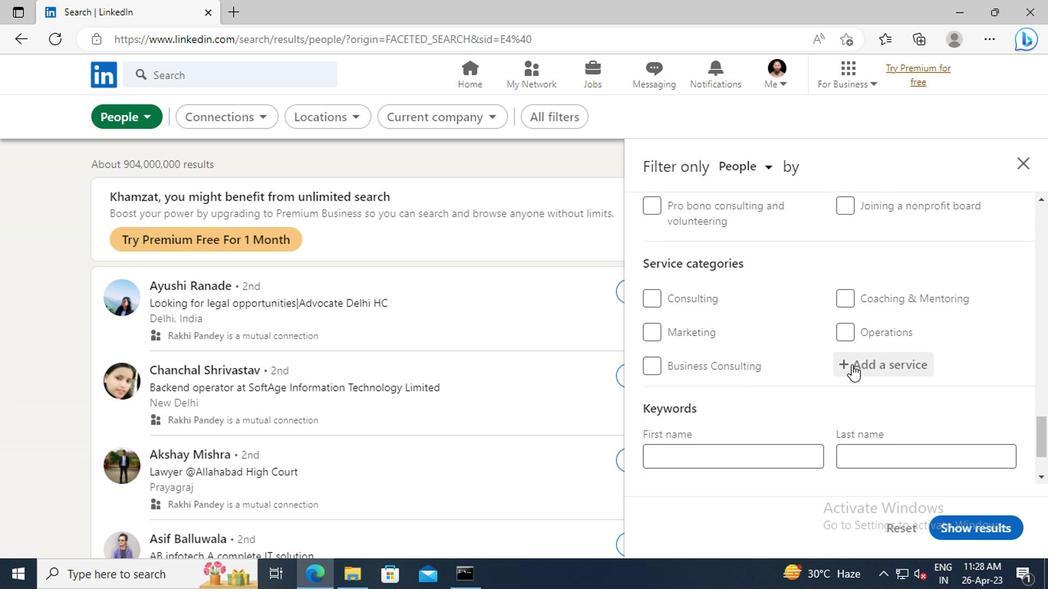 
Action: Mouse pressed left at (718, 365)
Screenshot: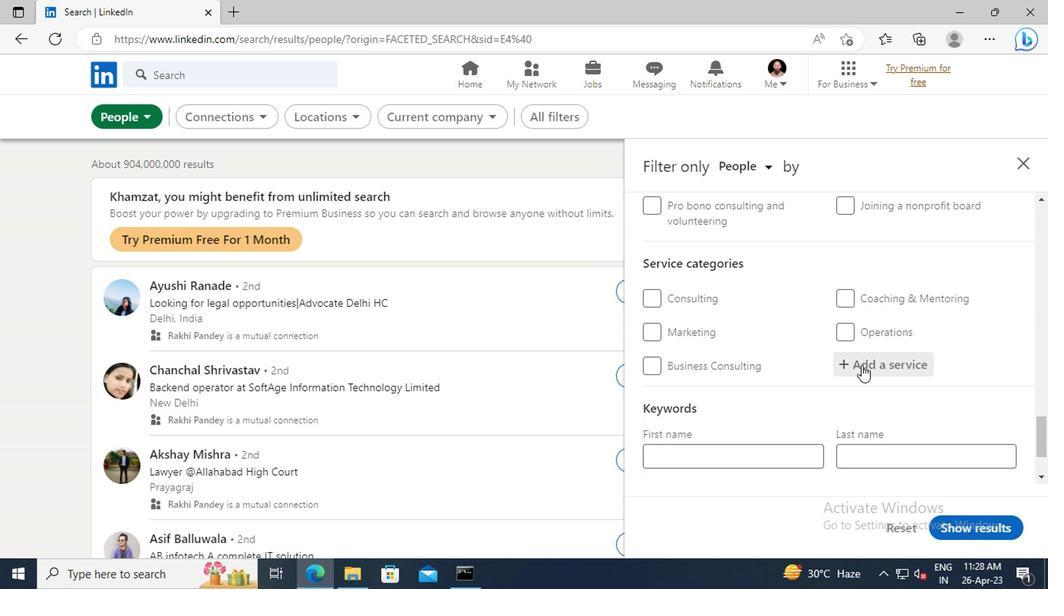 
Action: Key pressed <Key.shift>LIFE<Key.space><Key.shift>COACHING
Screenshot: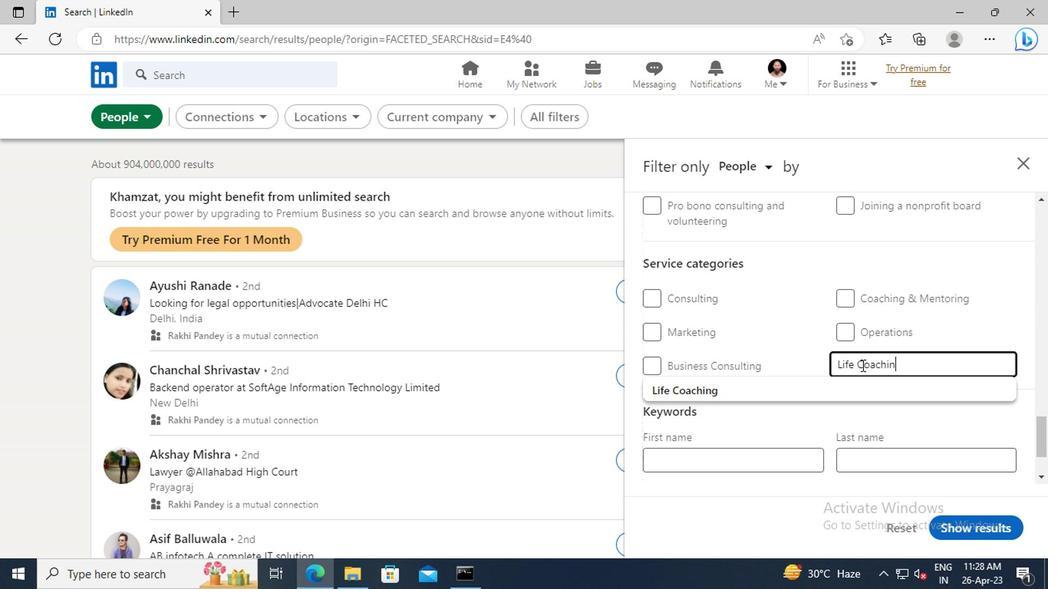 
Action: Mouse moved to (677, 380)
Screenshot: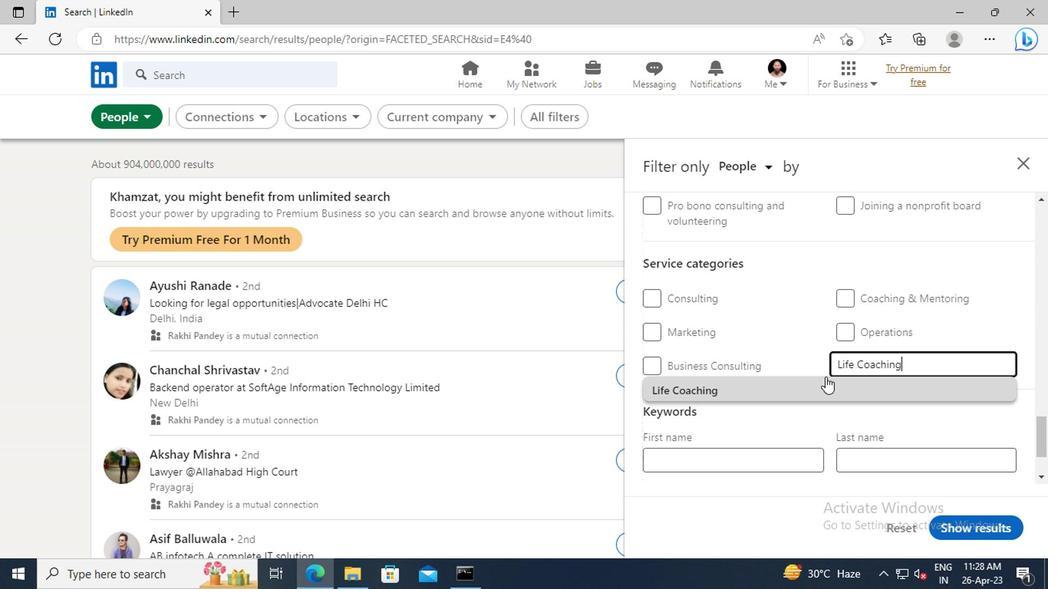 
Action: Mouse pressed left at (677, 380)
Screenshot: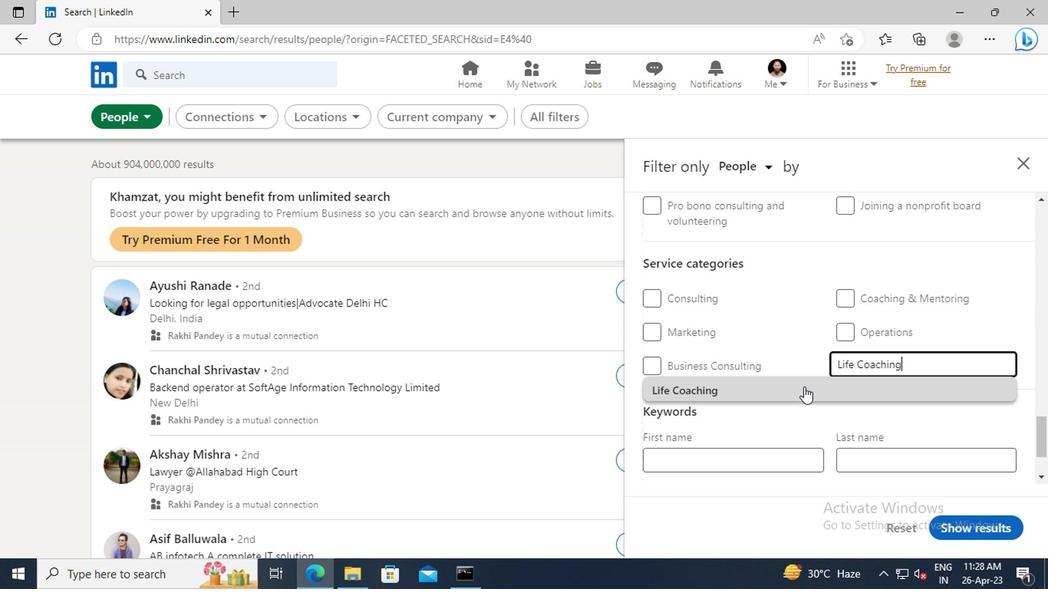 
Action: Mouse moved to (654, 330)
Screenshot: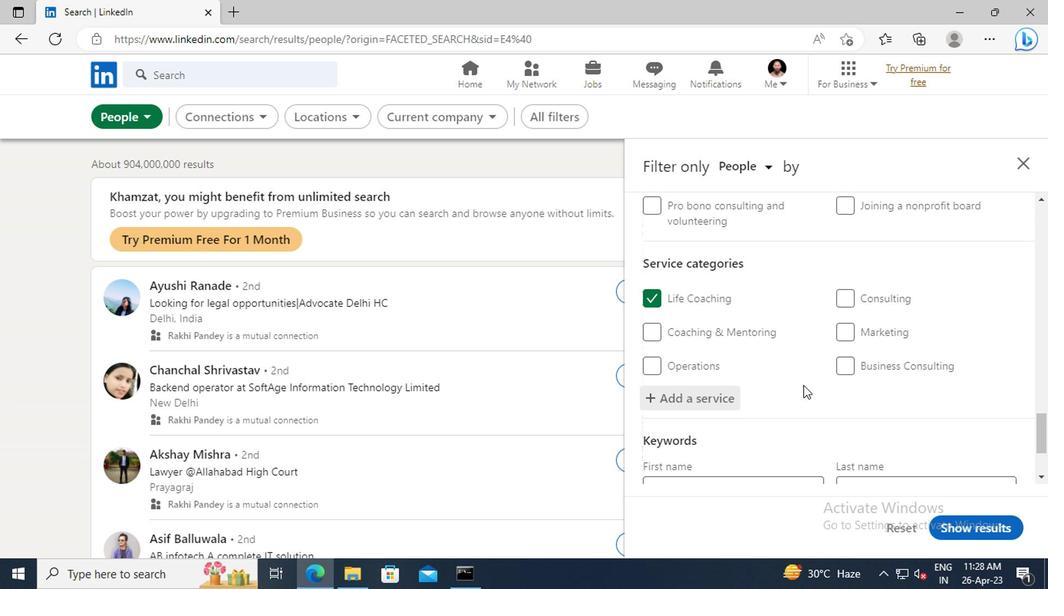 
Action: Mouse scrolled (654, 330) with delta (0, 0)
Screenshot: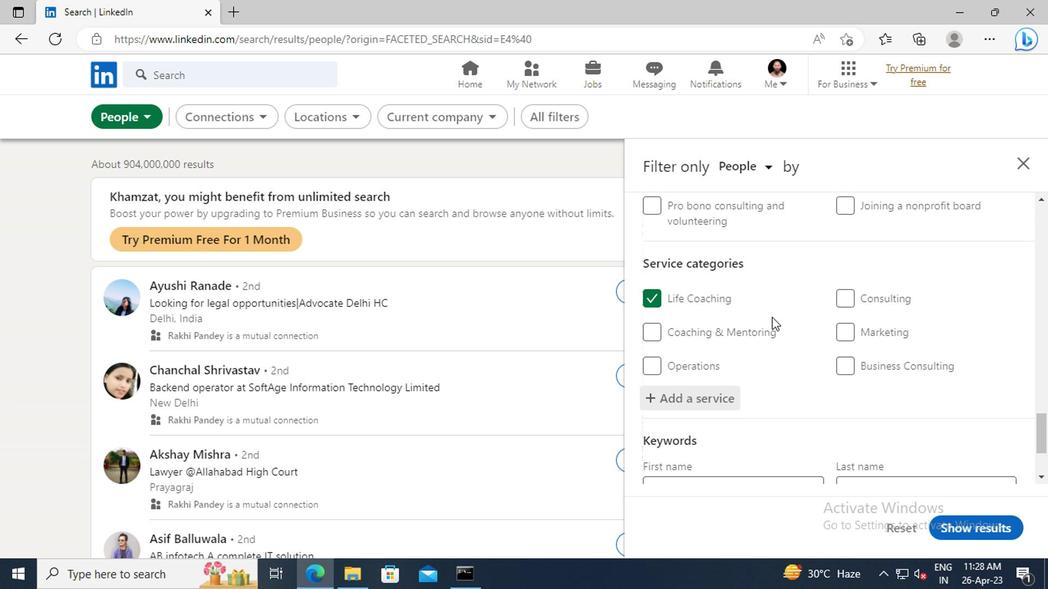 
Action: Mouse scrolled (654, 330) with delta (0, 0)
Screenshot: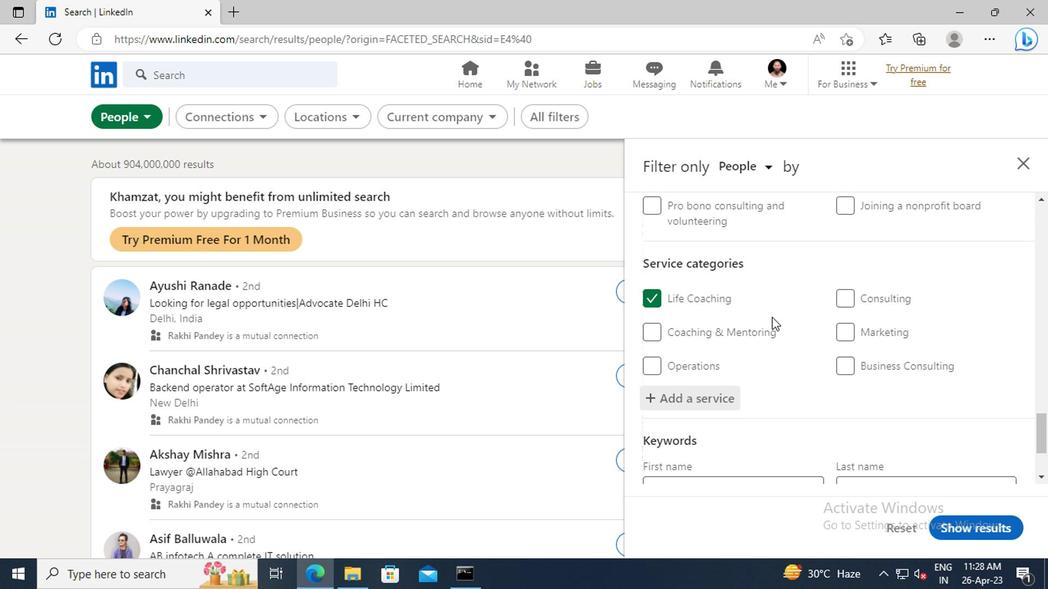 
Action: Mouse scrolled (654, 330) with delta (0, 0)
Screenshot: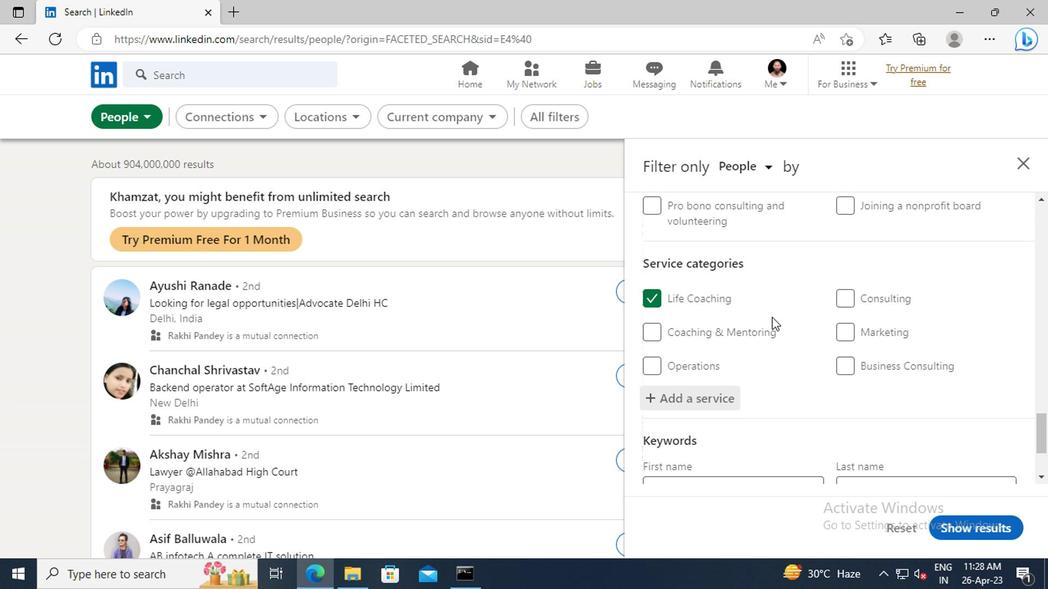 
Action: Mouse moved to (630, 401)
Screenshot: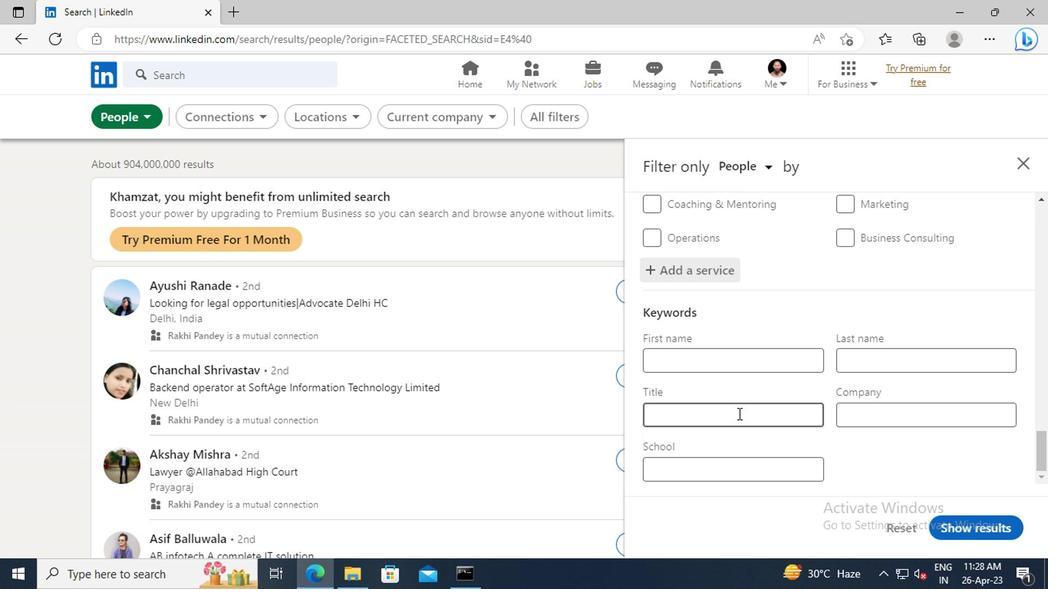 
Action: Mouse pressed left at (630, 401)
Screenshot: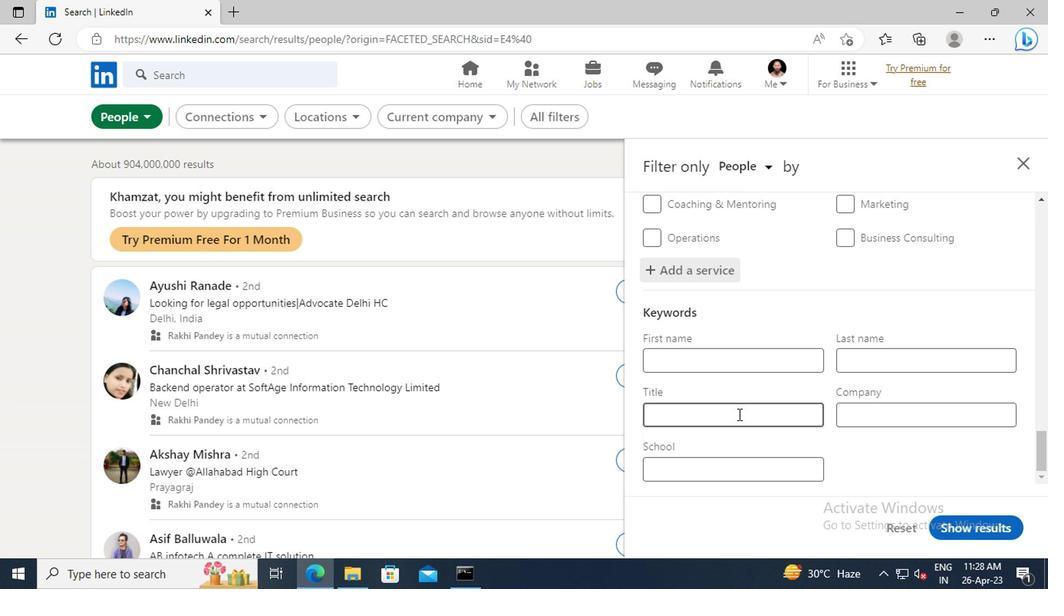 
Action: Key pressed <Key.shift>AREA<Key.space><Key.shift>SALES<Key.space><Key.shift>MANAGER<Key.enter>
Screenshot: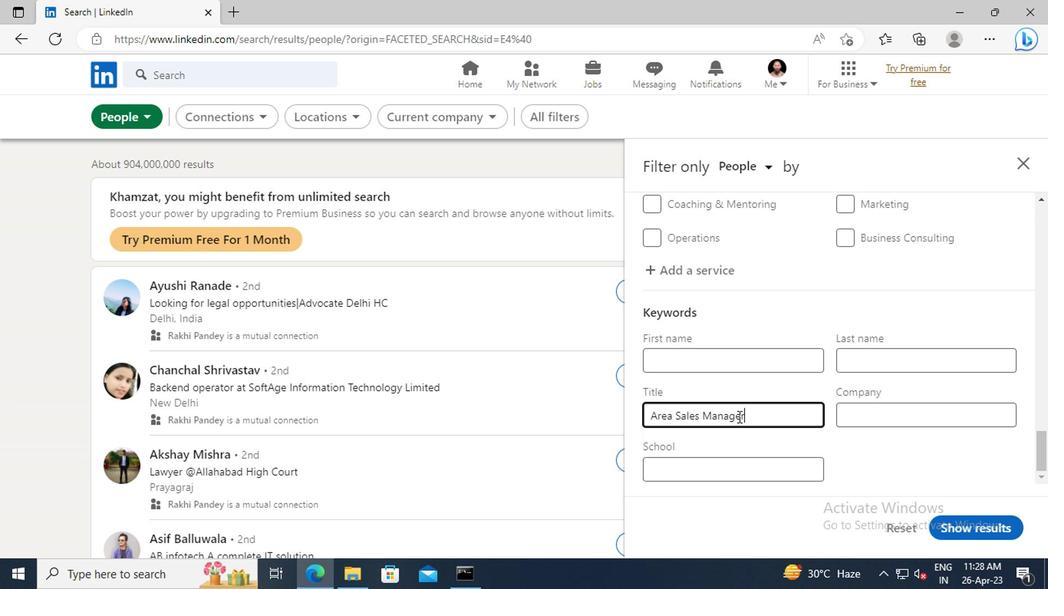 
Action: Mouse moved to (780, 482)
Screenshot: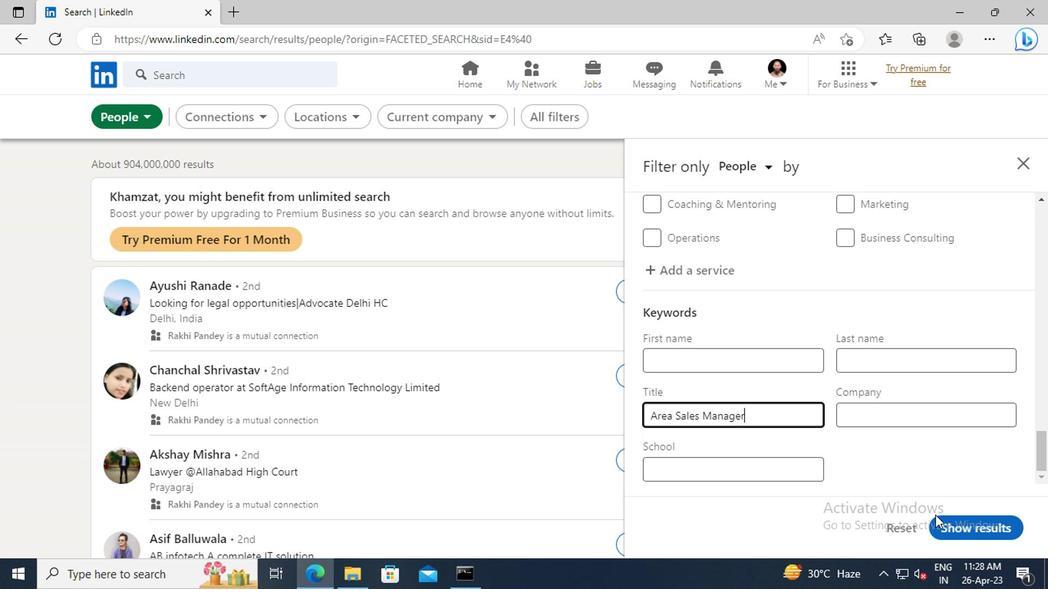 
Action: Mouse pressed left at (780, 482)
Screenshot: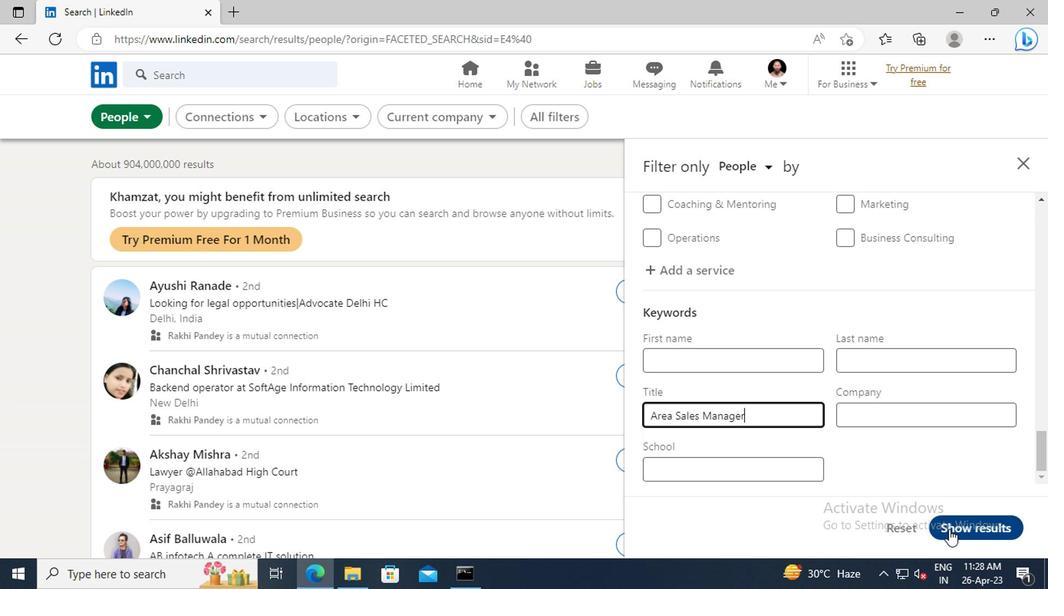
